 Task: Find connections with filter location Nahorkatiya with filter topic #managementwith filter profile language Potuguese with filter current company Flutter Devs with filter school National Institute of Technology Silchar with filter industry Accessible Hardware Manufacturing with filter service category Logo Design with filter keywords title Accounting Director
Action: Mouse moved to (656, 115)
Screenshot: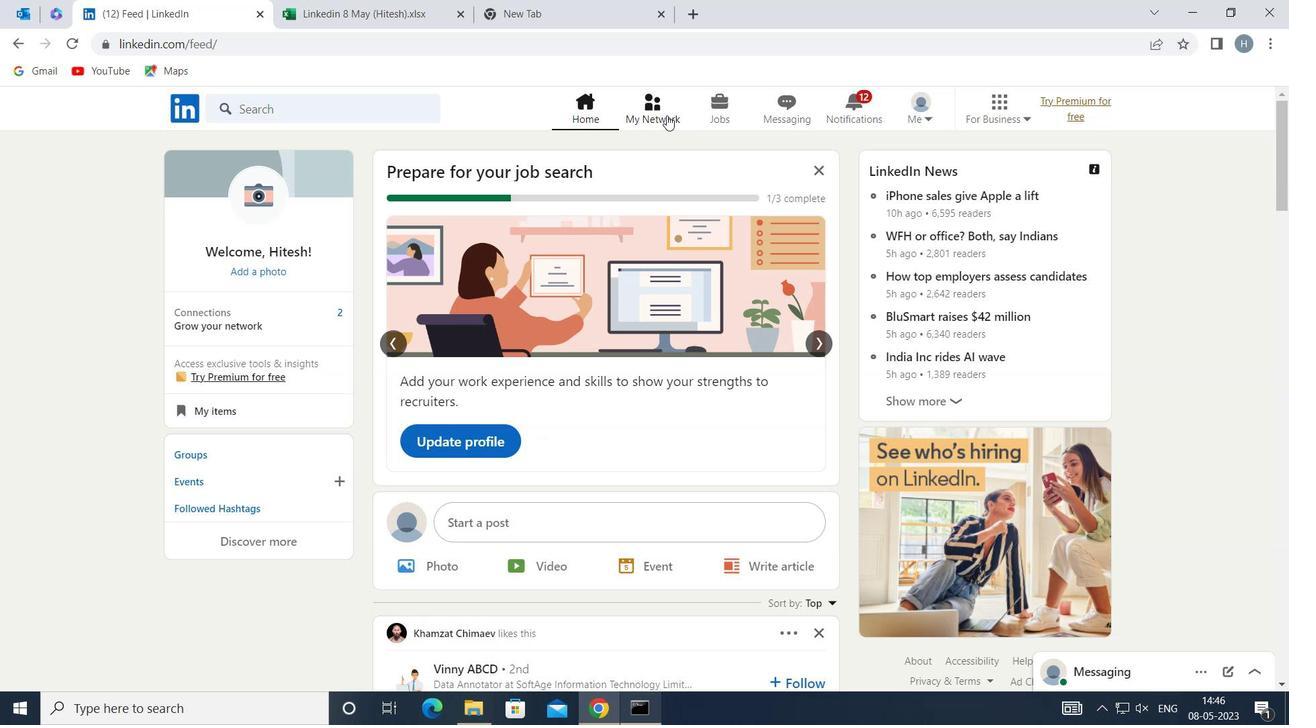 
Action: Mouse pressed left at (656, 115)
Screenshot: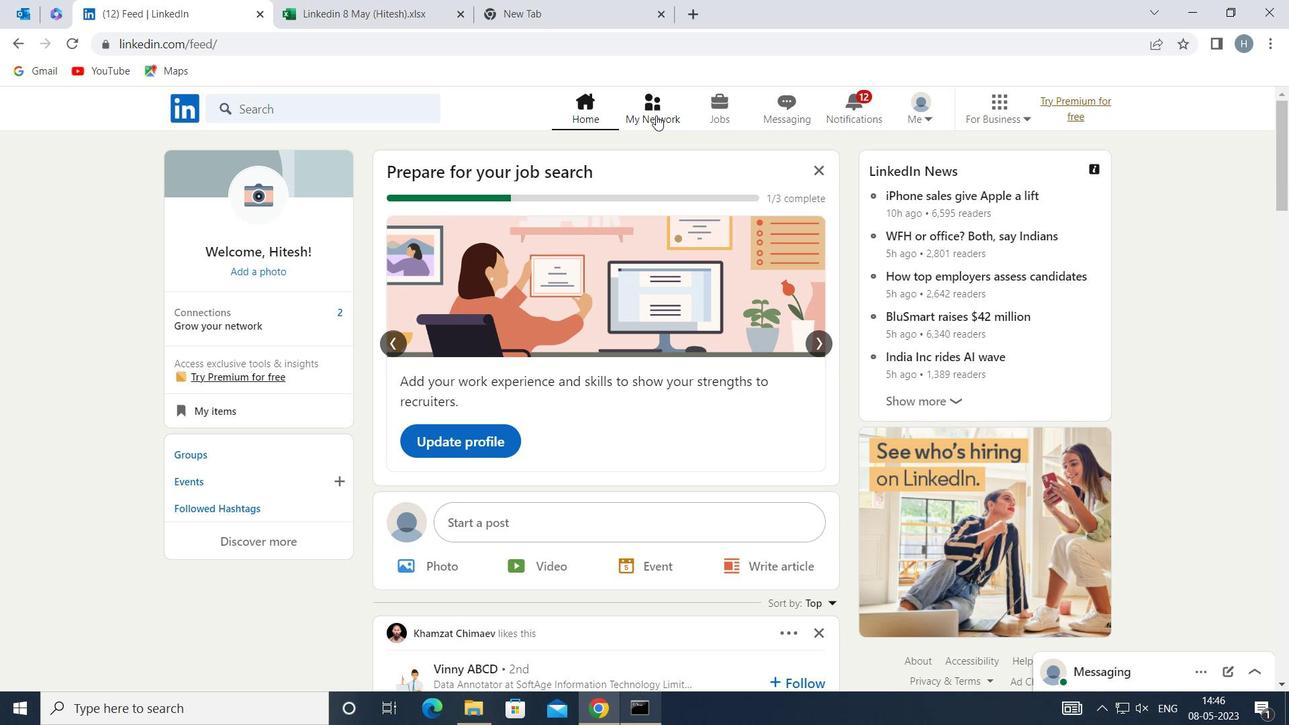 
Action: Mouse moved to (350, 196)
Screenshot: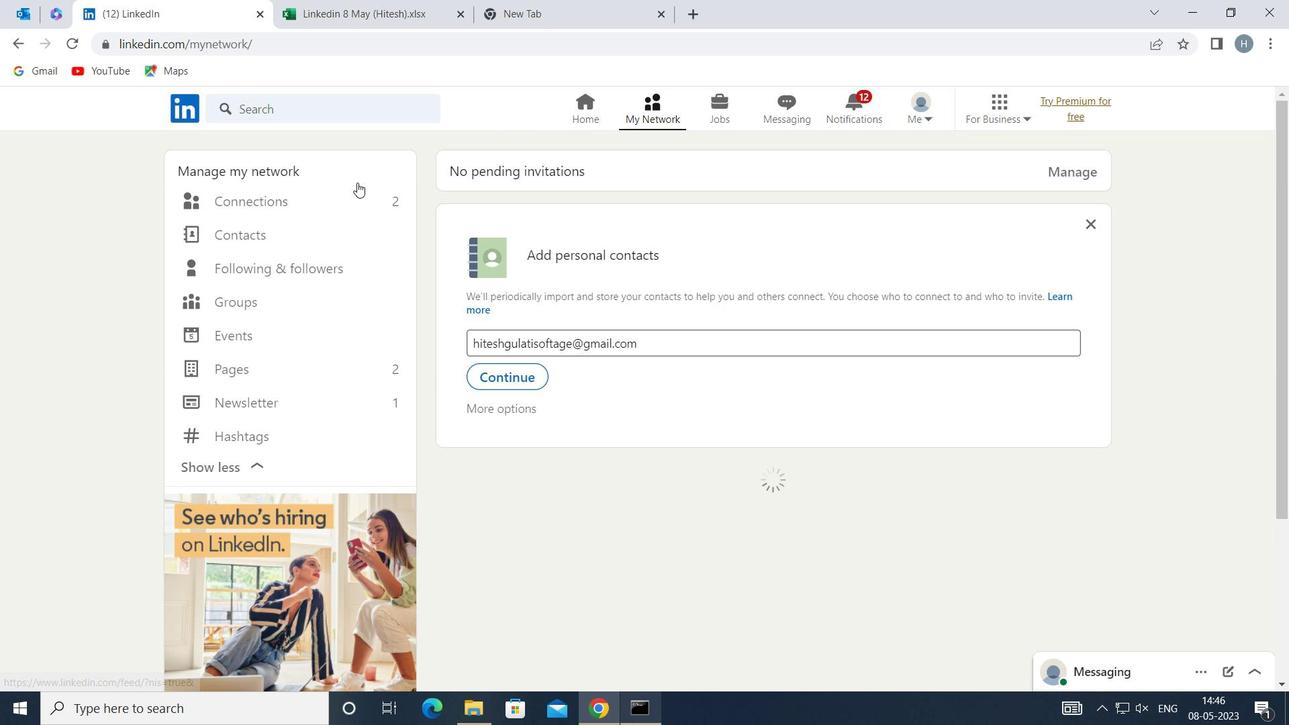 
Action: Mouse pressed left at (350, 196)
Screenshot: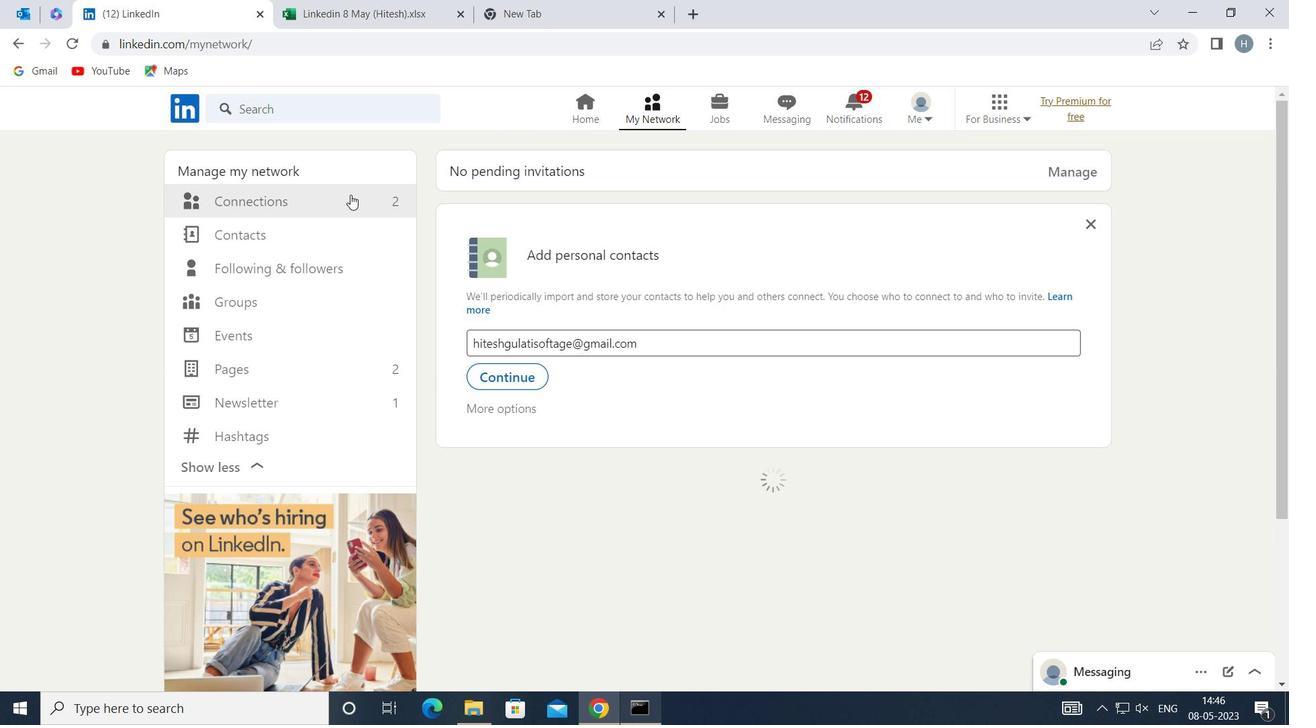 
Action: Mouse moved to (759, 198)
Screenshot: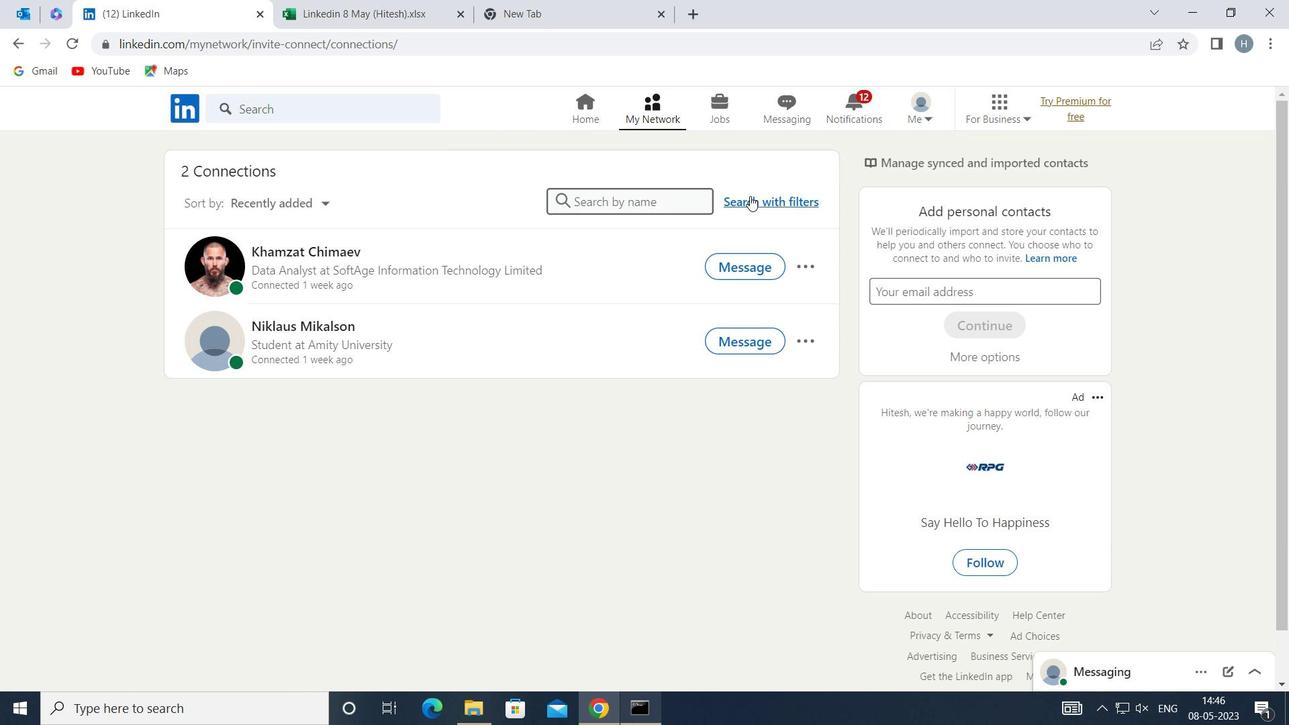 
Action: Mouse pressed left at (759, 198)
Screenshot: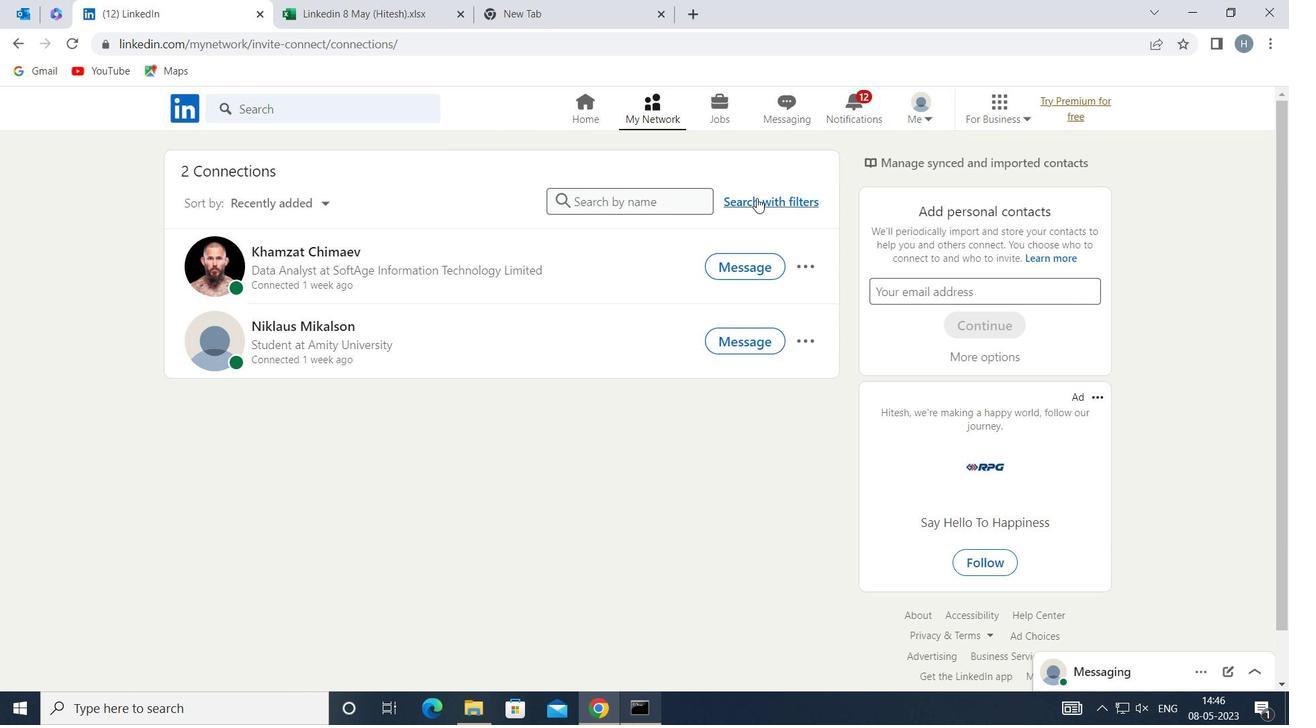 
Action: Mouse moved to (706, 157)
Screenshot: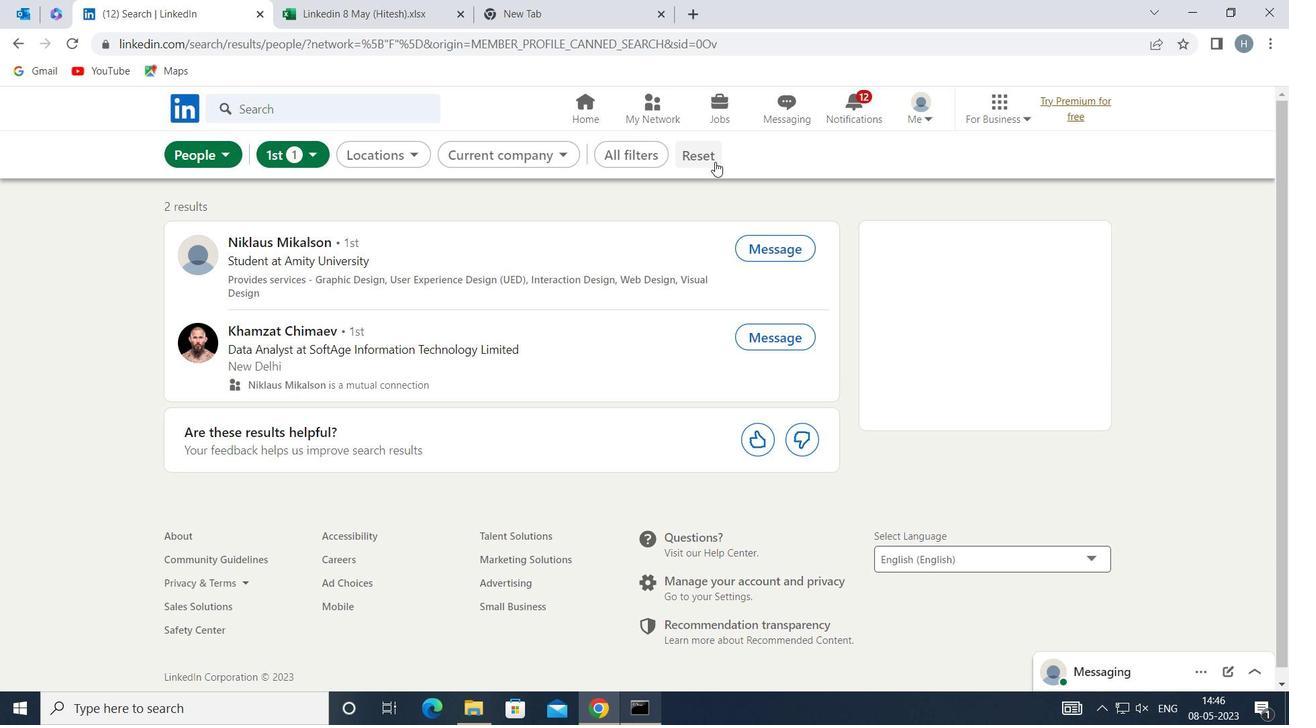 
Action: Mouse pressed left at (706, 157)
Screenshot: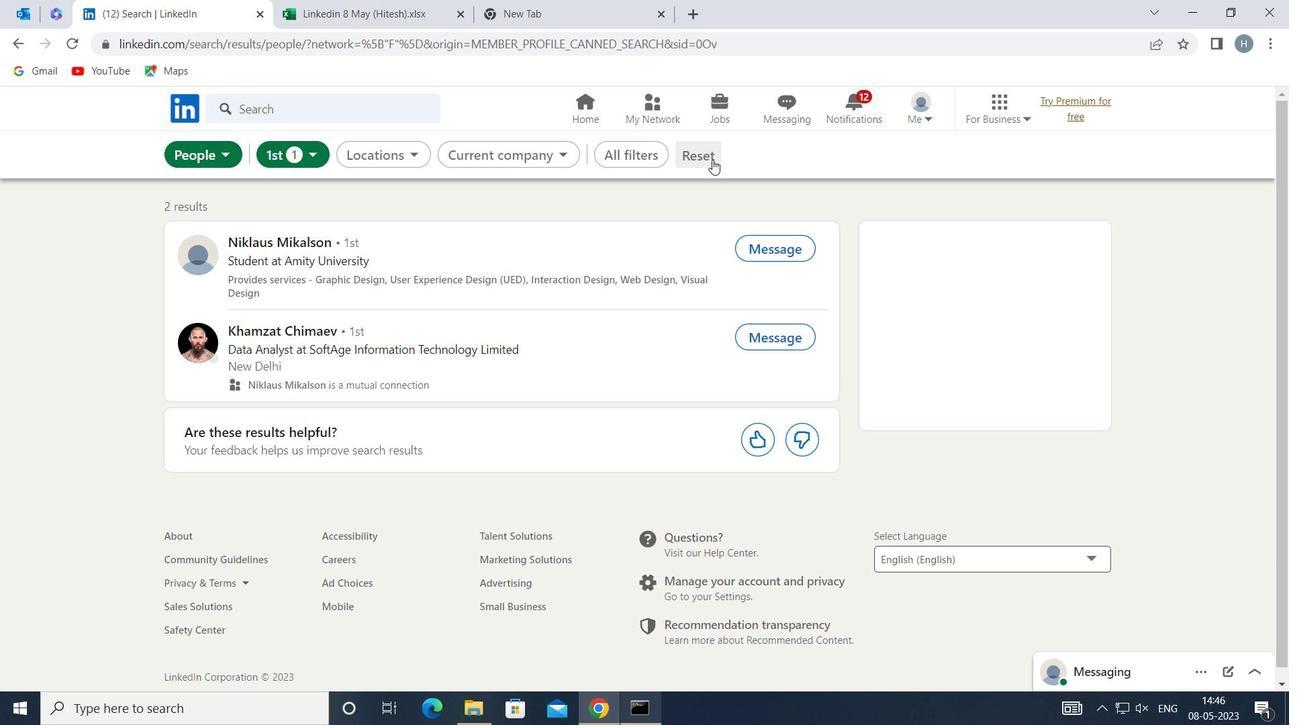 
Action: Mouse moved to (686, 152)
Screenshot: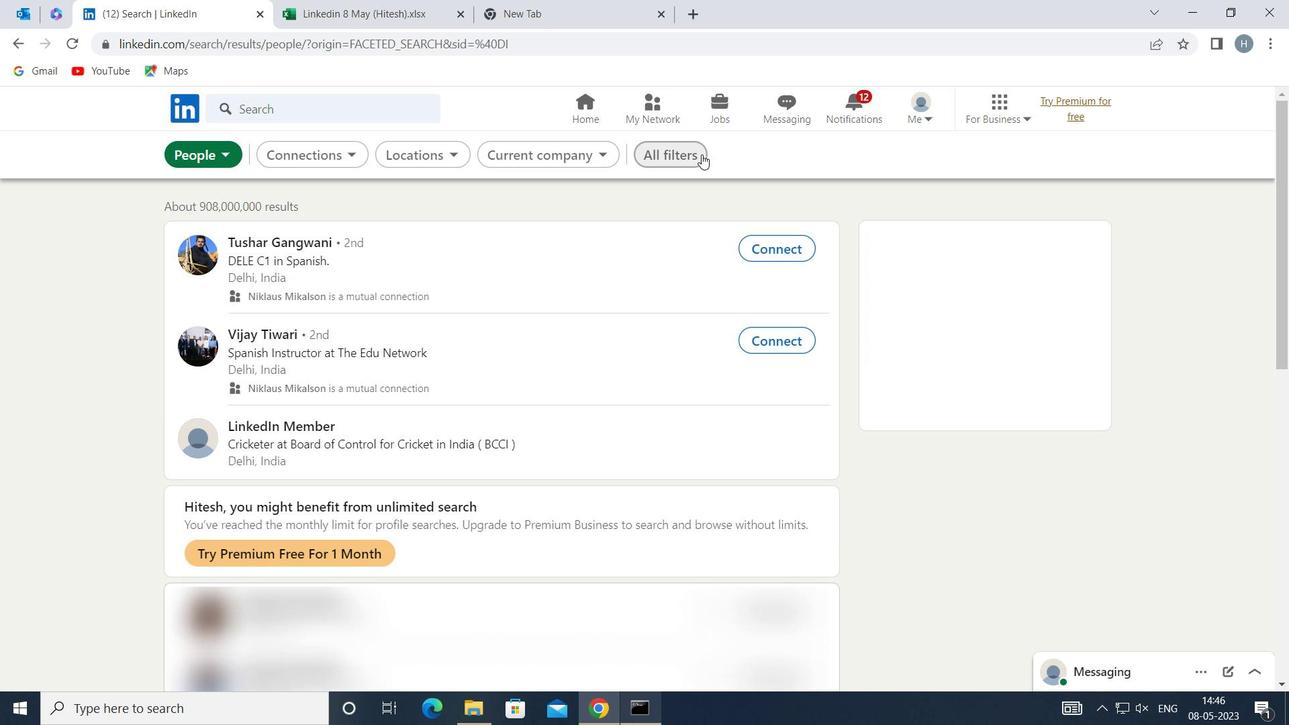 
Action: Mouse pressed left at (686, 152)
Screenshot: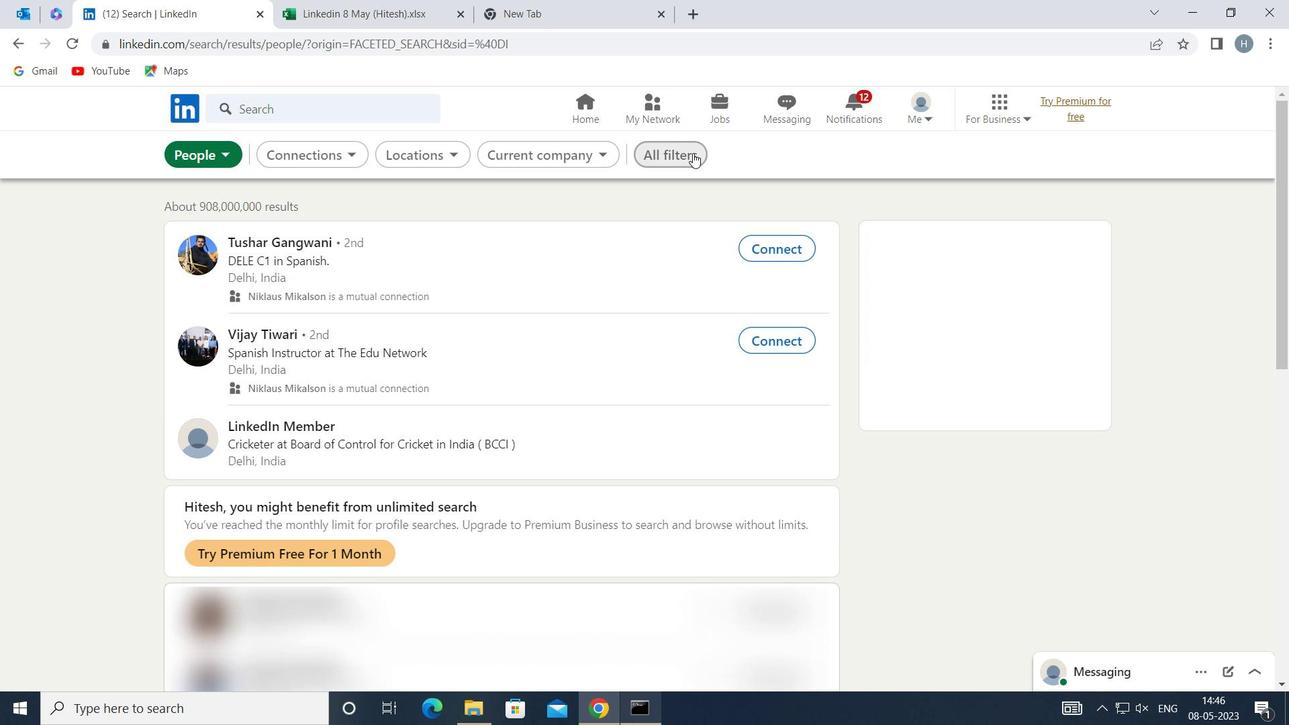 
Action: Mouse moved to (1117, 325)
Screenshot: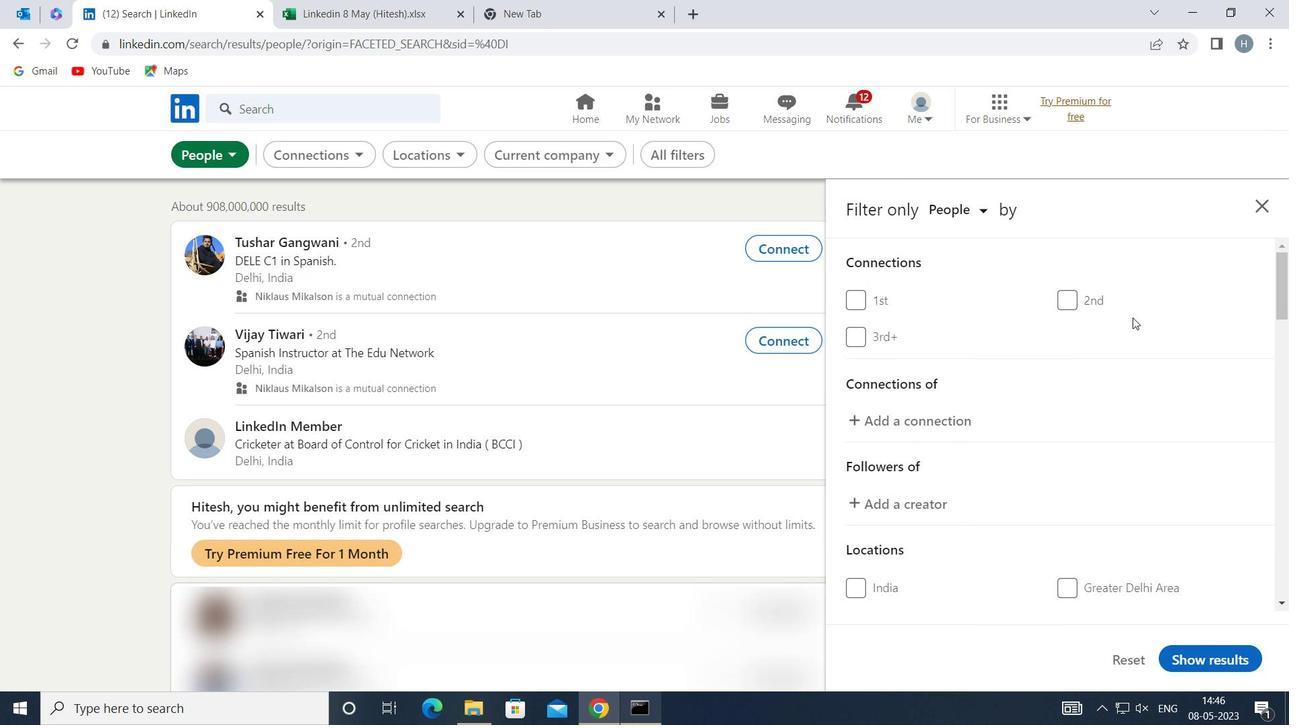 
Action: Mouse scrolled (1117, 324) with delta (0, 0)
Screenshot: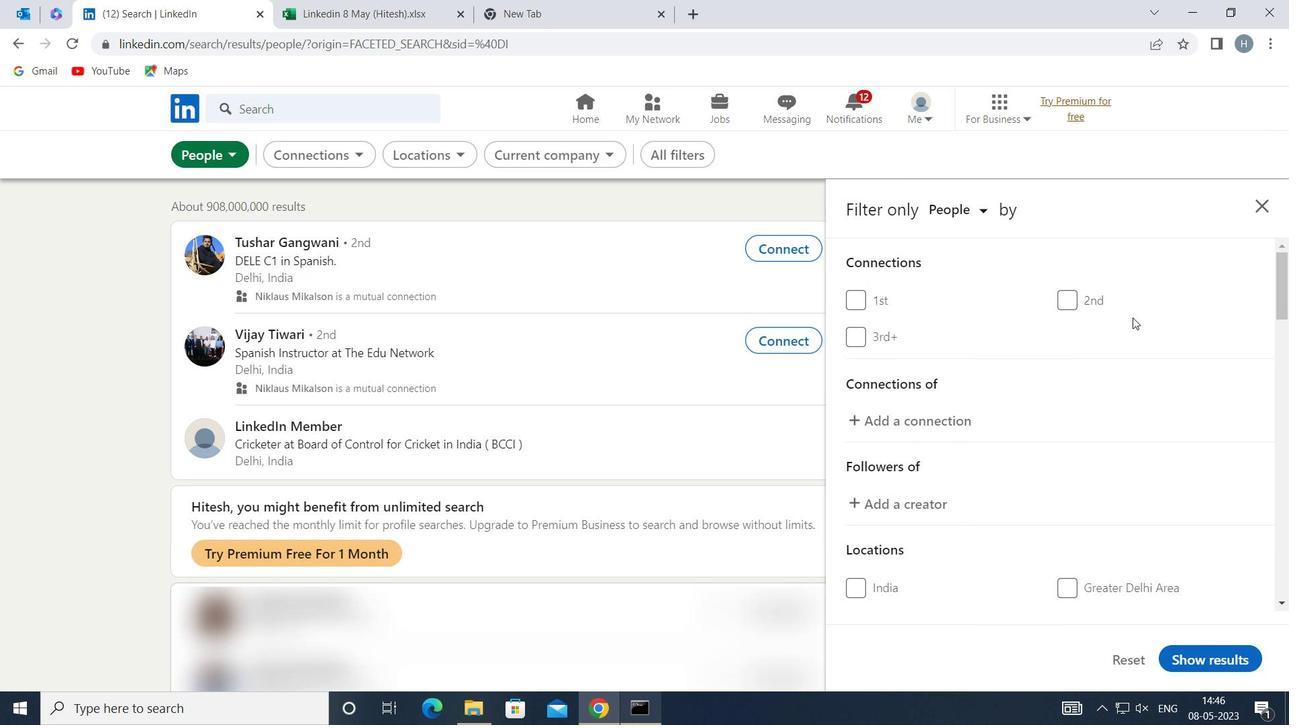 
Action: Mouse moved to (1116, 327)
Screenshot: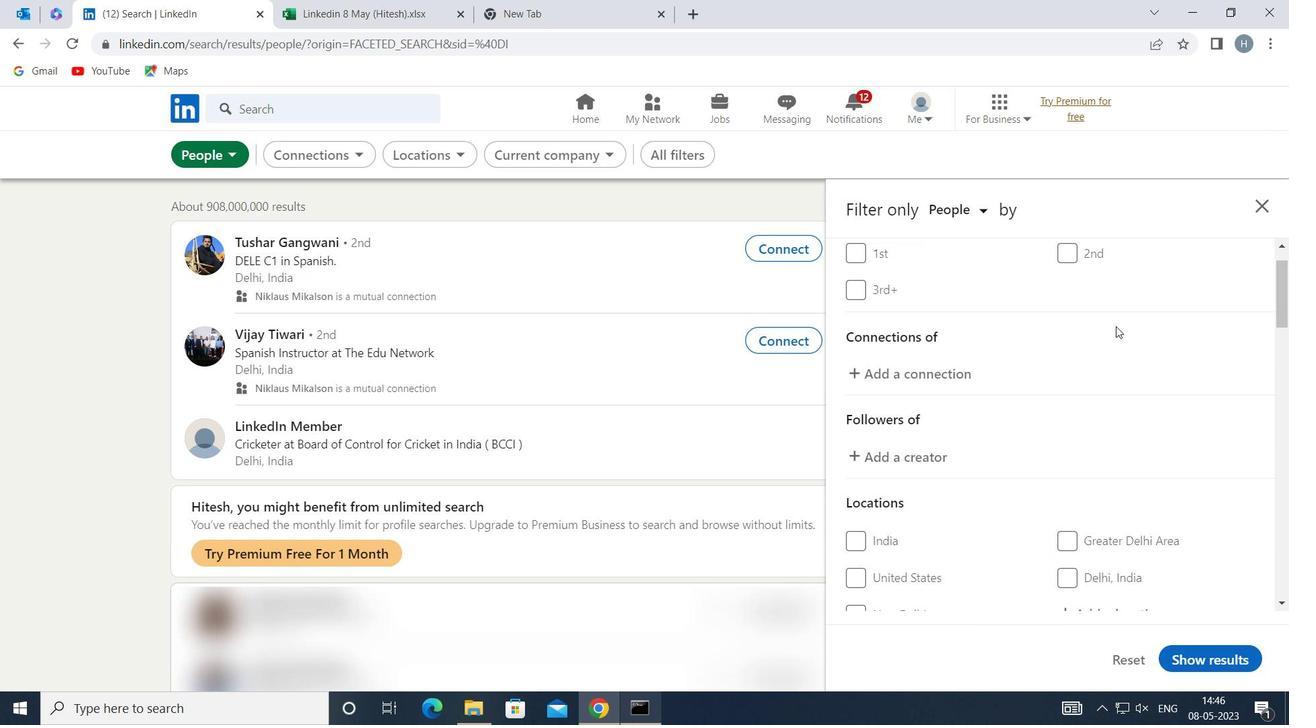 
Action: Mouse scrolled (1116, 327) with delta (0, 0)
Screenshot: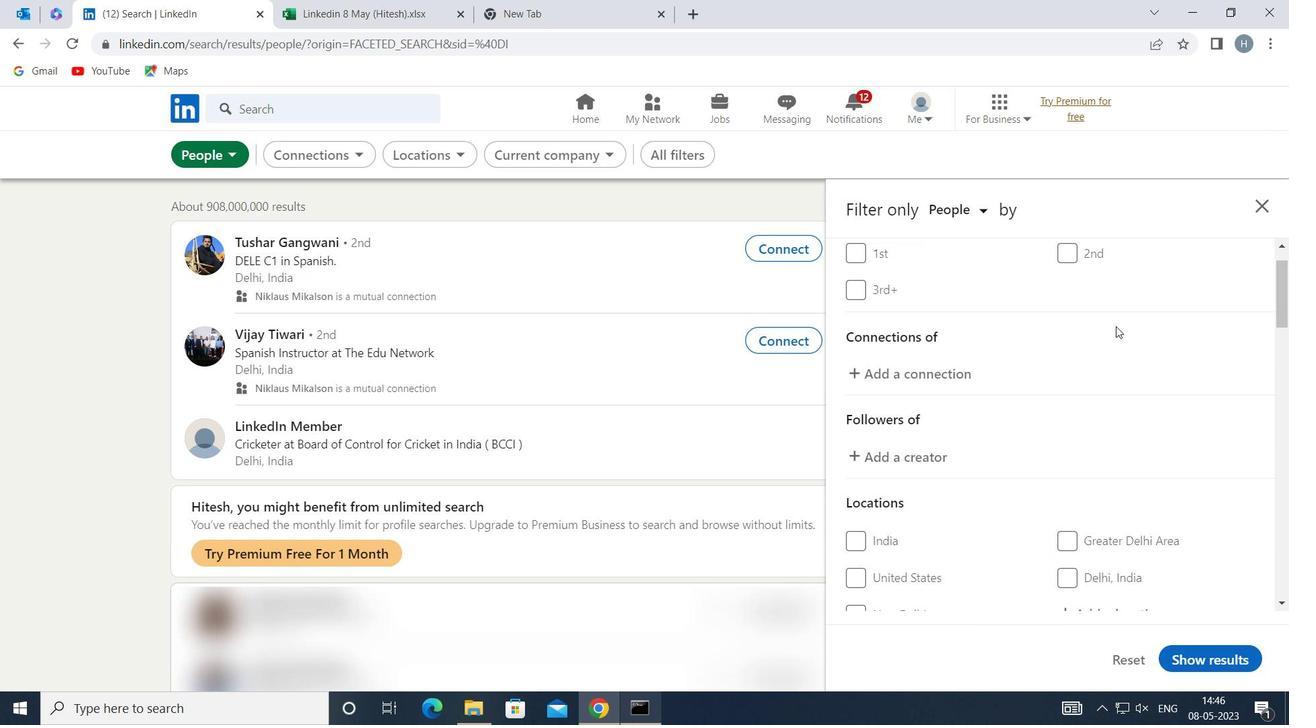 
Action: Mouse moved to (1116, 328)
Screenshot: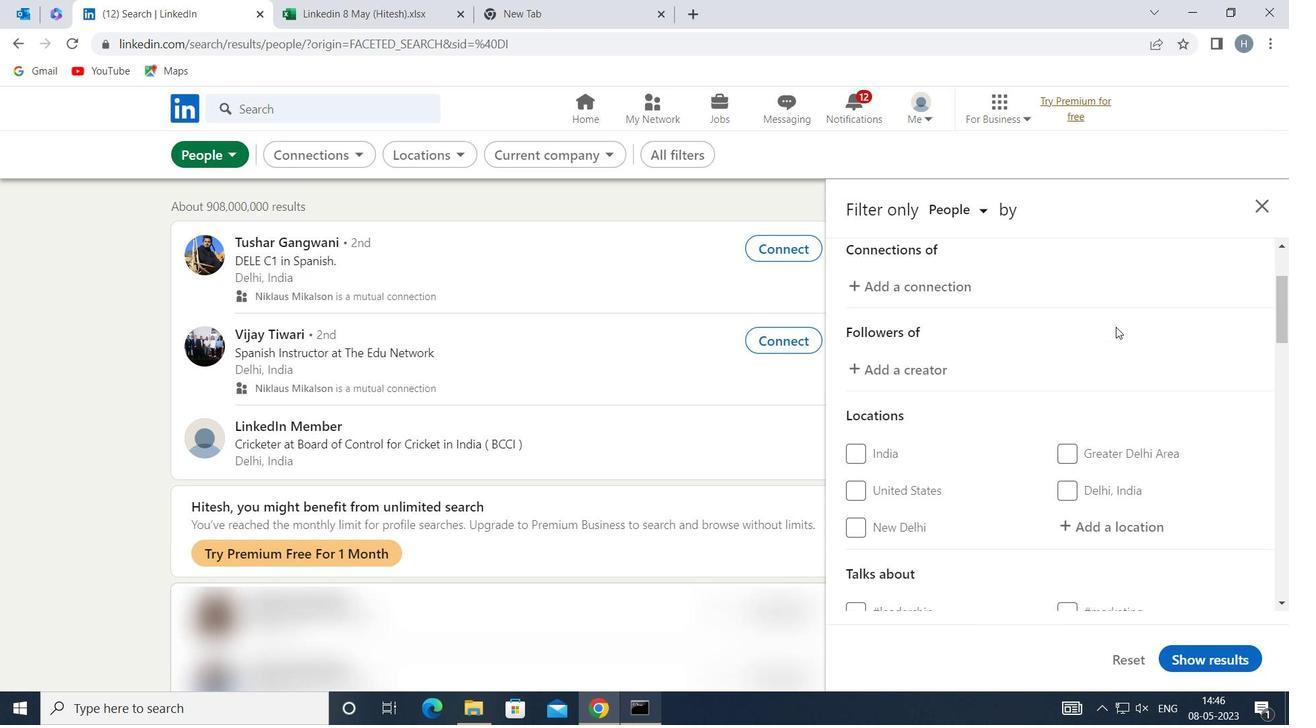 
Action: Mouse scrolled (1116, 327) with delta (0, 0)
Screenshot: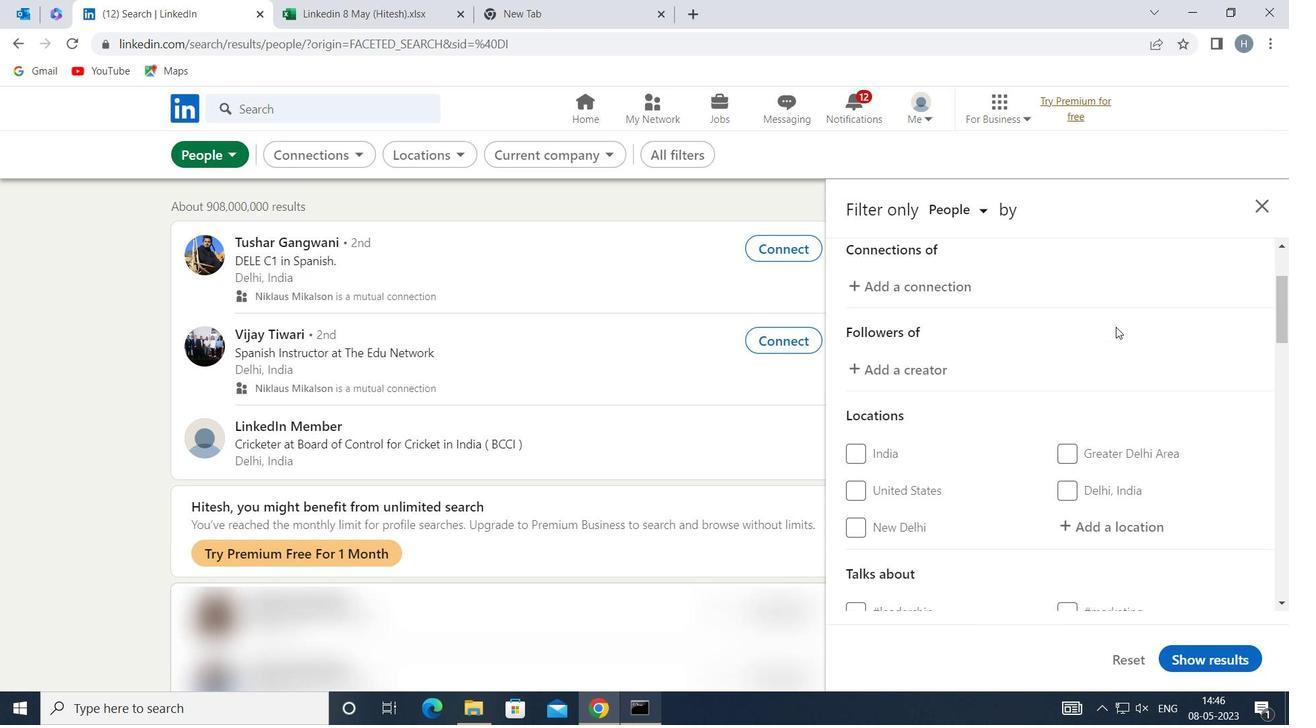 
Action: Mouse moved to (1142, 405)
Screenshot: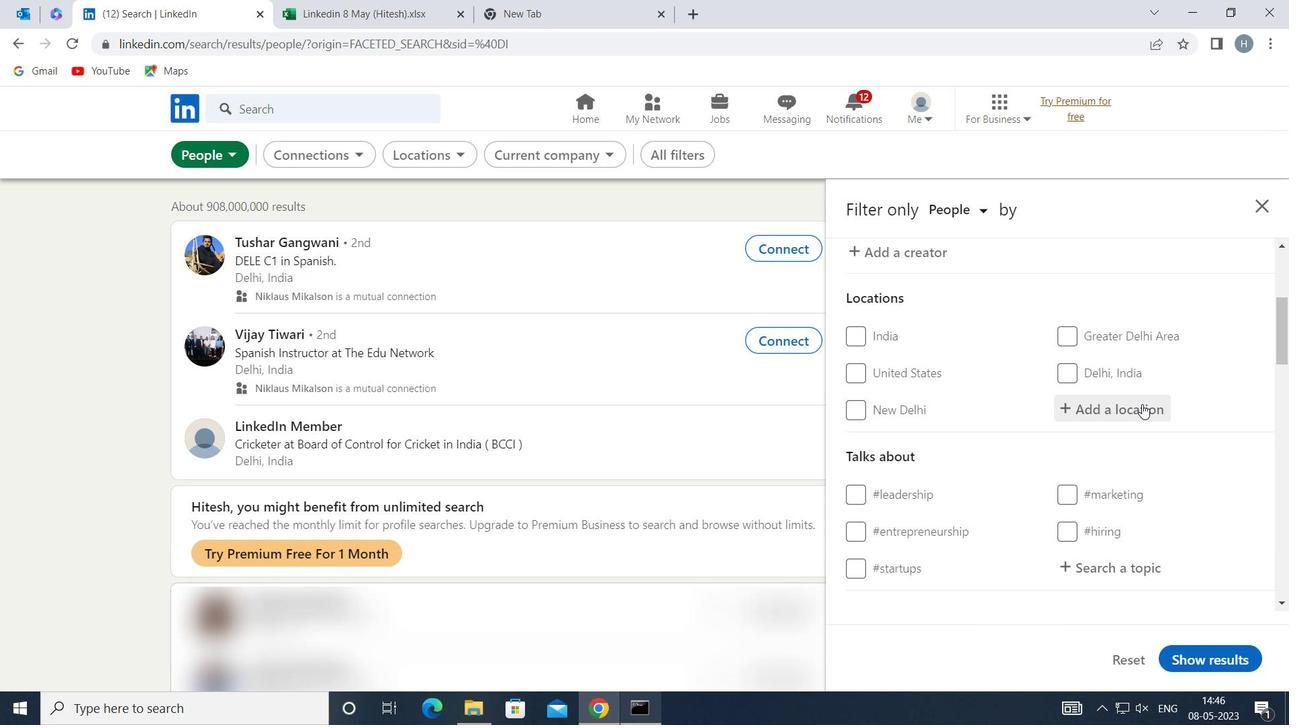 
Action: Mouse pressed left at (1142, 405)
Screenshot: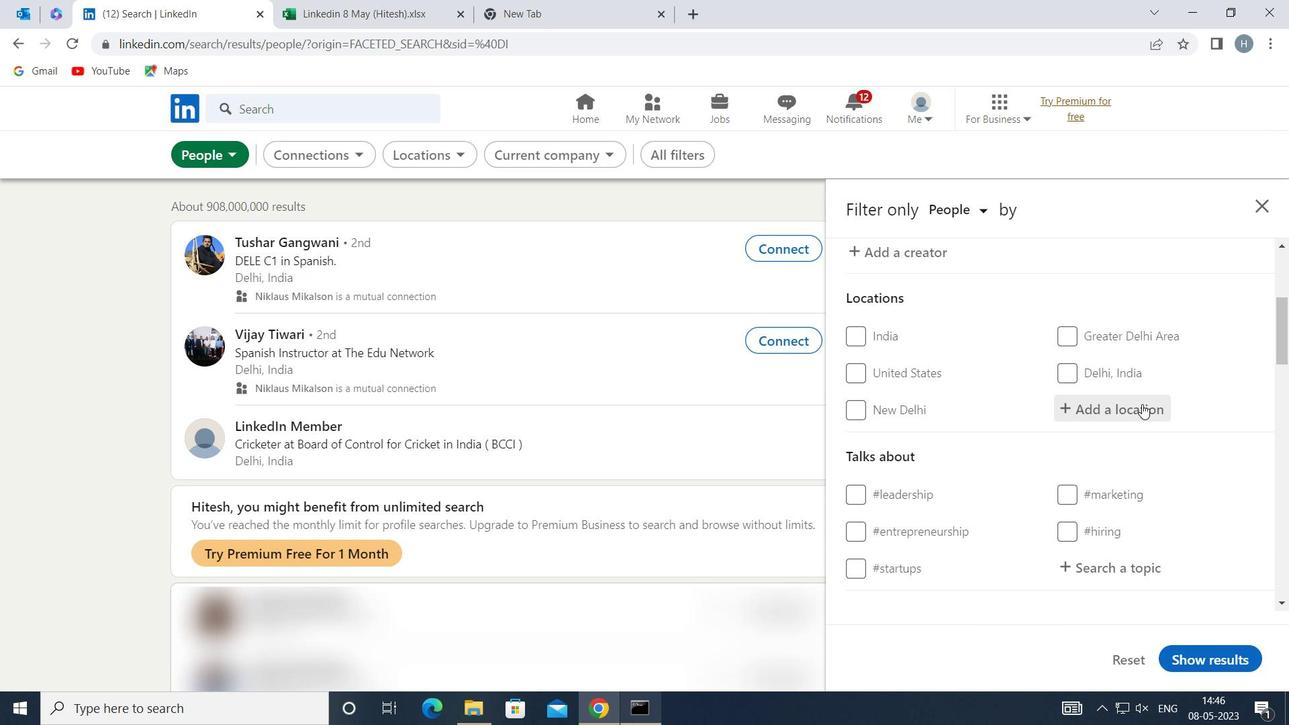 
Action: Key pressed <Key.shift>NAHORKATIYA
Screenshot: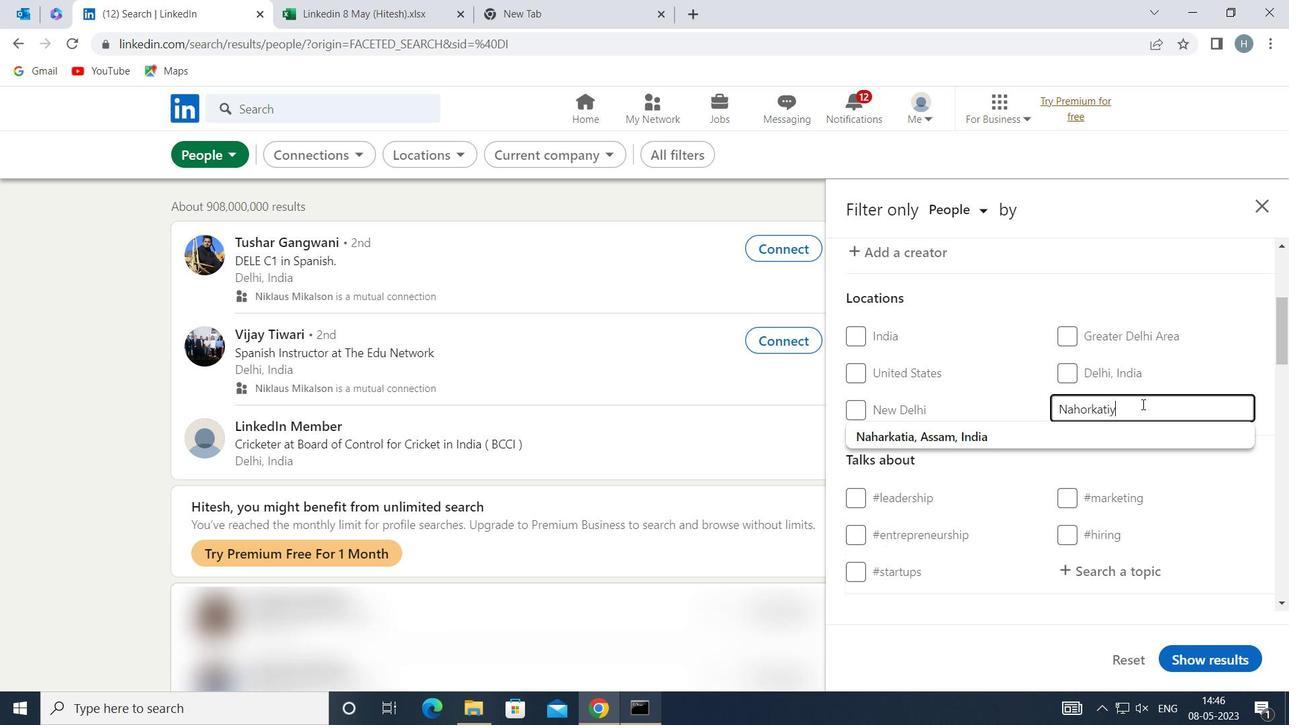 
Action: Mouse moved to (1129, 433)
Screenshot: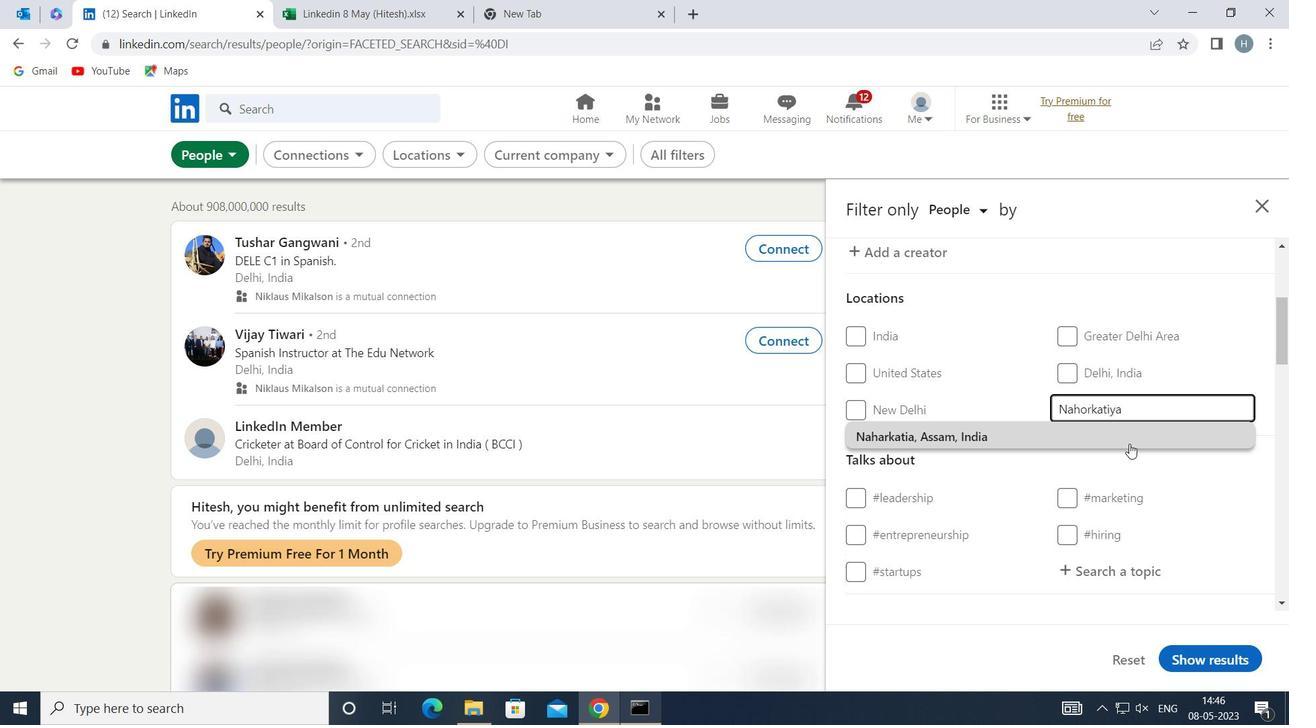 
Action: Mouse pressed left at (1129, 433)
Screenshot: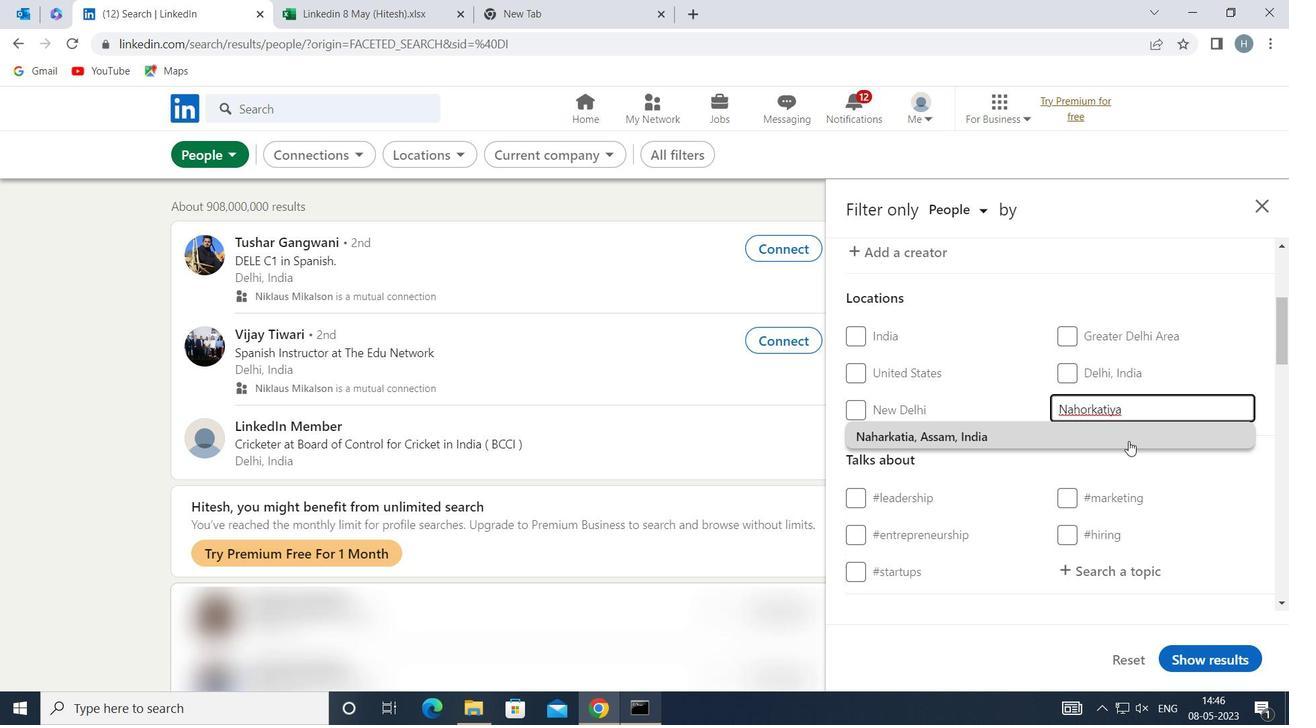 
Action: Mouse moved to (1127, 433)
Screenshot: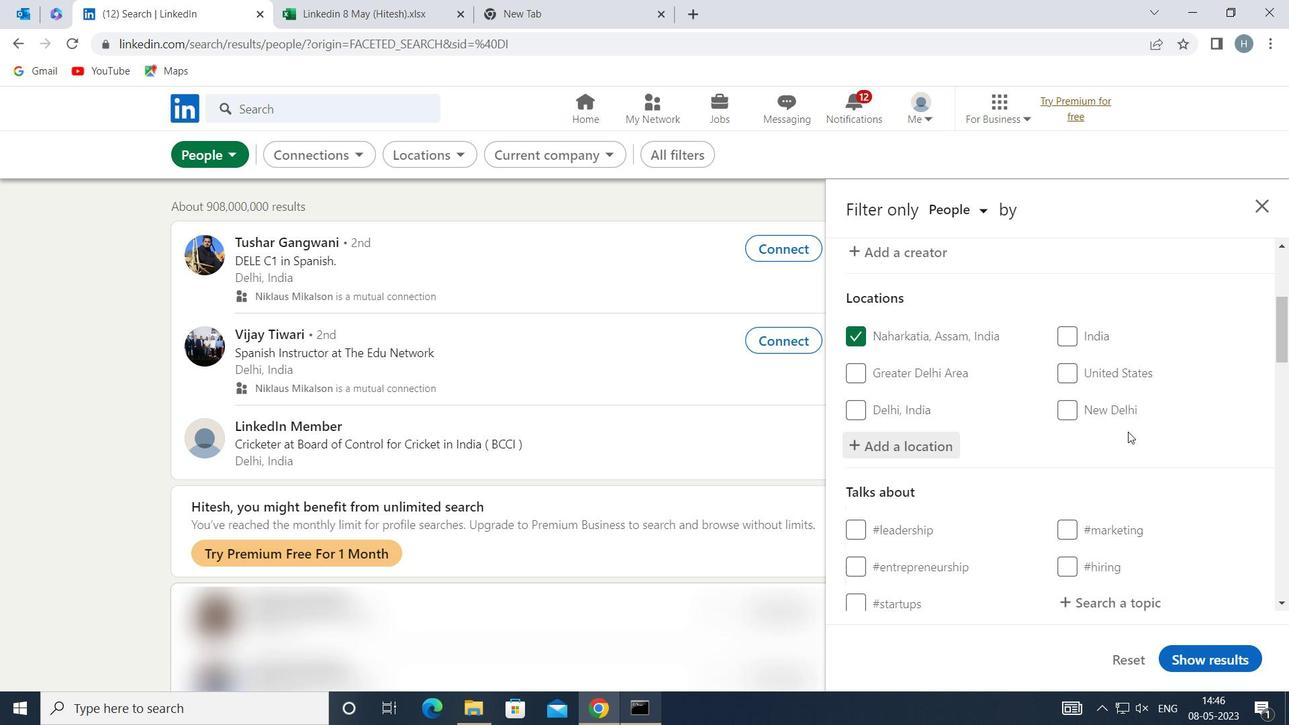 
Action: Mouse scrolled (1127, 432) with delta (0, 0)
Screenshot: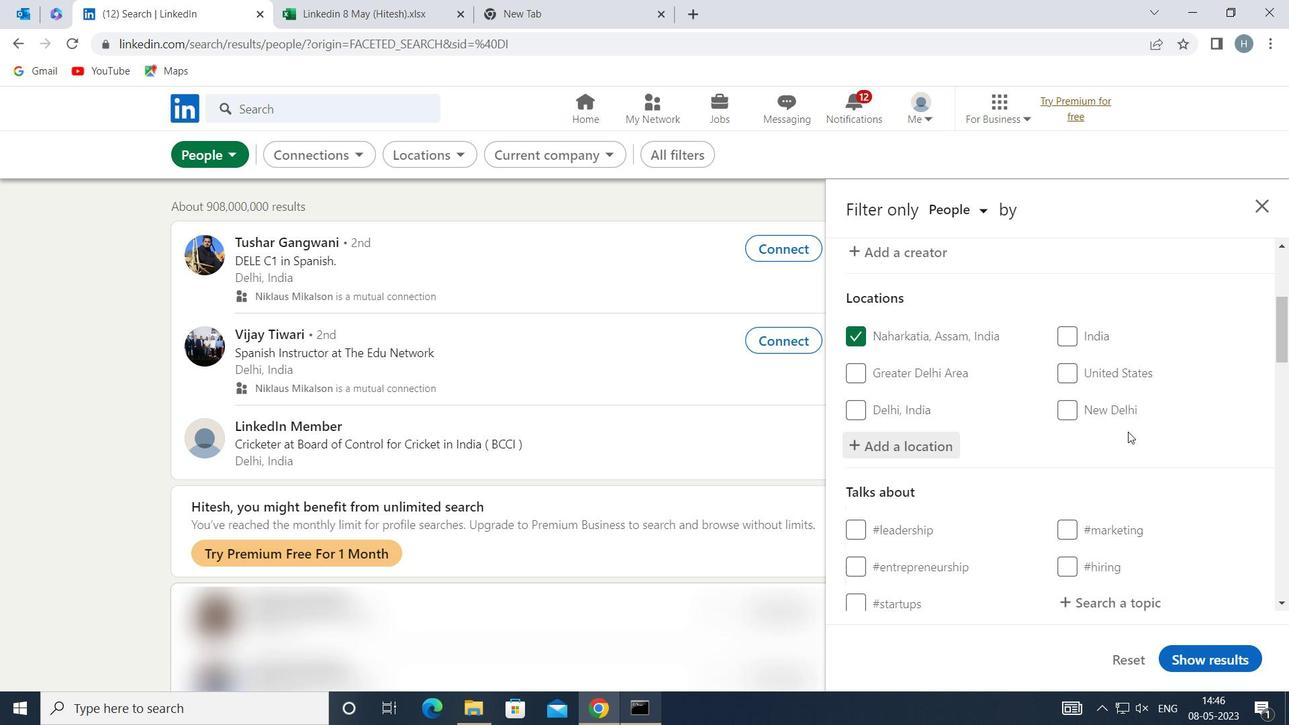 
Action: Mouse moved to (1127, 436)
Screenshot: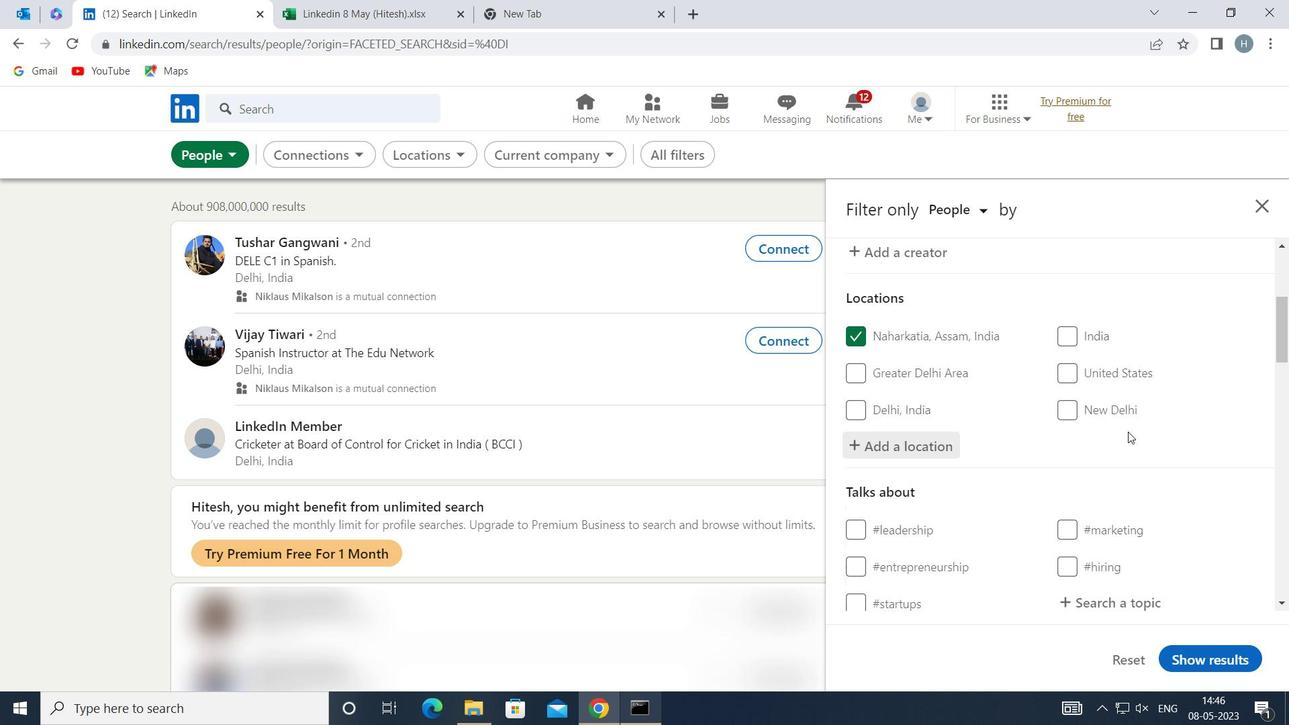 
Action: Mouse scrolled (1127, 436) with delta (0, 0)
Screenshot: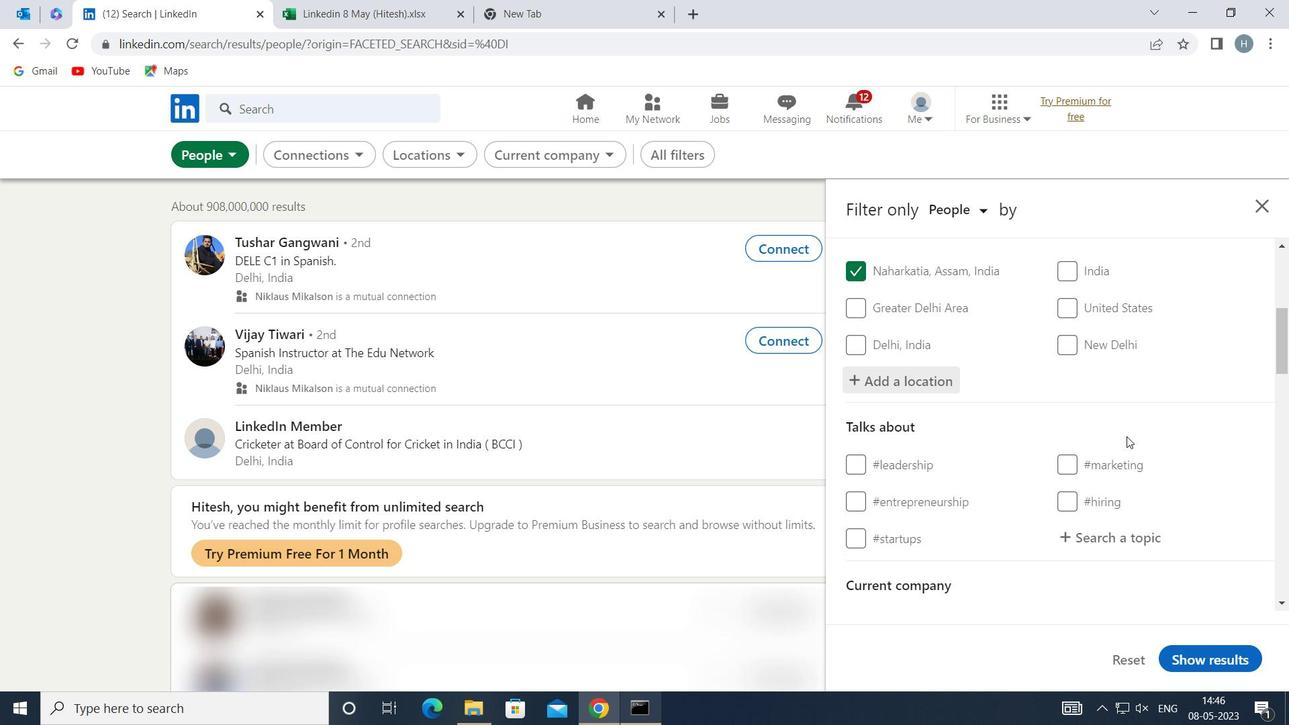 
Action: Mouse moved to (1140, 436)
Screenshot: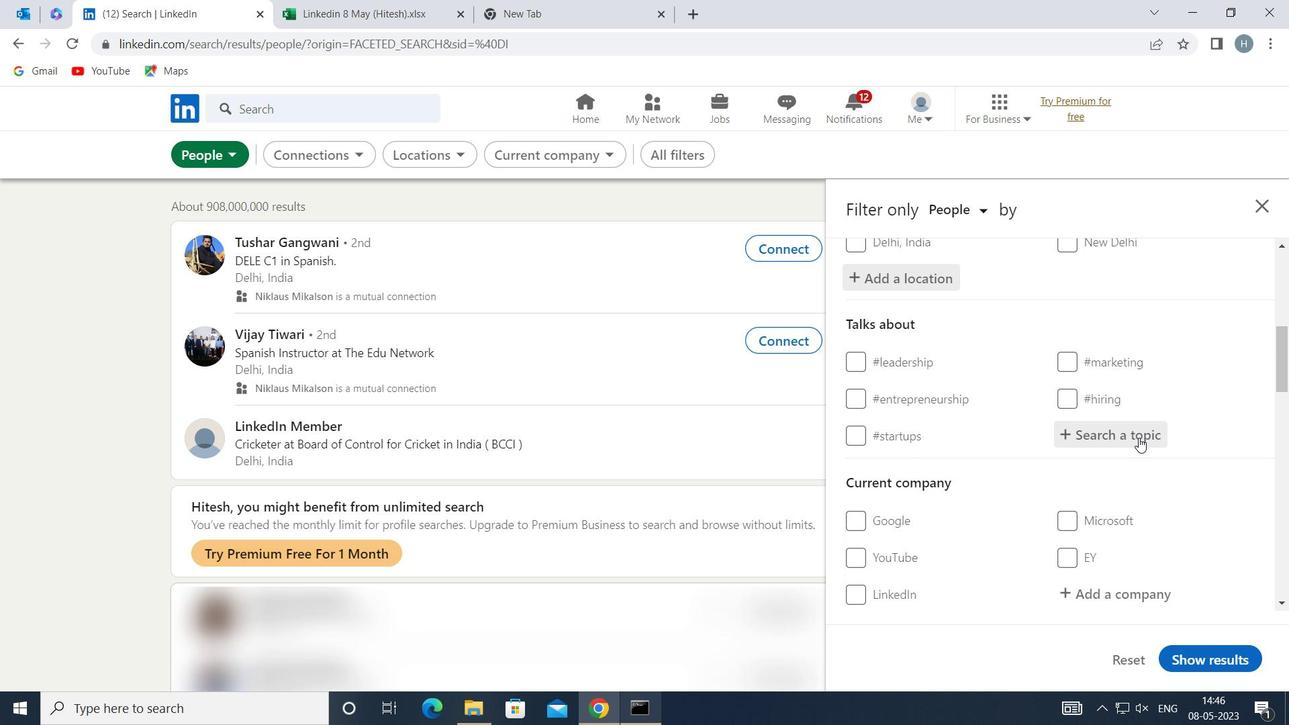 
Action: Mouse pressed left at (1140, 436)
Screenshot: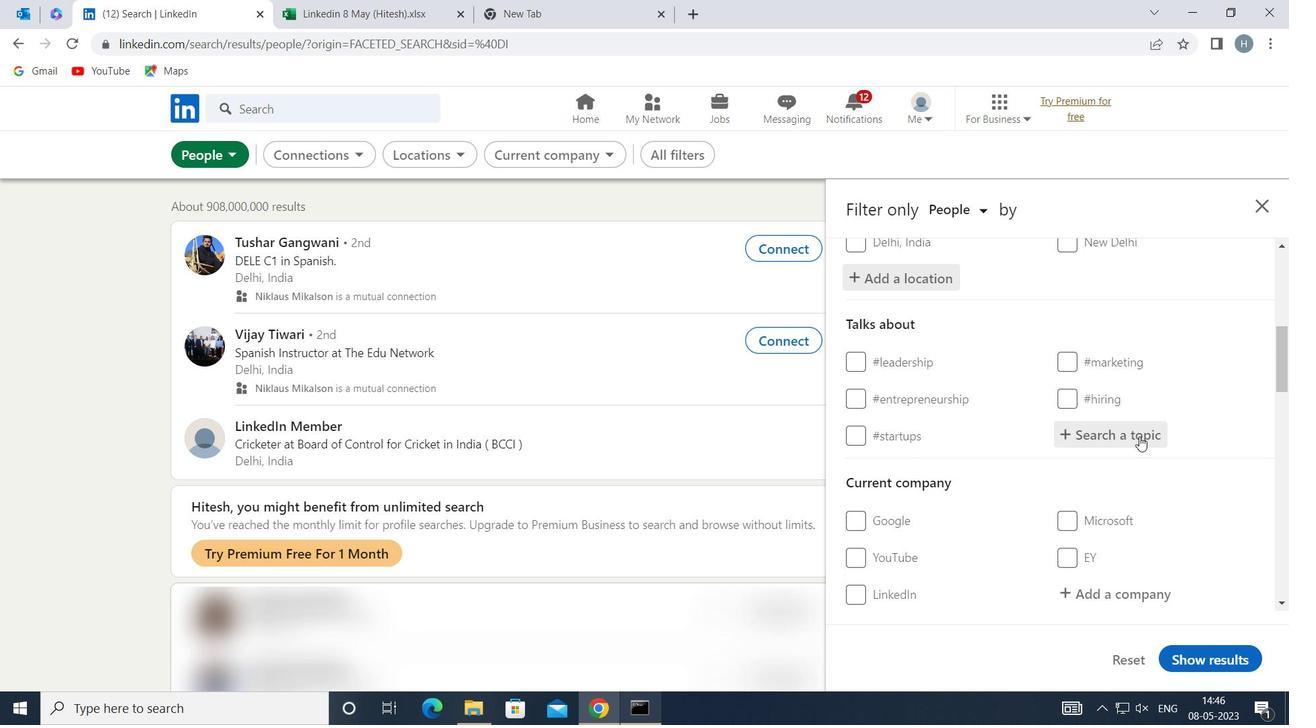 
Action: Mouse moved to (1137, 436)
Screenshot: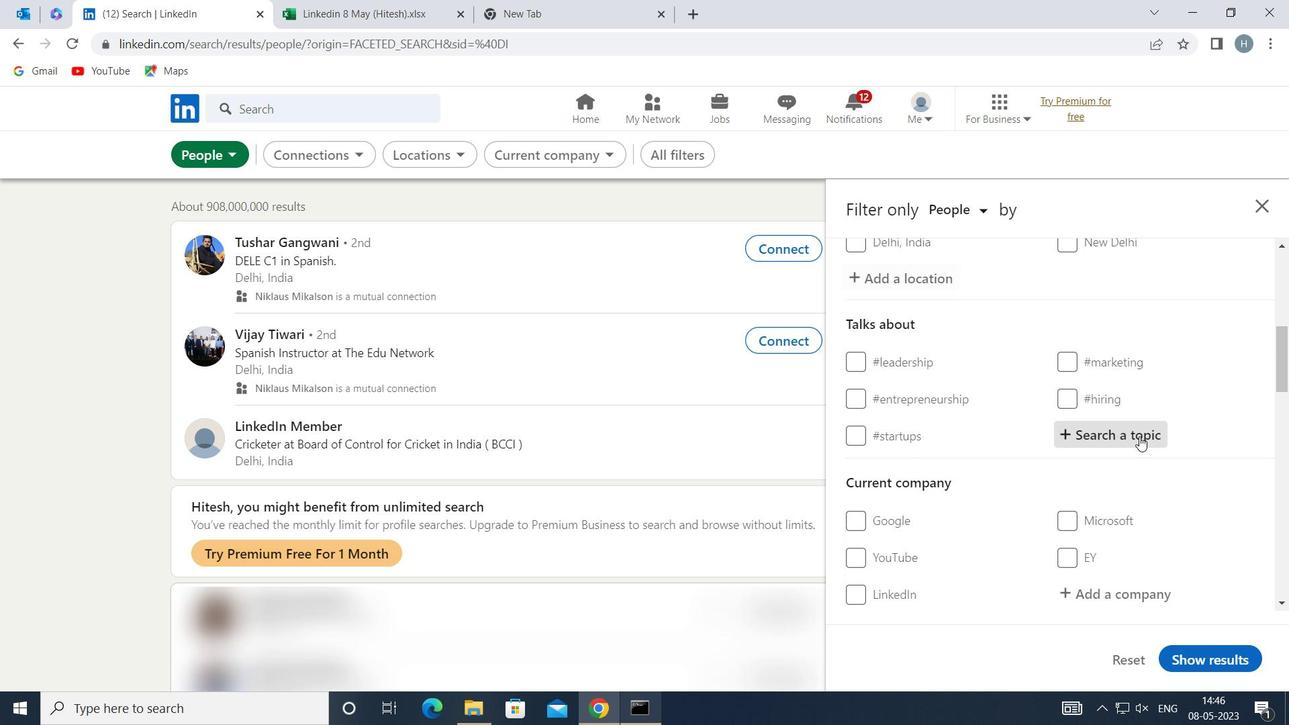 
Action: Key pressed MANAGEMENT
Screenshot: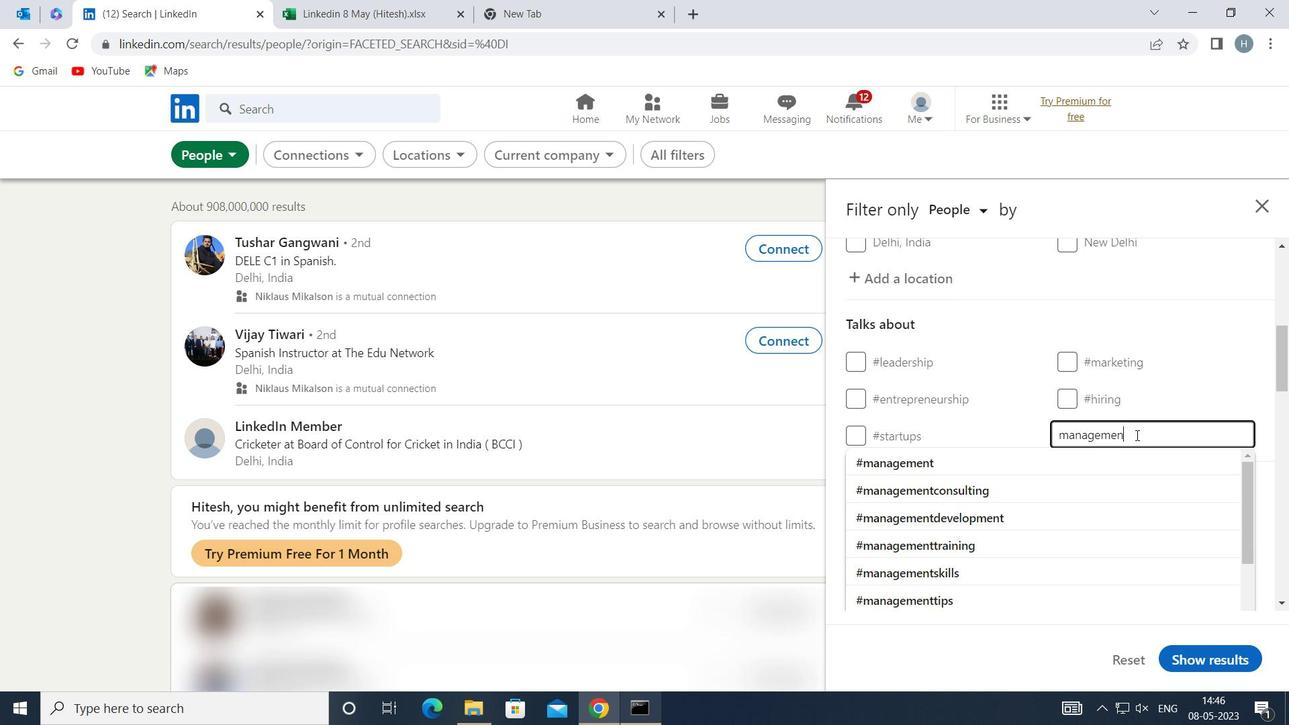 
Action: Mouse moved to (1114, 460)
Screenshot: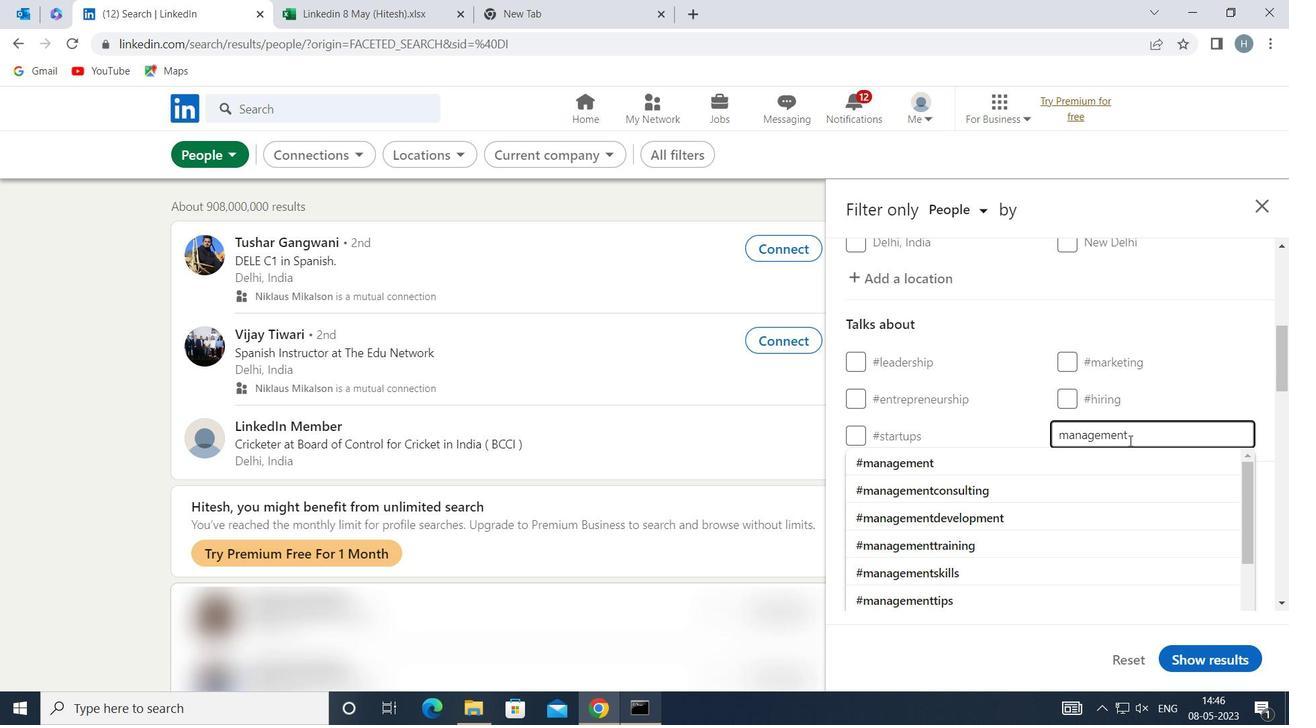 
Action: Mouse pressed left at (1114, 460)
Screenshot: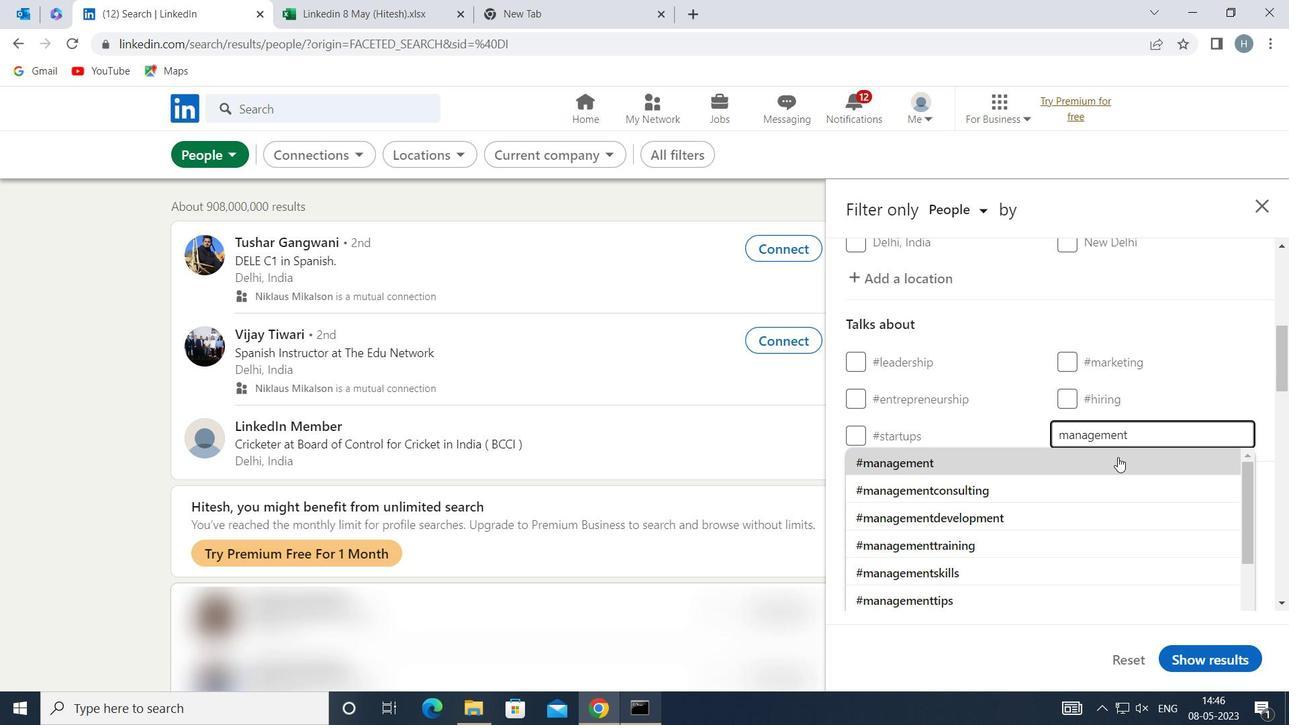 
Action: Mouse moved to (1099, 473)
Screenshot: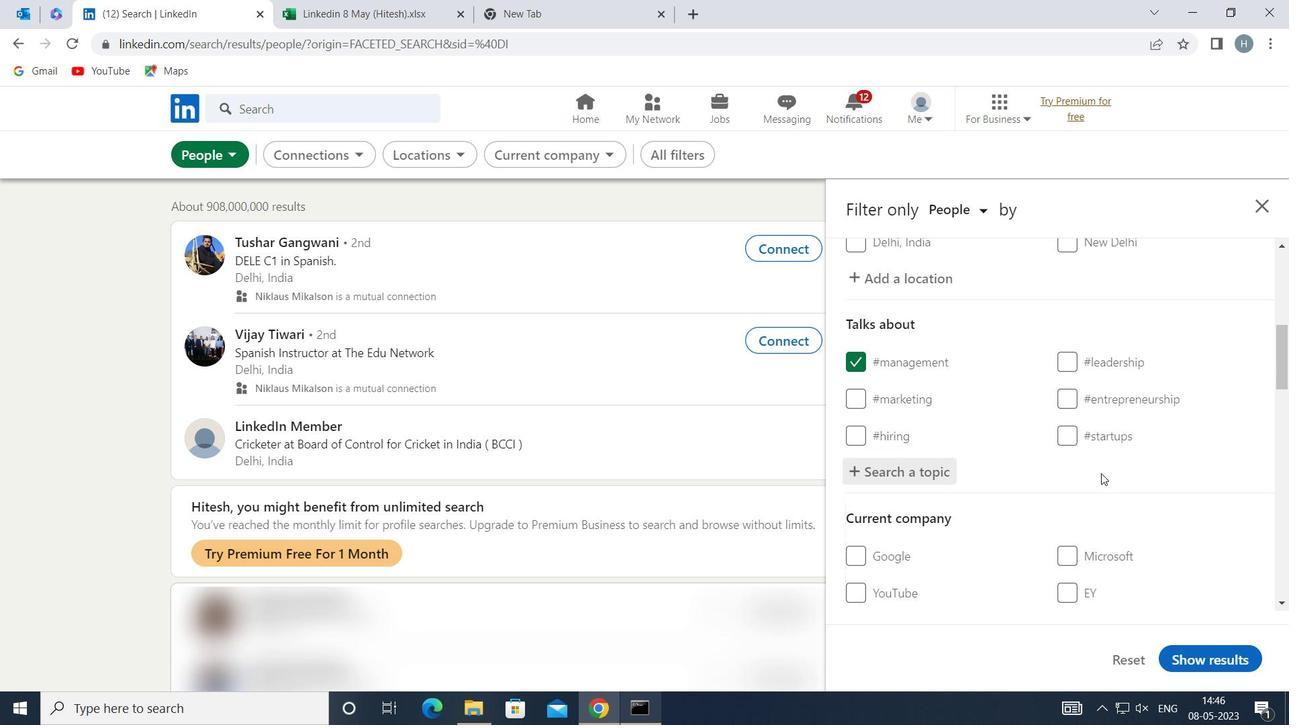 
Action: Mouse scrolled (1099, 472) with delta (0, 0)
Screenshot: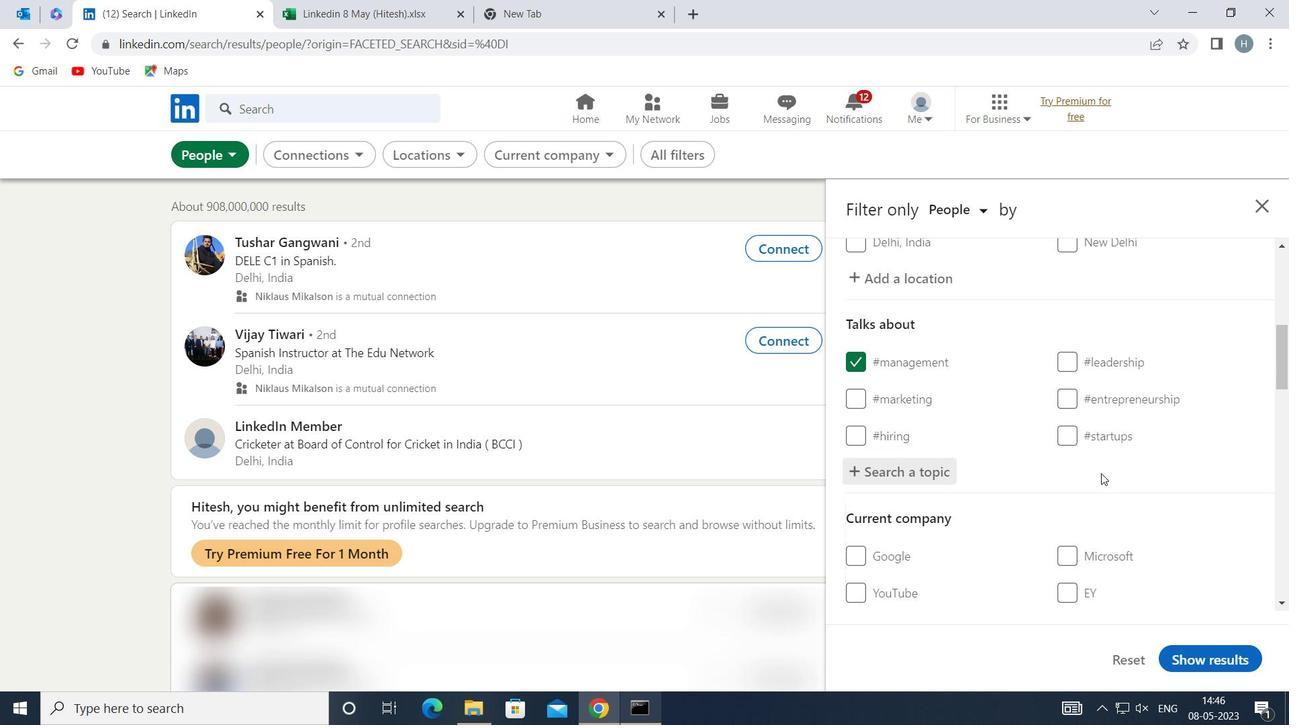 
Action: Mouse moved to (1095, 466)
Screenshot: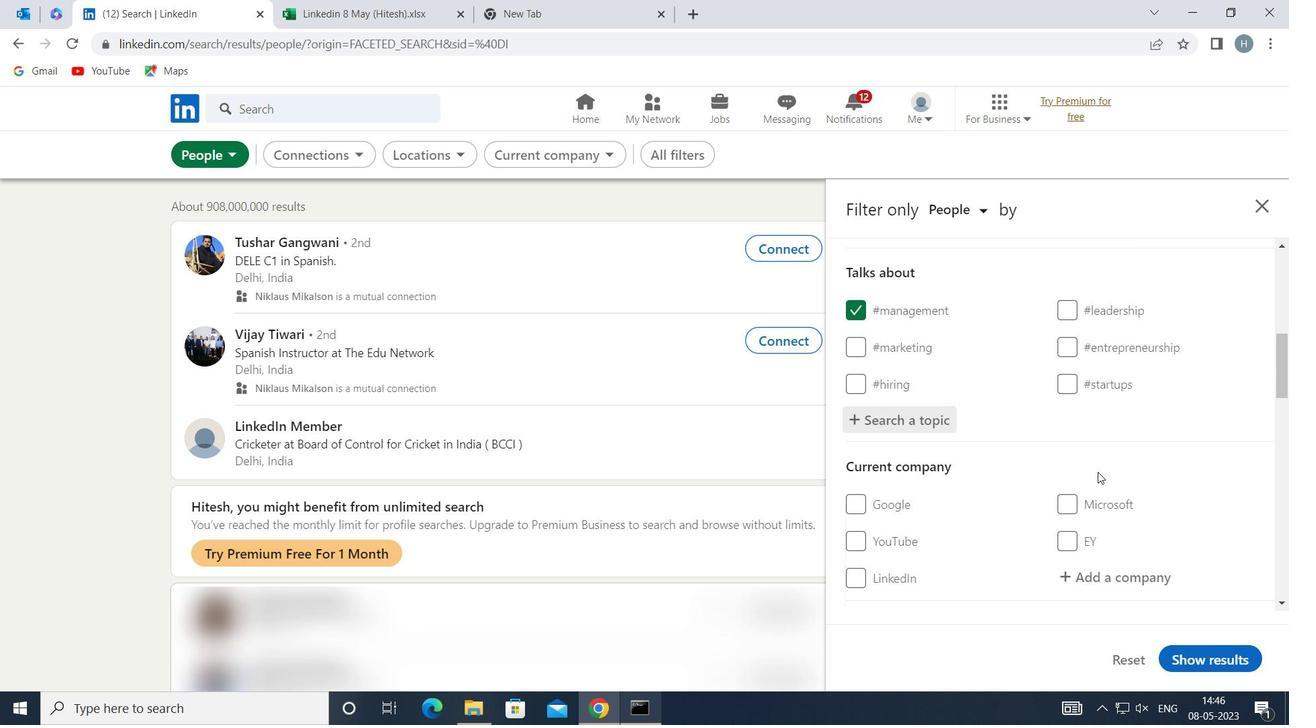 
Action: Mouse scrolled (1095, 466) with delta (0, 0)
Screenshot: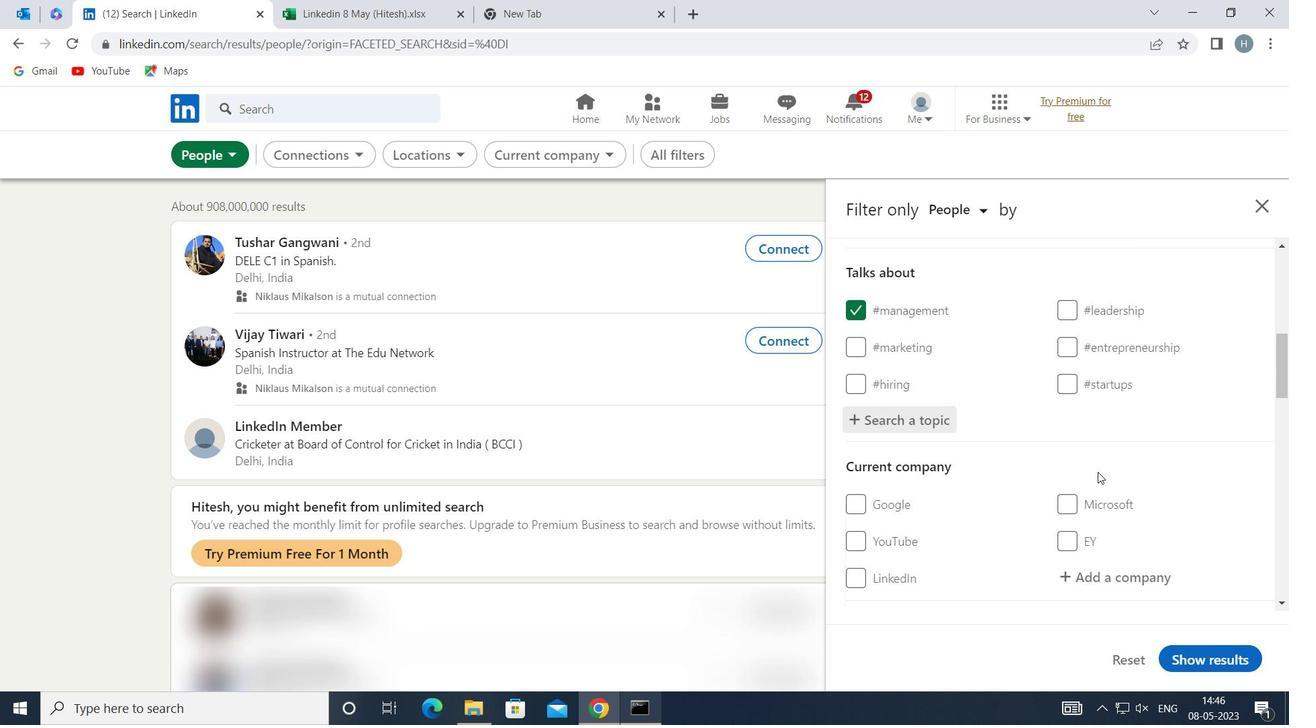 
Action: Mouse scrolled (1095, 466) with delta (0, 0)
Screenshot: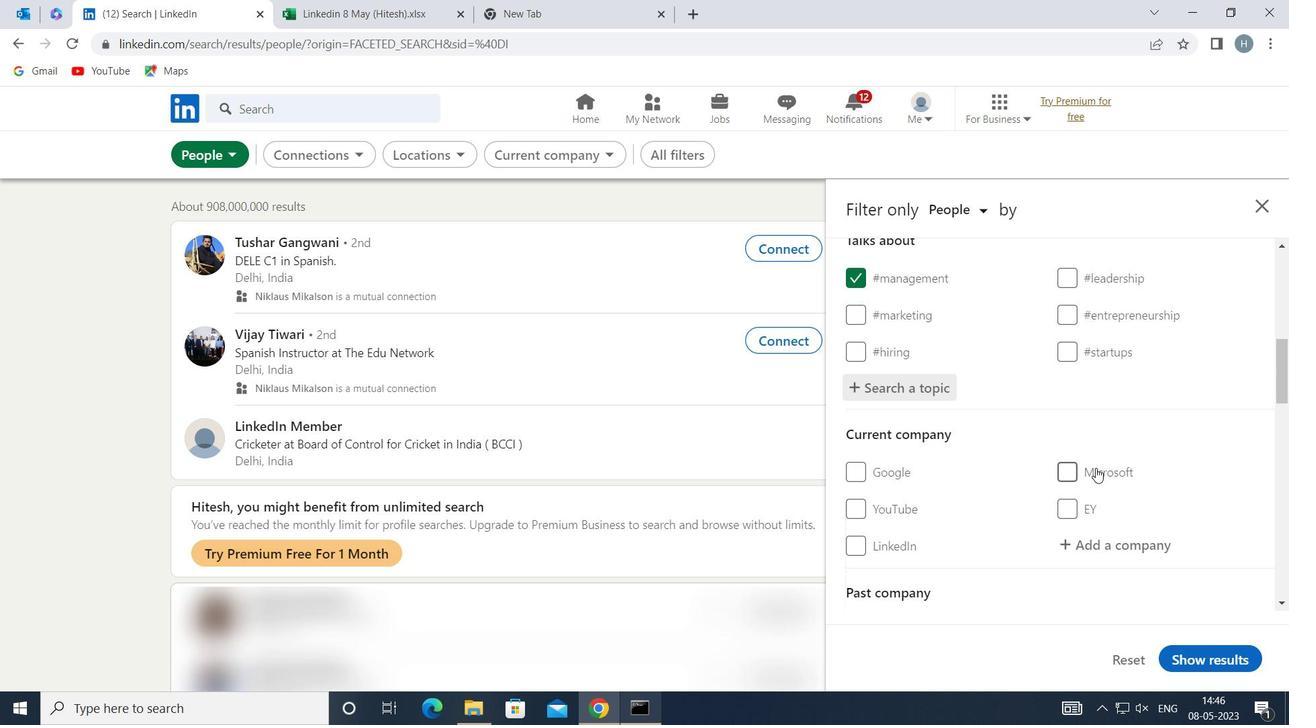 
Action: Mouse moved to (1090, 456)
Screenshot: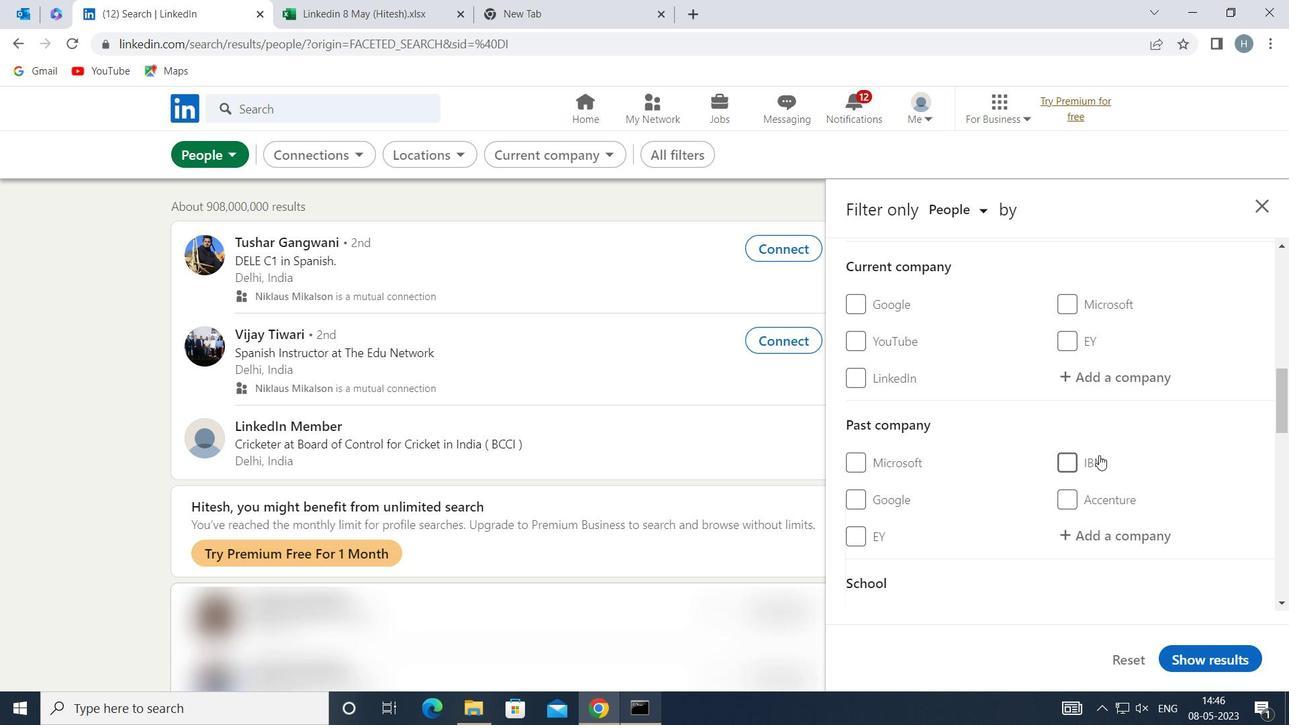 
Action: Mouse scrolled (1090, 455) with delta (0, 0)
Screenshot: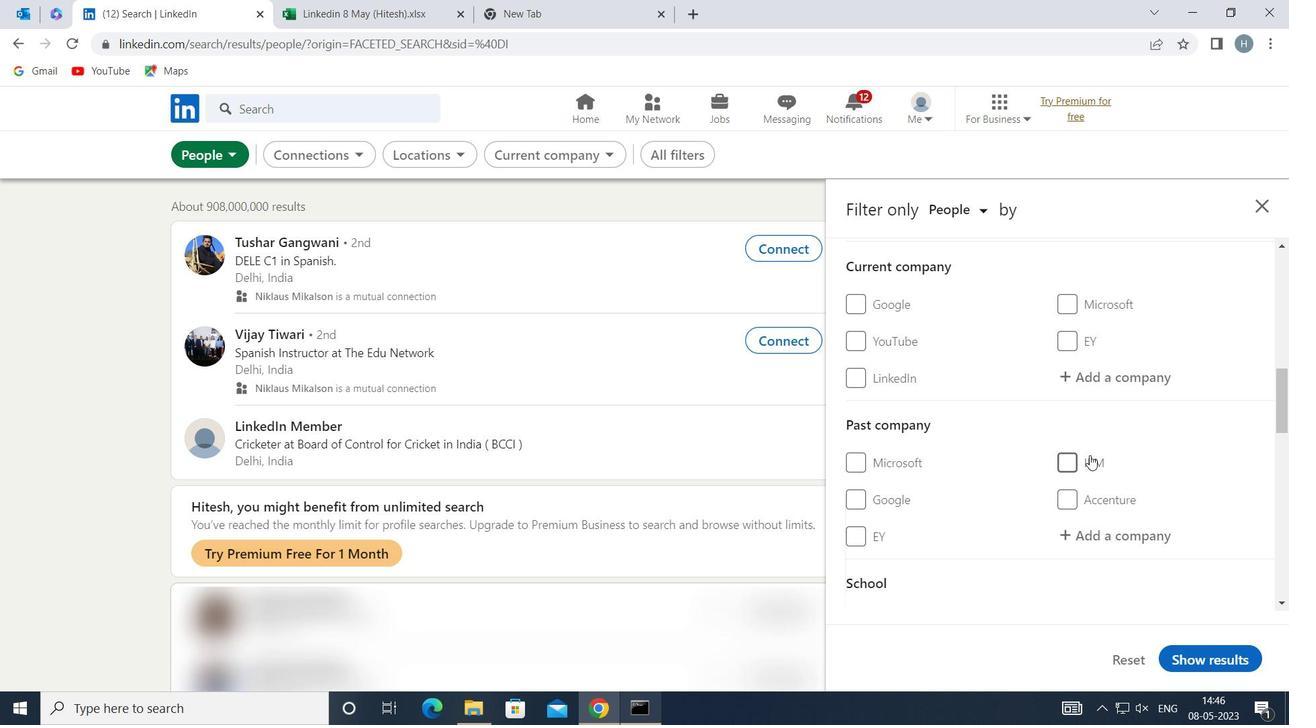 
Action: Mouse moved to (1089, 456)
Screenshot: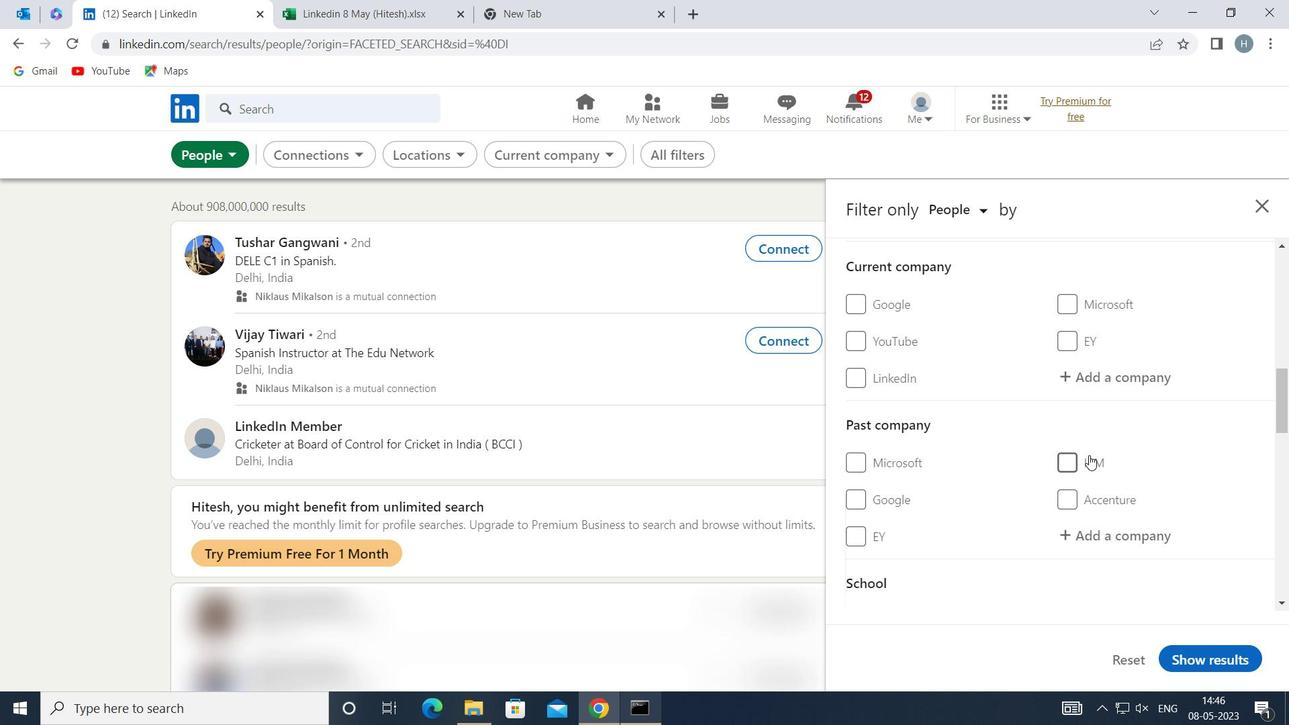 
Action: Mouse scrolled (1089, 455) with delta (0, 0)
Screenshot: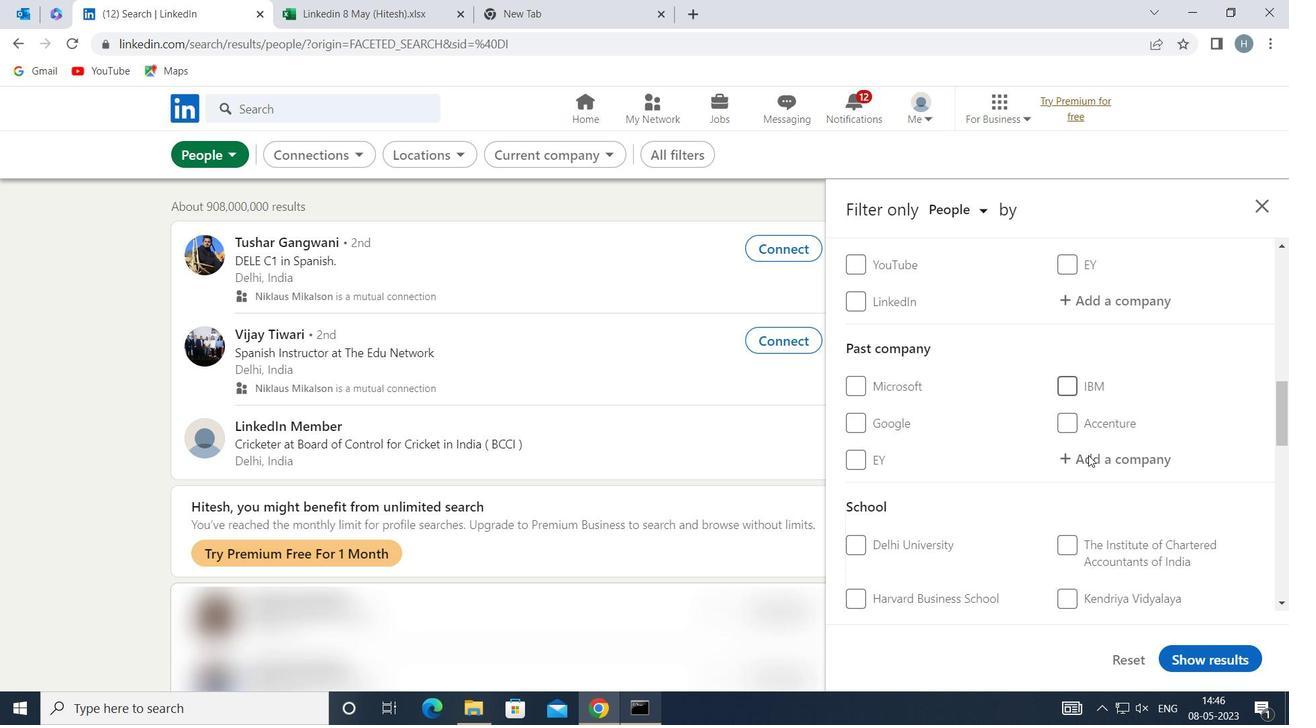 
Action: Mouse scrolled (1089, 455) with delta (0, 0)
Screenshot: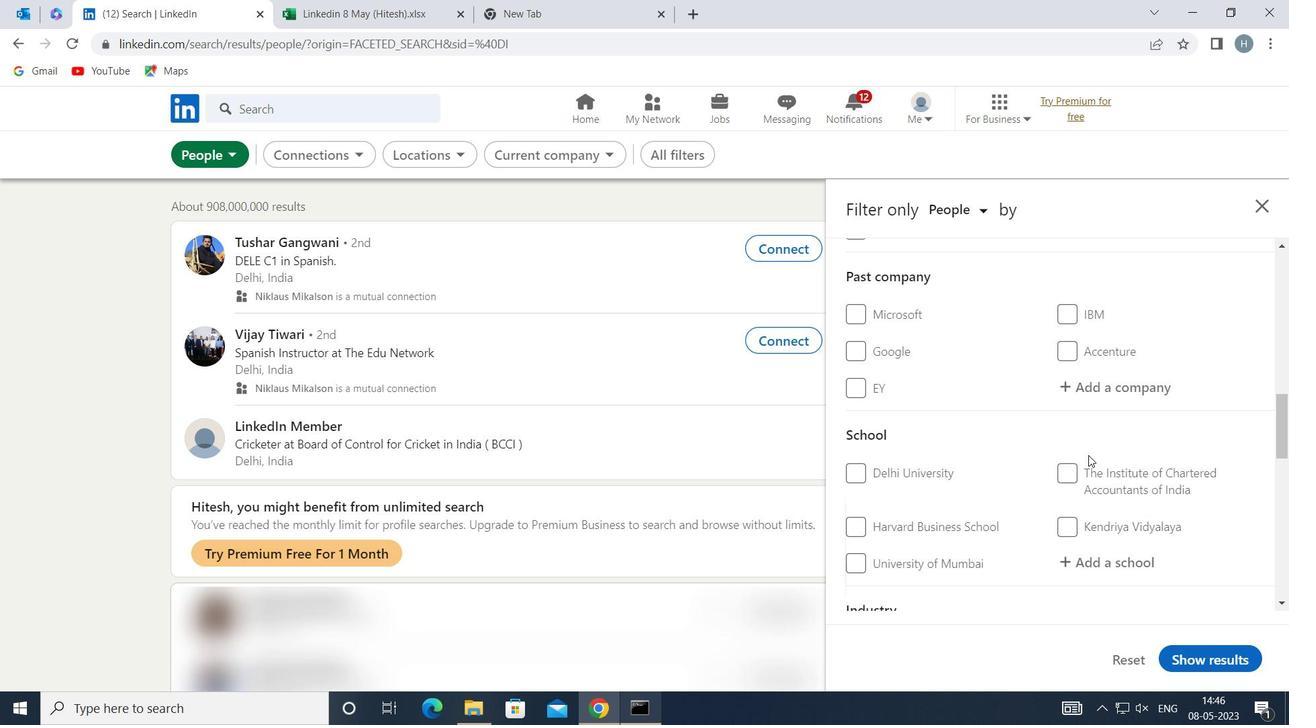 
Action: Mouse scrolled (1089, 455) with delta (0, 0)
Screenshot: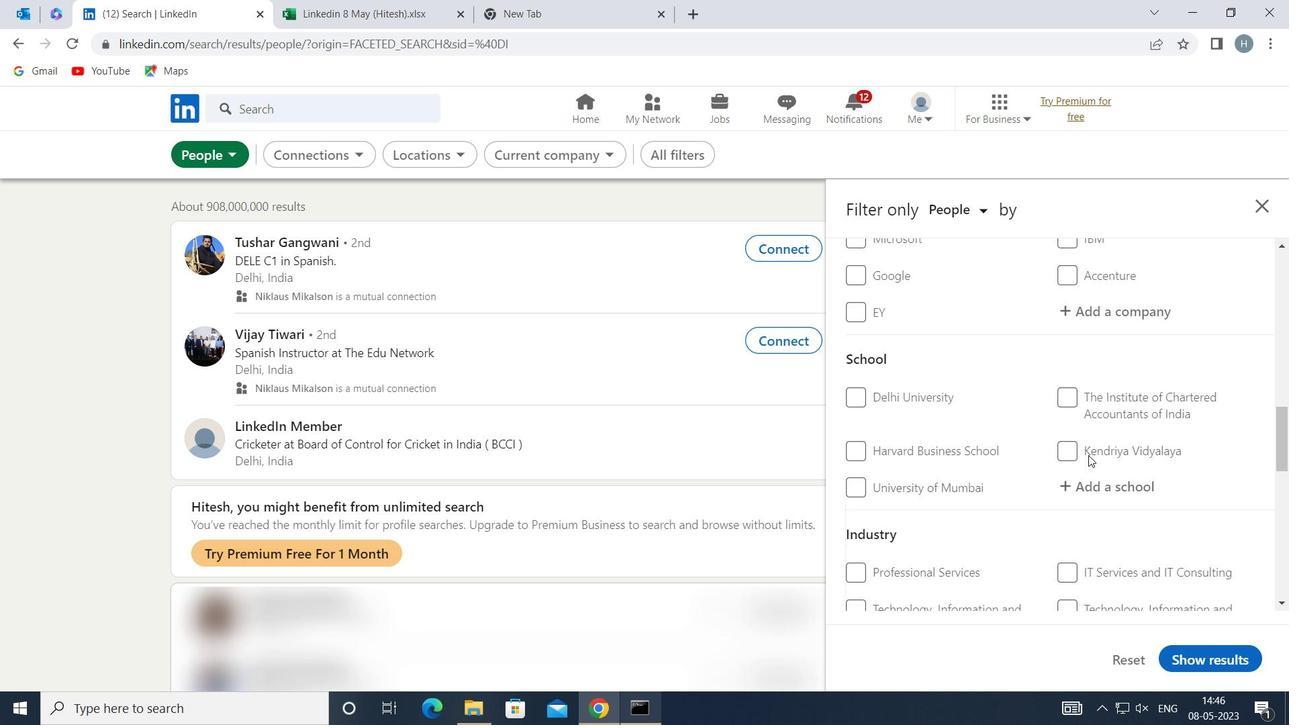 
Action: Mouse scrolled (1089, 455) with delta (0, 0)
Screenshot: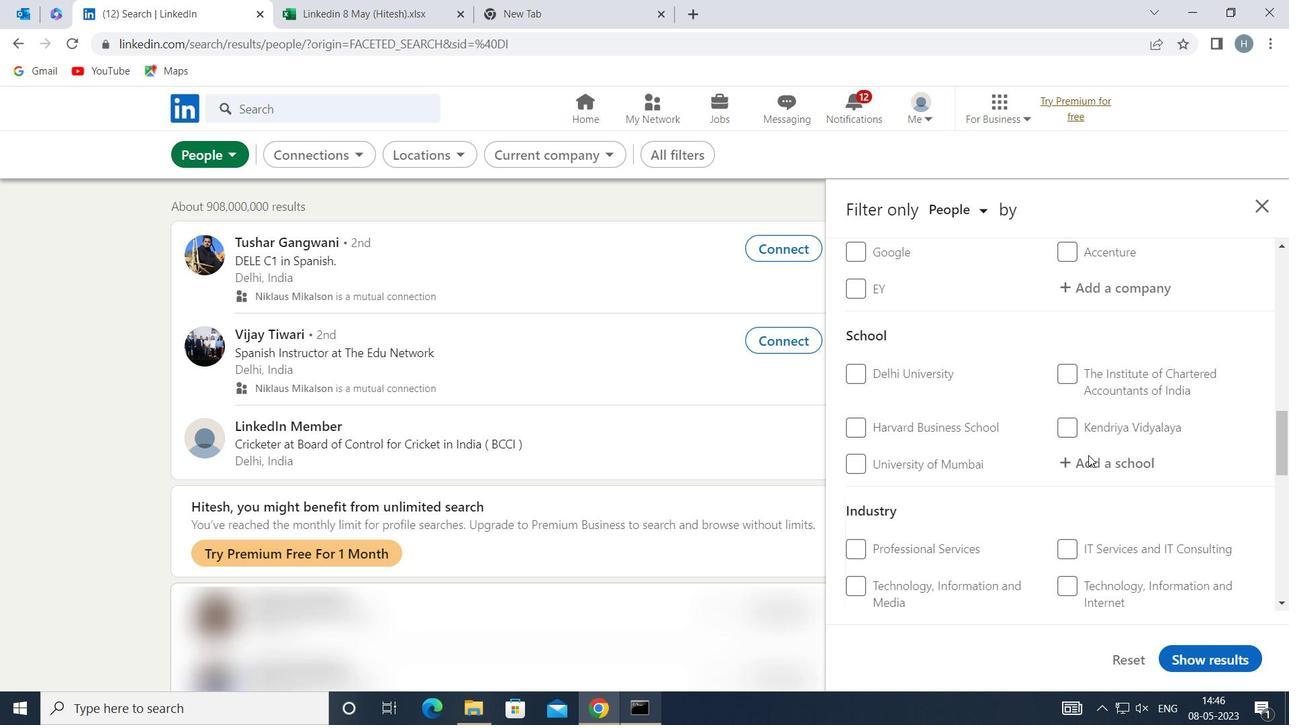 
Action: Mouse scrolled (1089, 455) with delta (0, 0)
Screenshot: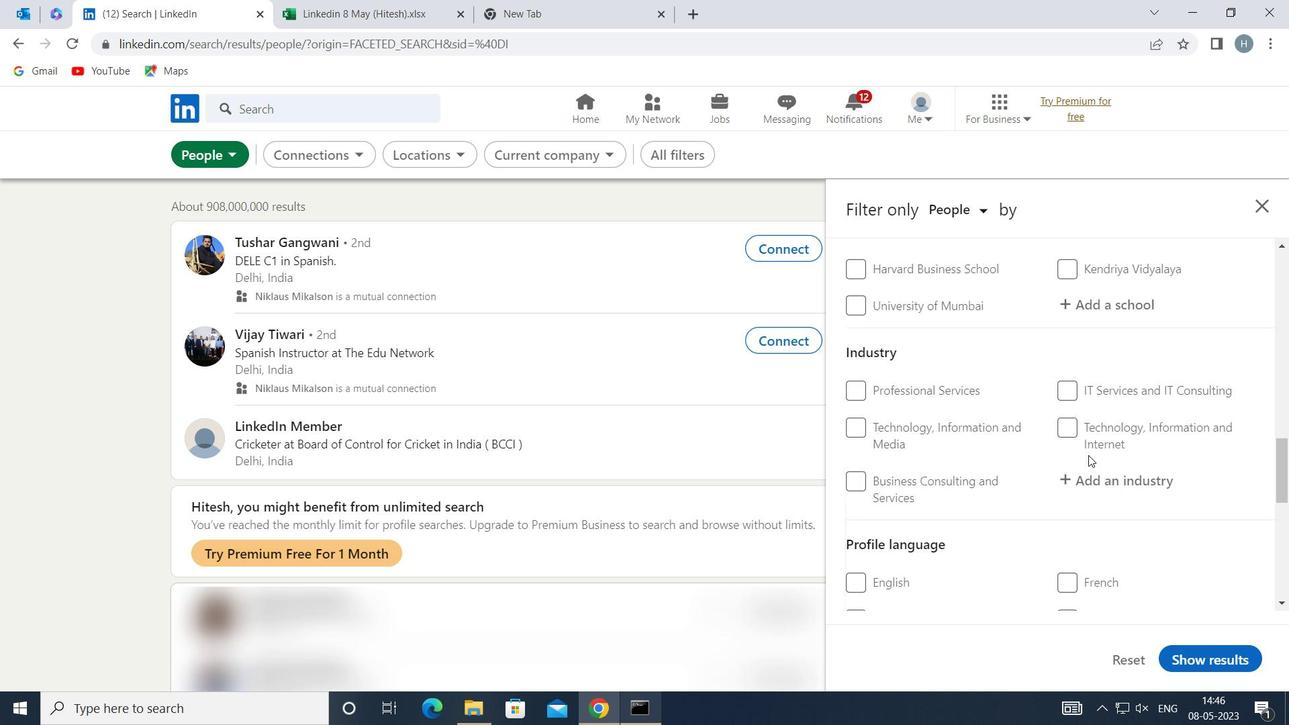 
Action: Mouse moved to (1066, 518)
Screenshot: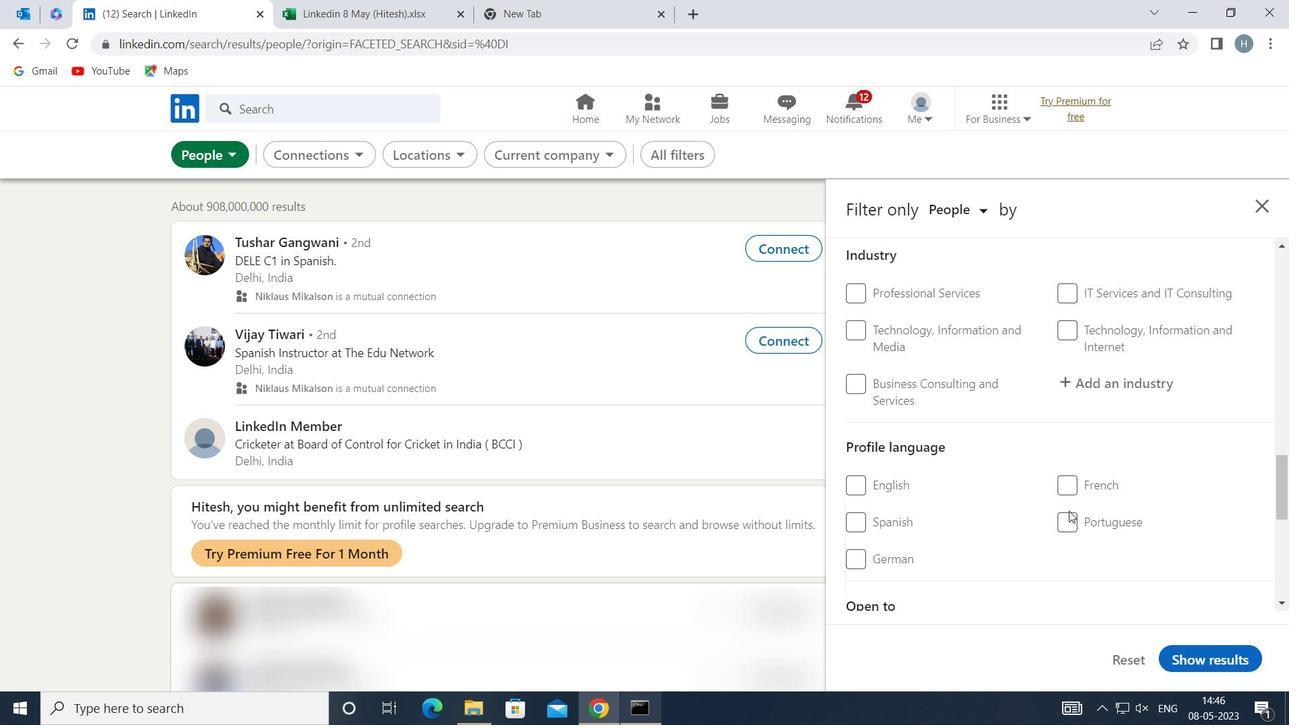 
Action: Mouse pressed left at (1066, 518)
Screenshot: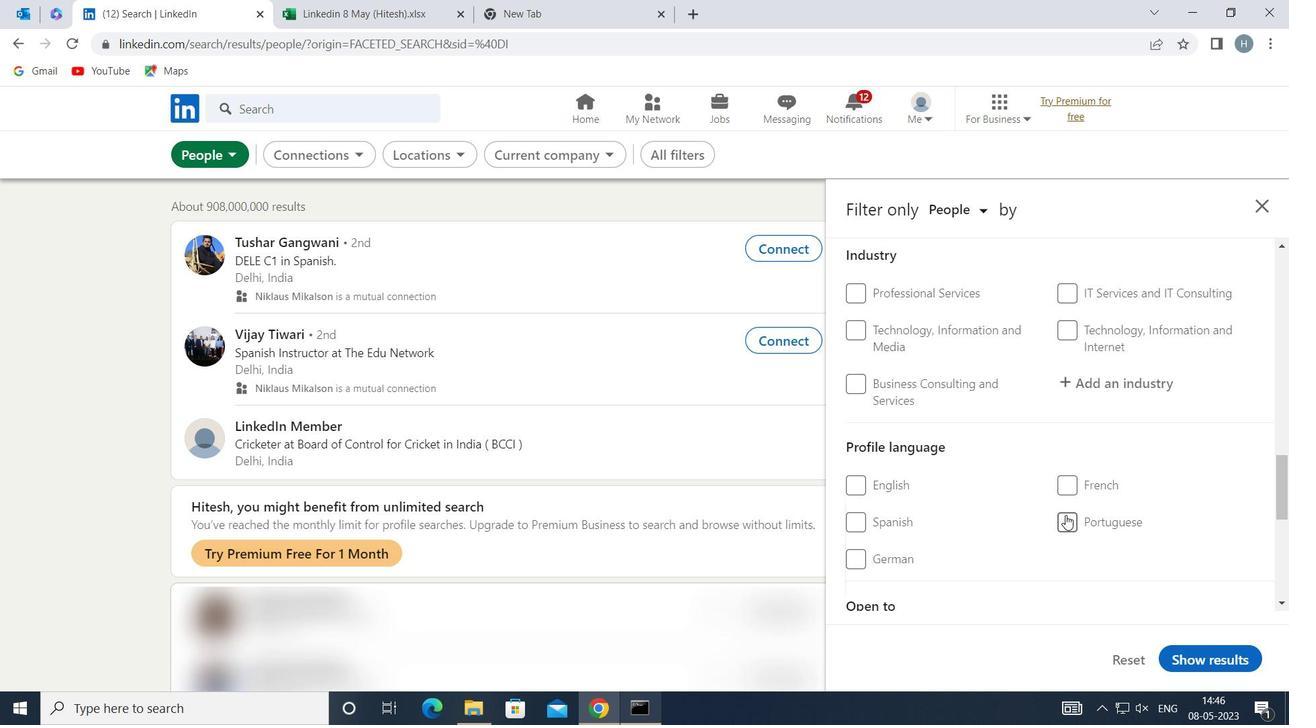 
Action: Mouse moved to (1041, 500)
Screenshot: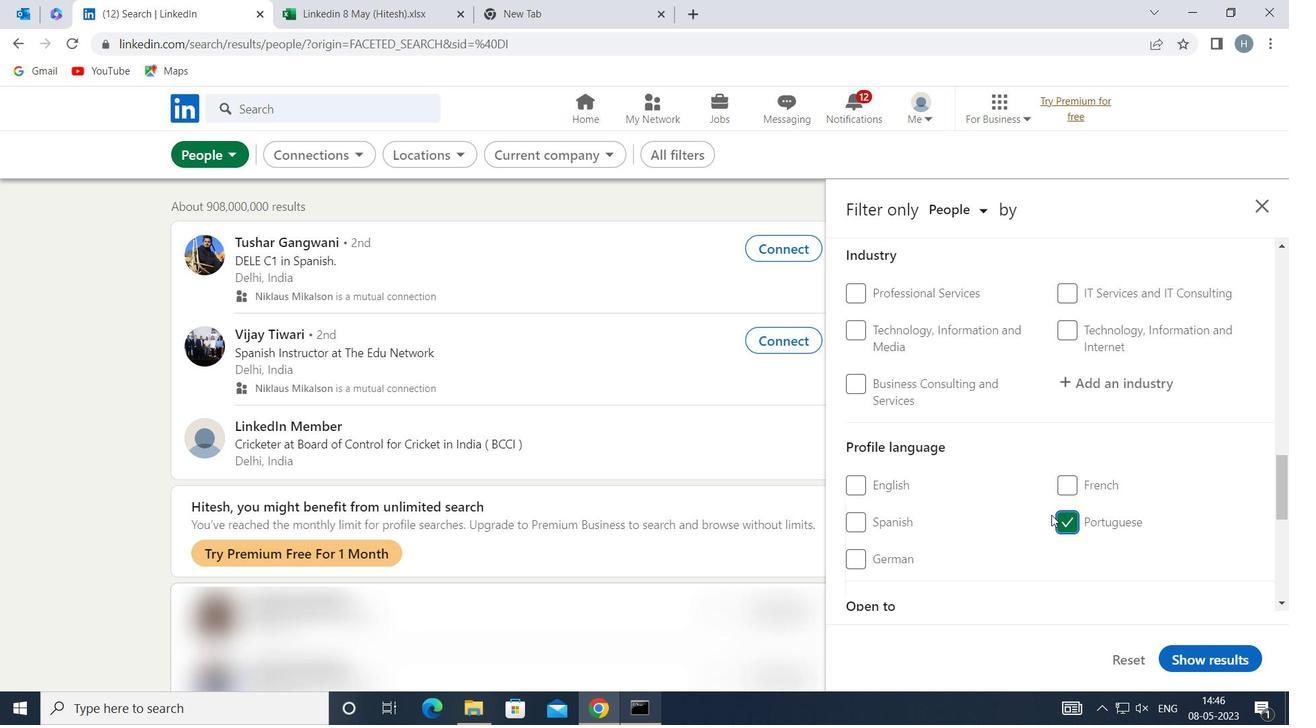 
Action: Mouse scrolled (1041, 501) with delta (0, 0)
Screenshot: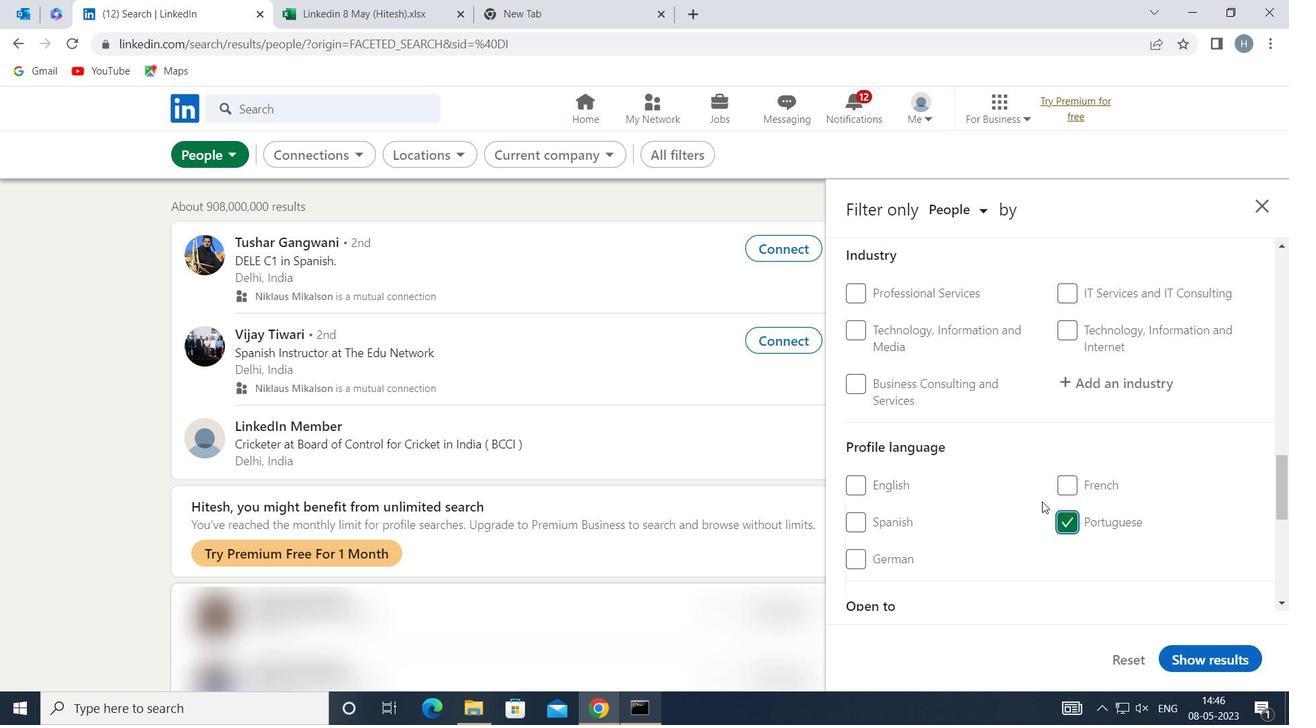 
Action: Mouse scrolled (1041, 501) with delta (0, 0)
Screenshot: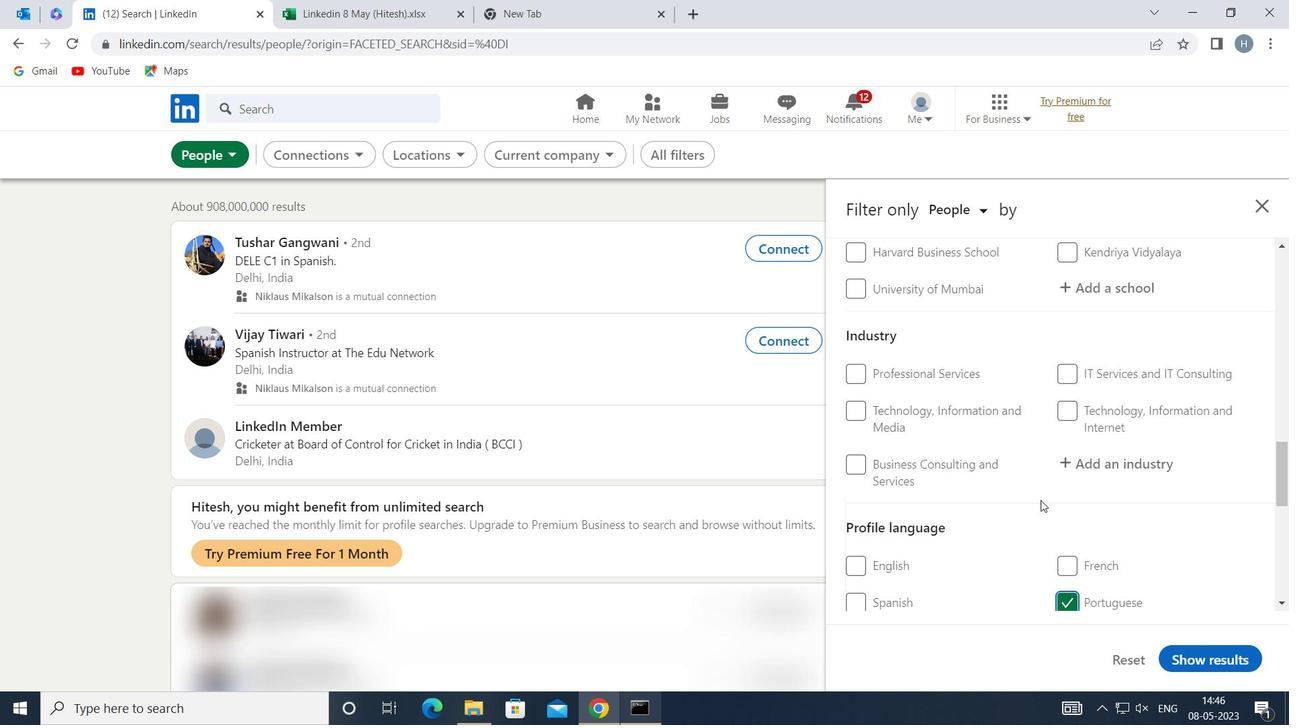 
Action: Mouse scrolled (1041, 501) with delta (0, 0)
Screenshot: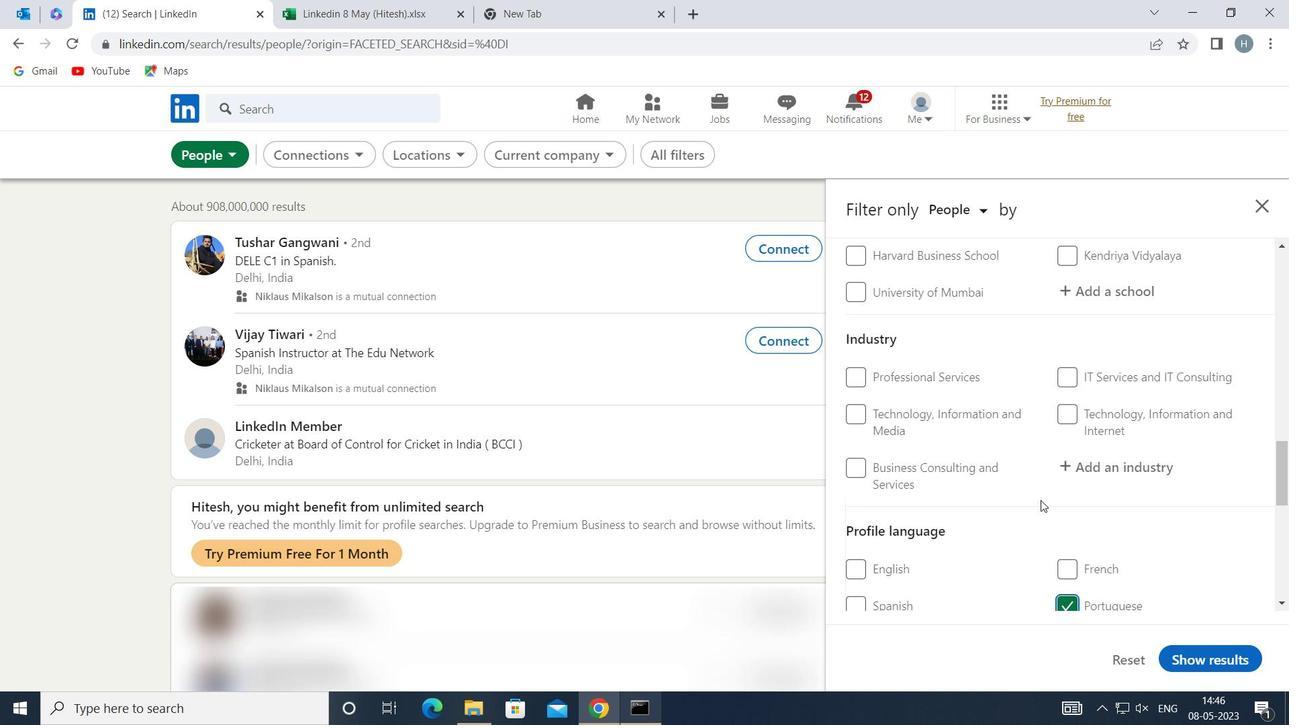 
Action: Mouse scrolled (1041, 501) with delta (0, 0)
Screenshot: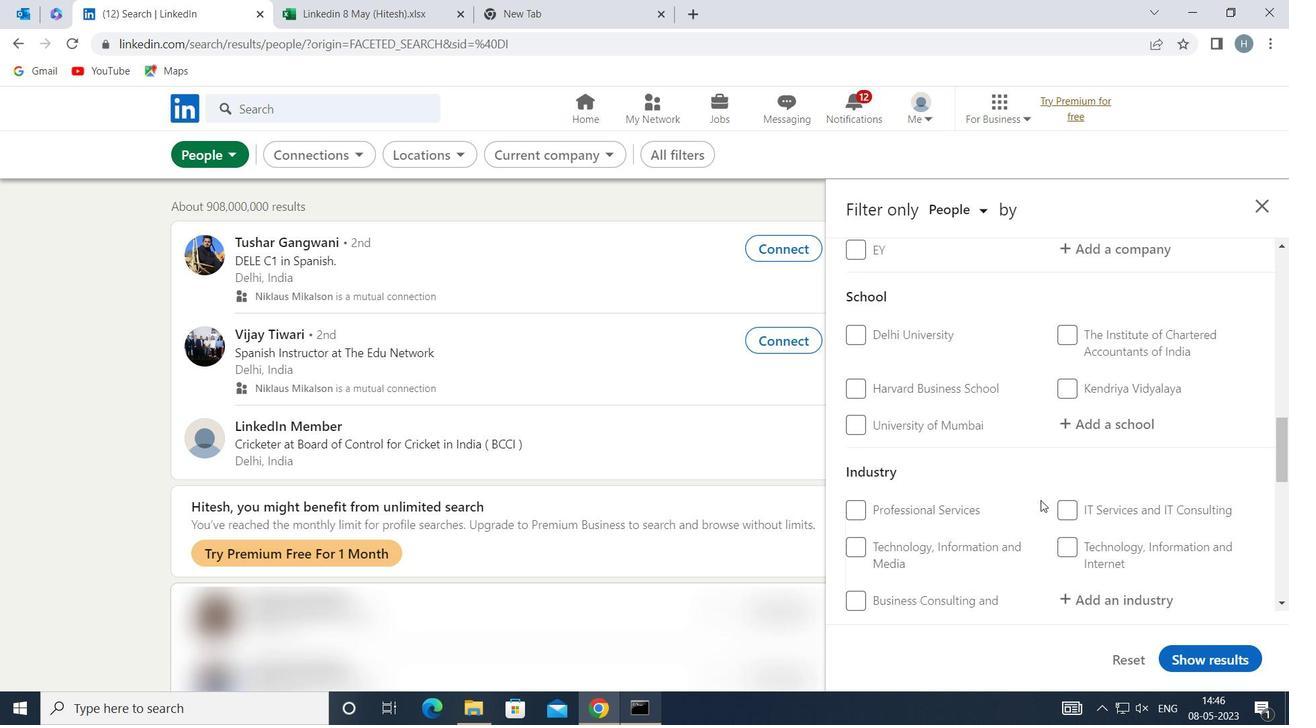 
Action: Mouse scrolled (1041, 501) with delta (0, 0)
Screenshot: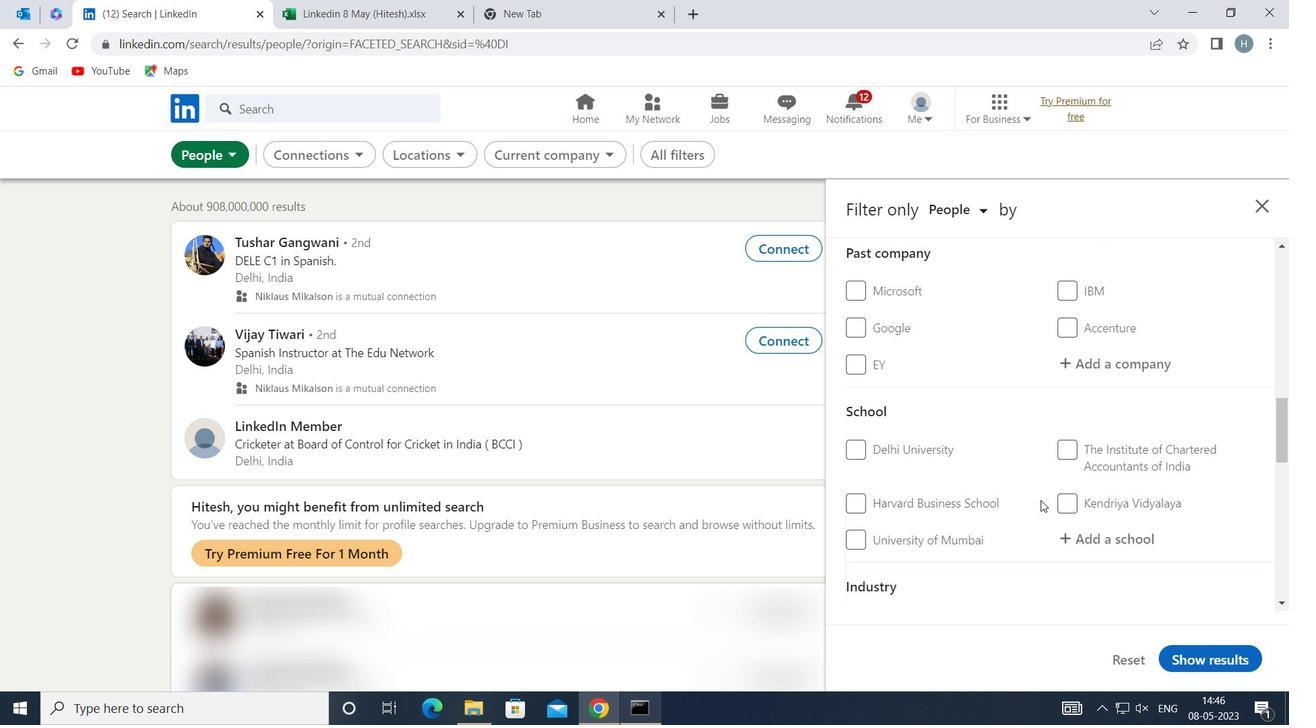 
Action: Mouse scrolled (1041, 501) with delta (0, 0)
Screenshot: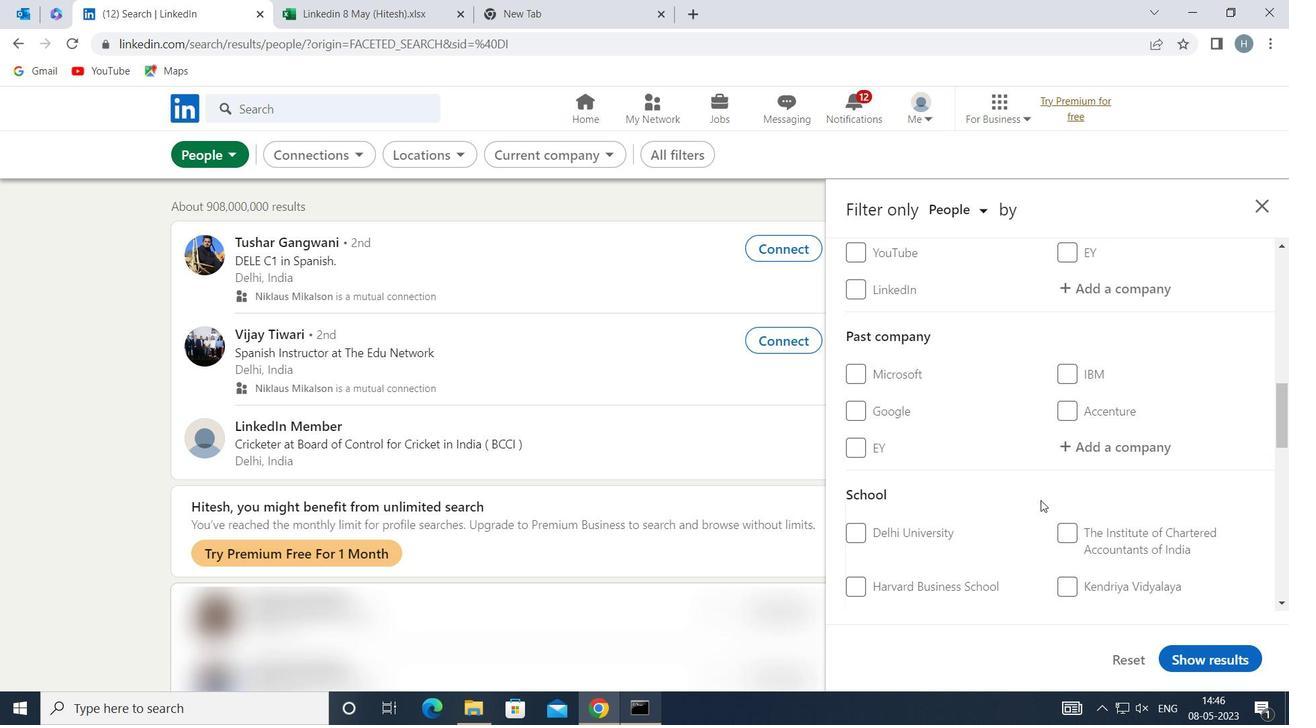 
Action: Mouse scrolled (1041, 501) with delta (0, 0)
Screenshot: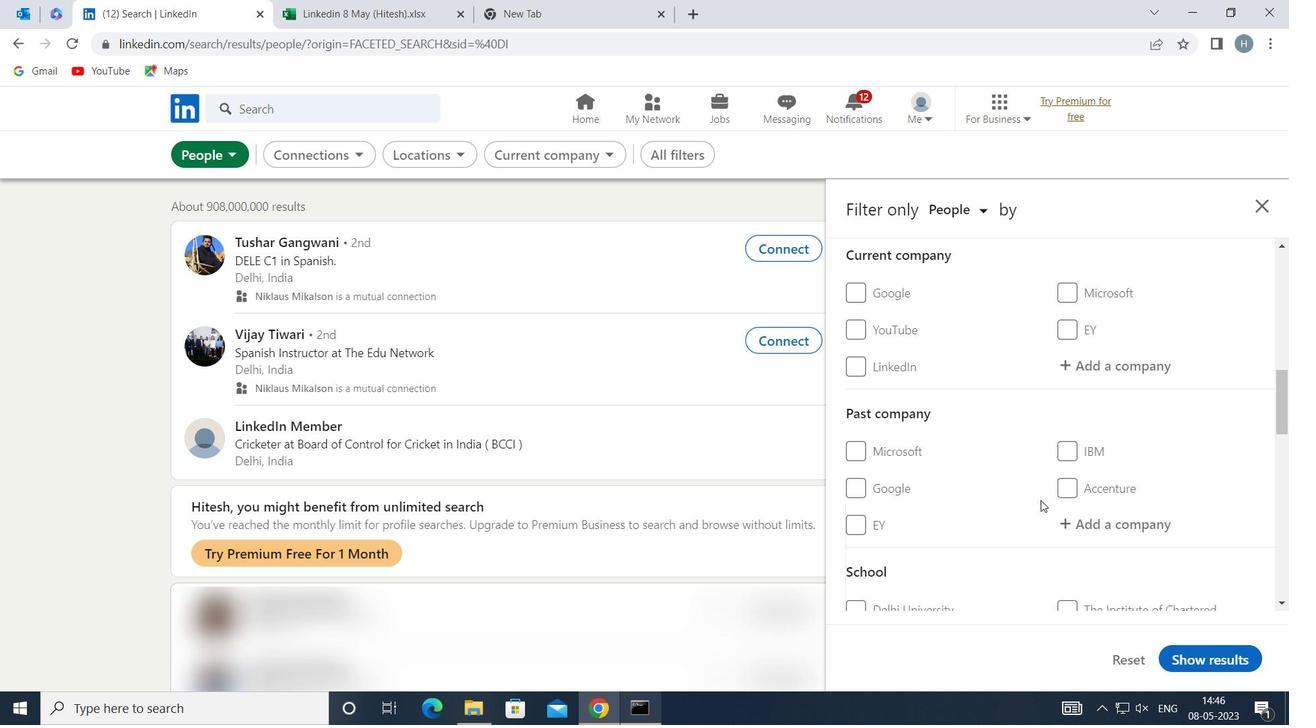 
Action: Mouse moved to (1097, 462)
Screenshot: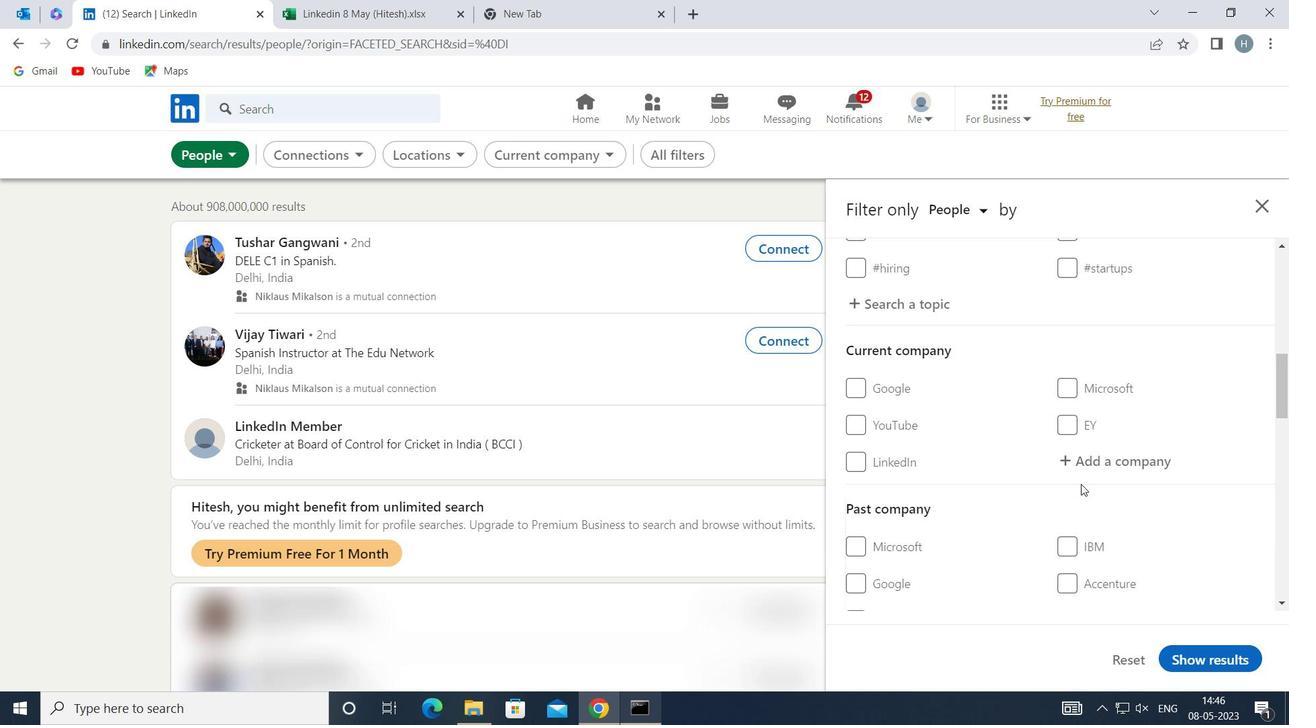 
Action: Mouse pressed left at (1097, 462)
Screenshot: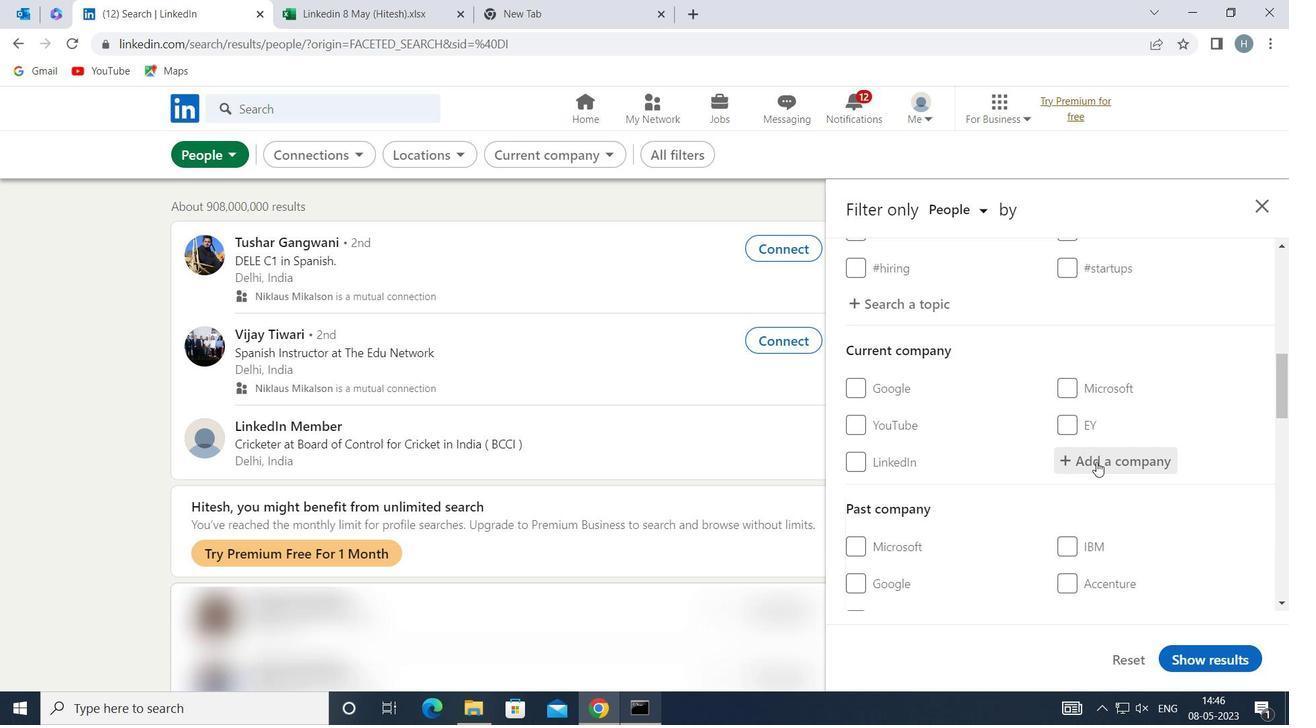 
Action: Key pressed <Key.shift><Key.shift><Key.shift><Key.shift>FLUTTER<Key.space><Key.shift>DEVS
Screenshot: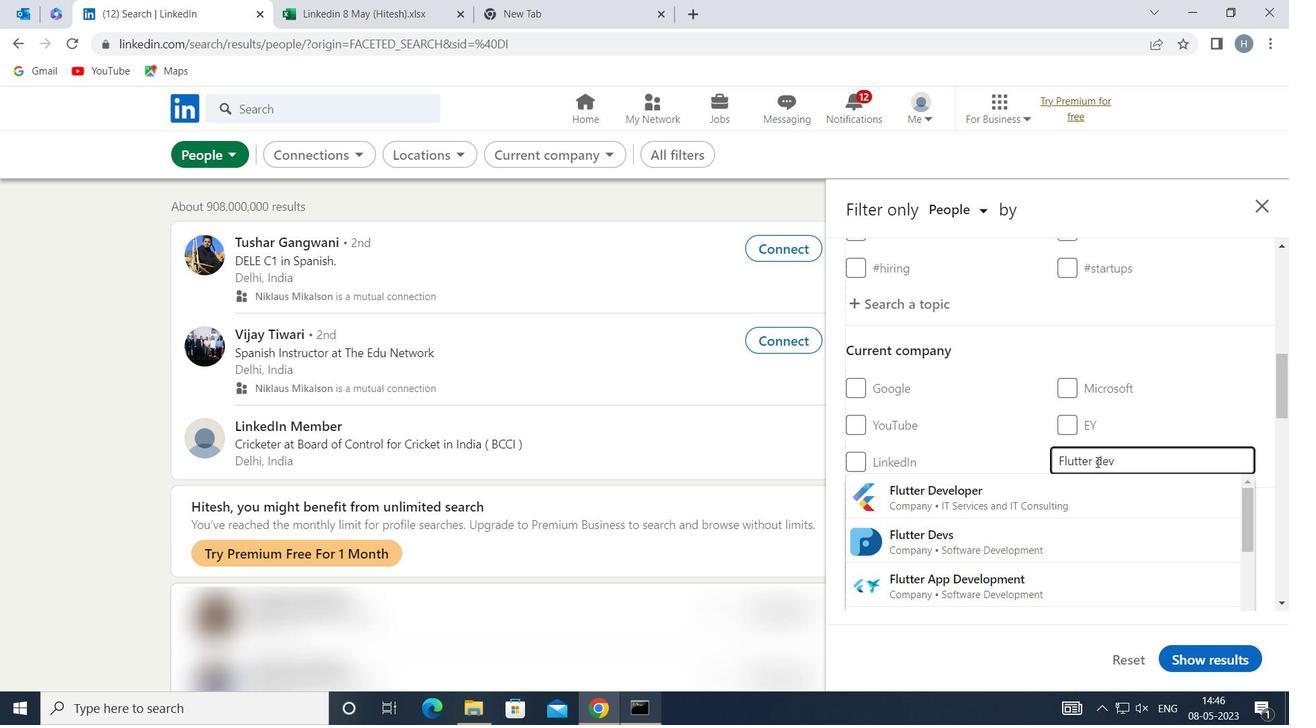 
Action: Mouse moved to (1101, 497)
Screenshot: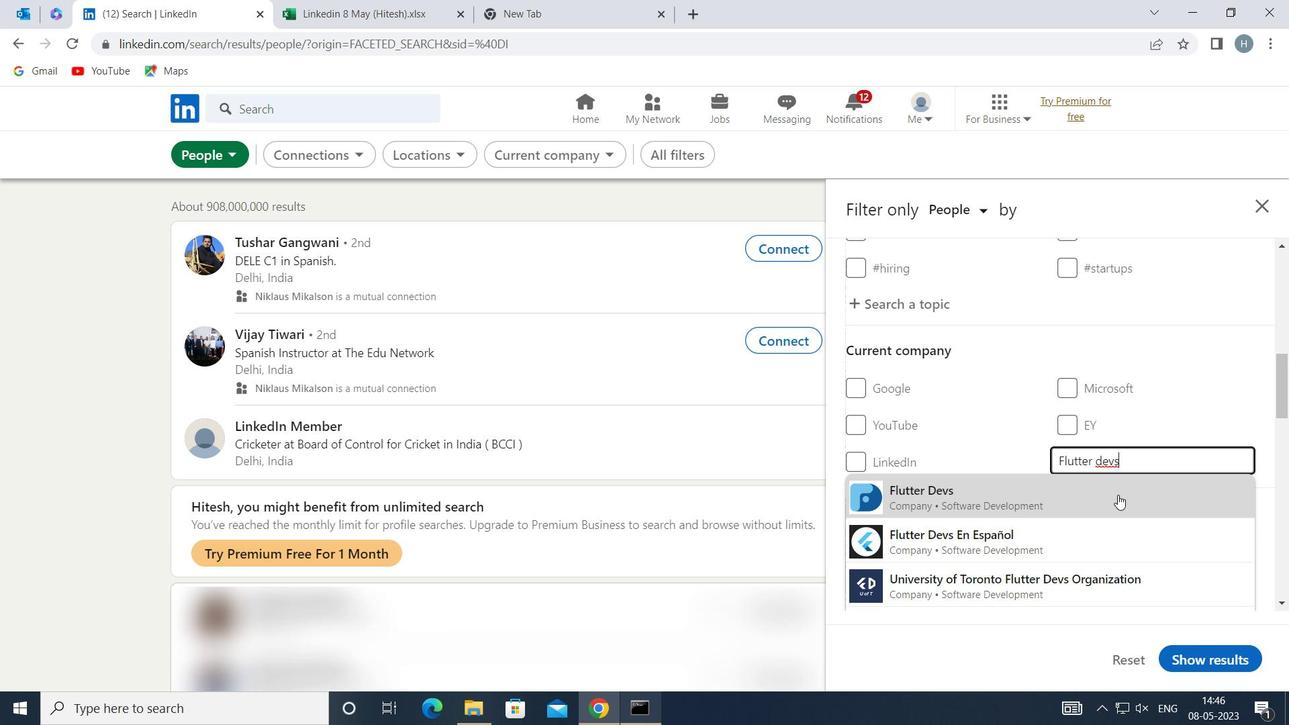 
Action: Mouse pressed left at (1101, 497)
Screenshot: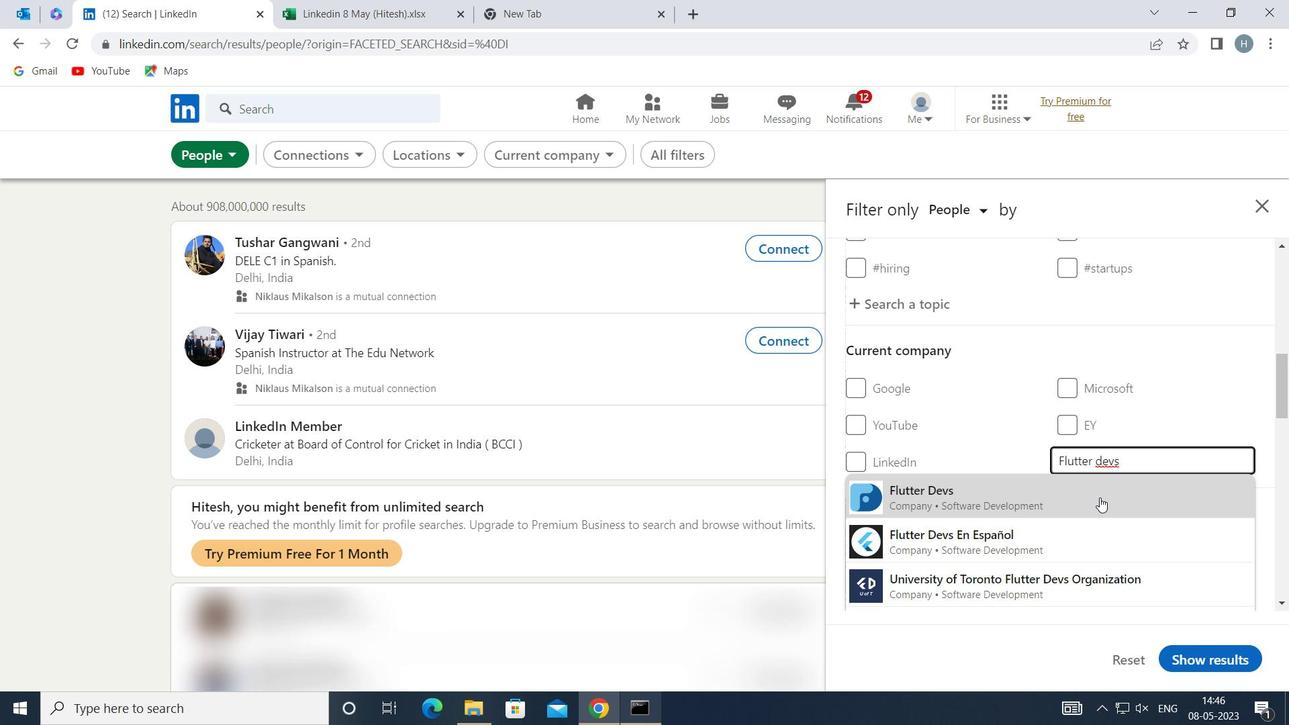 
Action: Mouse moved to (1085, 491)
Screenshot: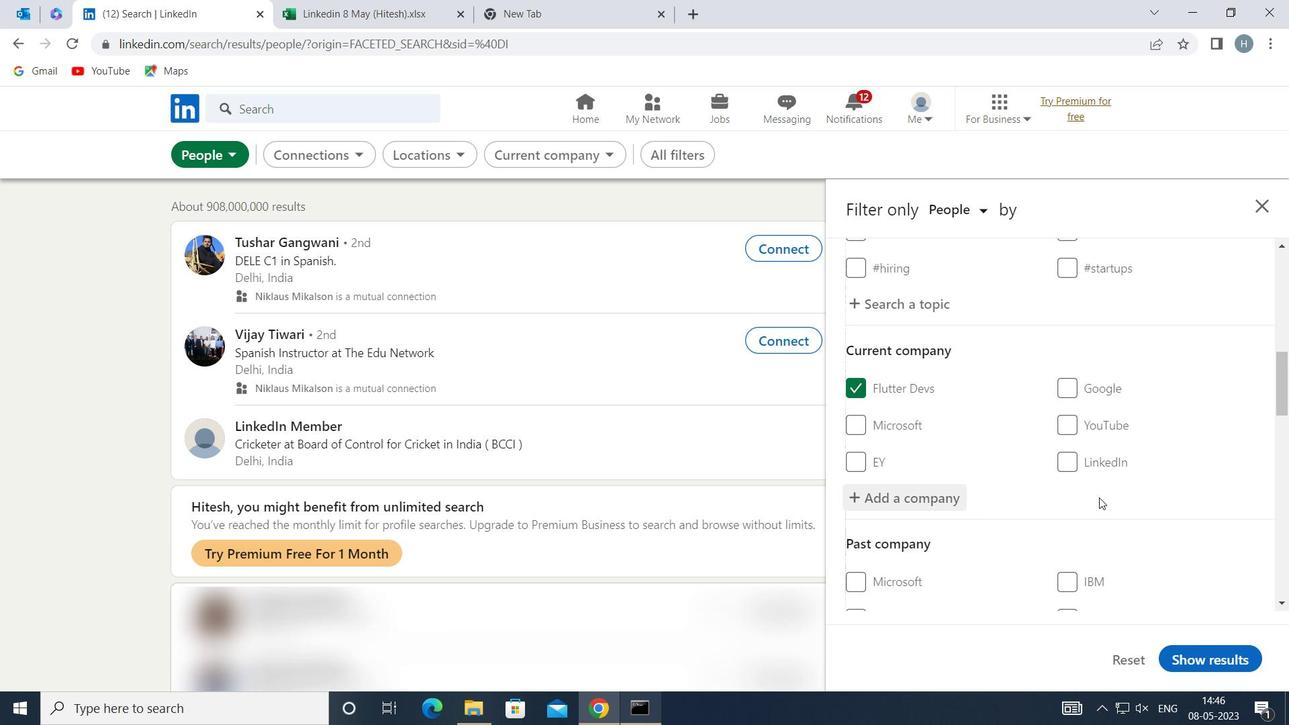 
Action: Mouse scrolled (1085, 490) with delta (0, 0)
Screenshot: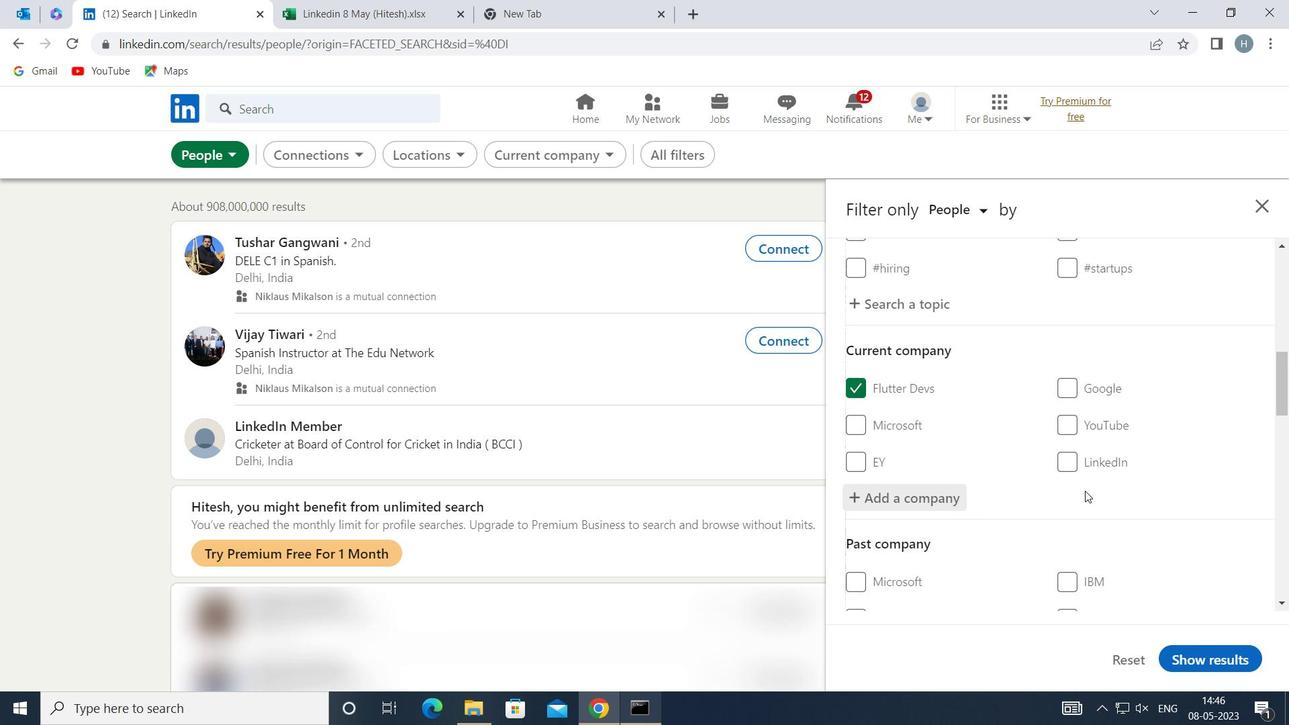 
Action: Mouse scrolled (1085, 490) with delta (0, 0)
Screenshot: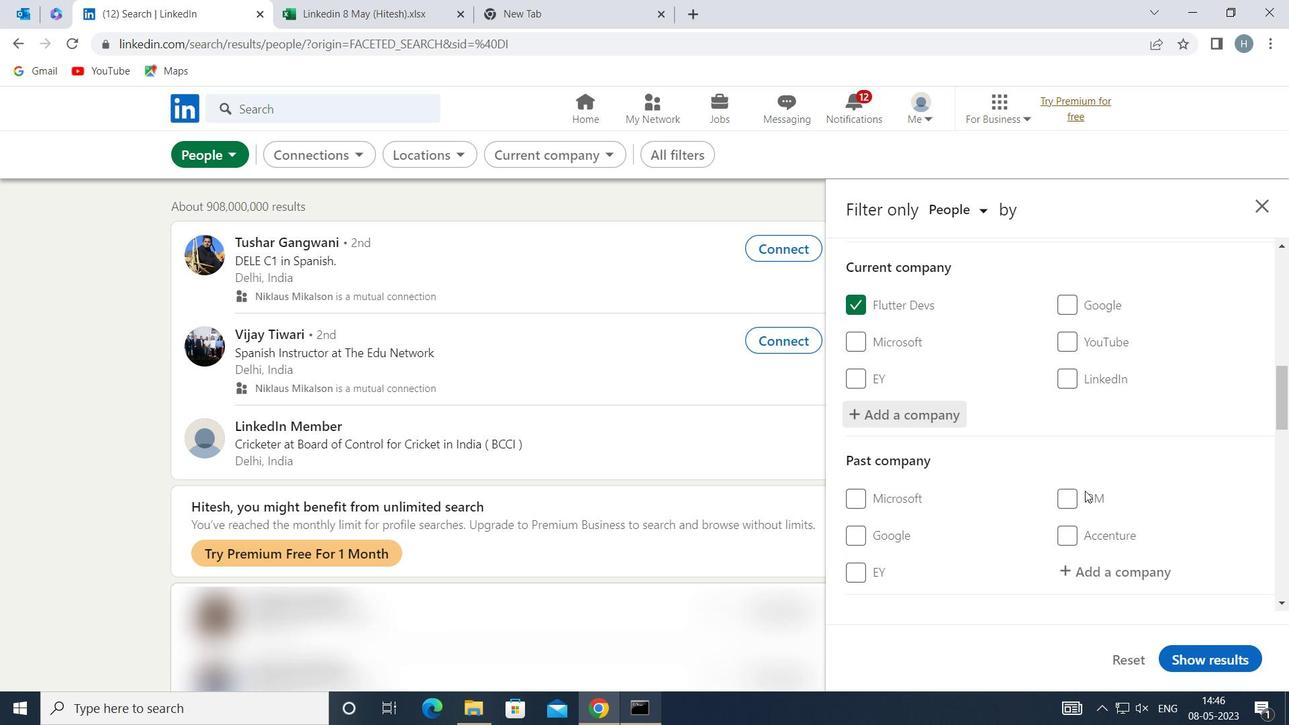 
Action: Mouse scrolled (1085, 490) with delta (0, 0)
Screenshot: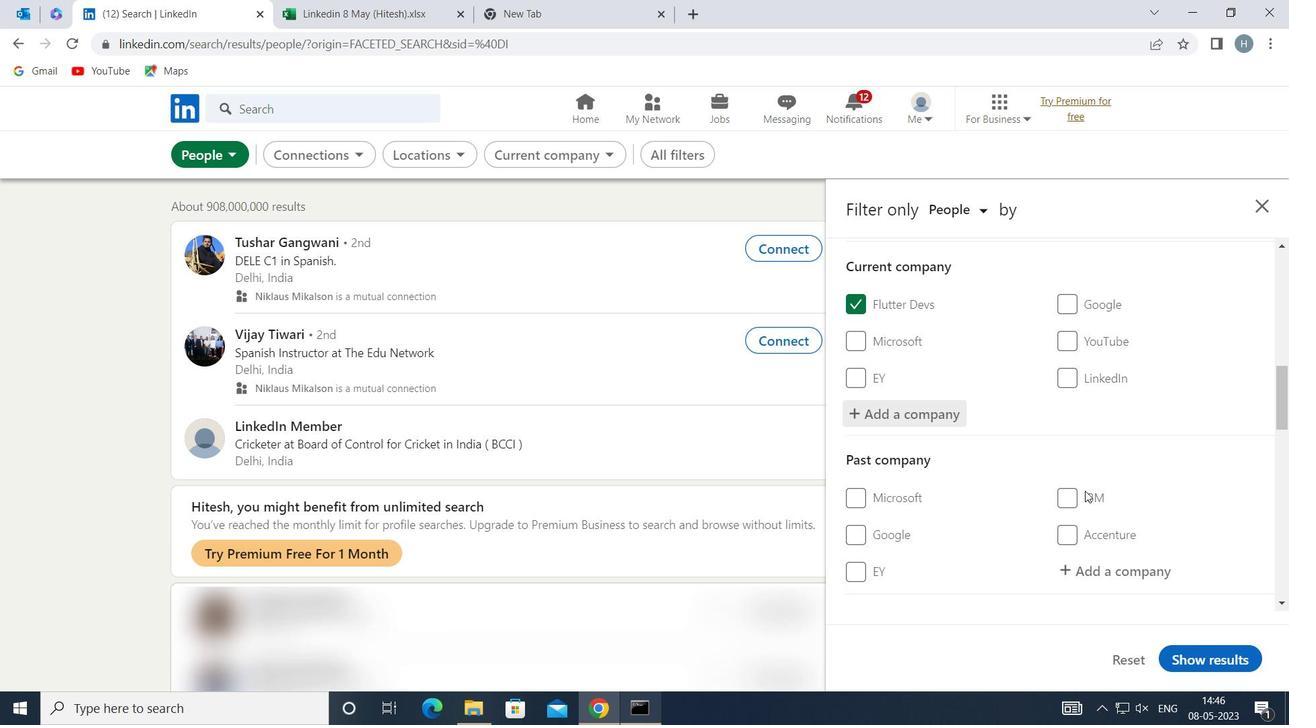 
Action: Mouse moved to (1085, 489)
Screenshot: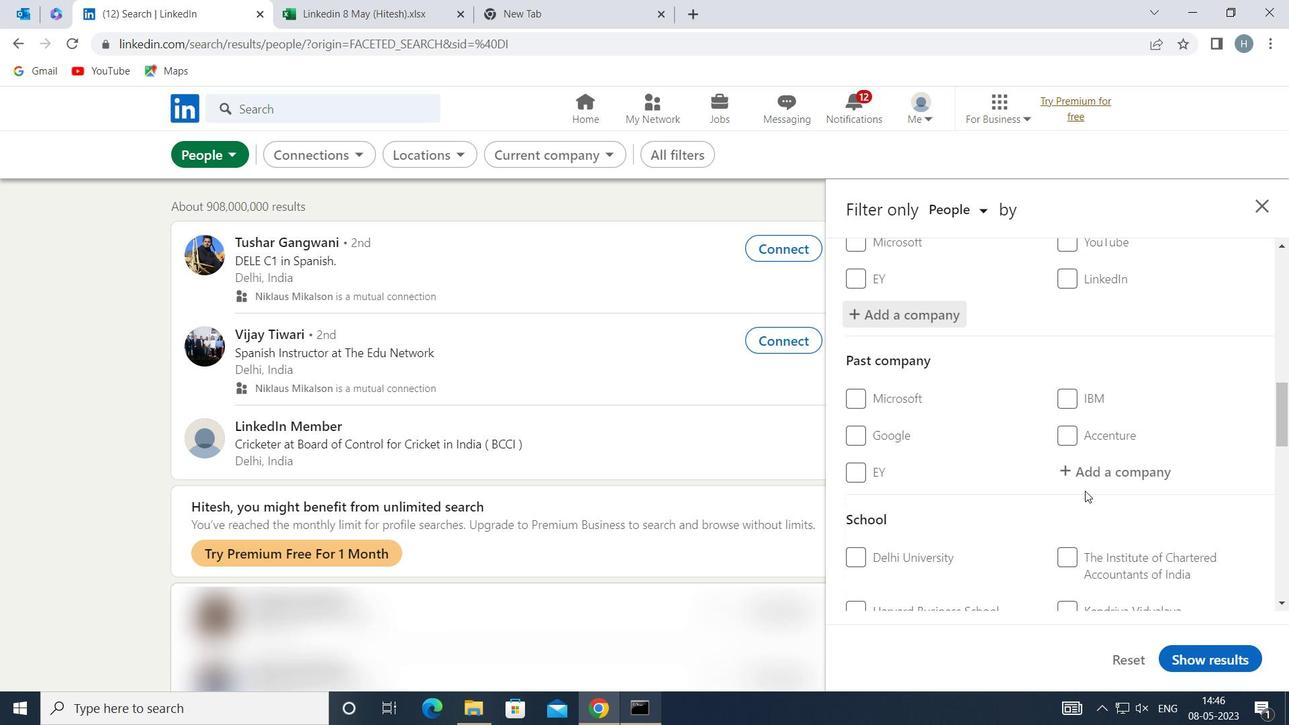 
Action: Mouse scrolled (1085, 489) with delta (0, 0)
Screenshot: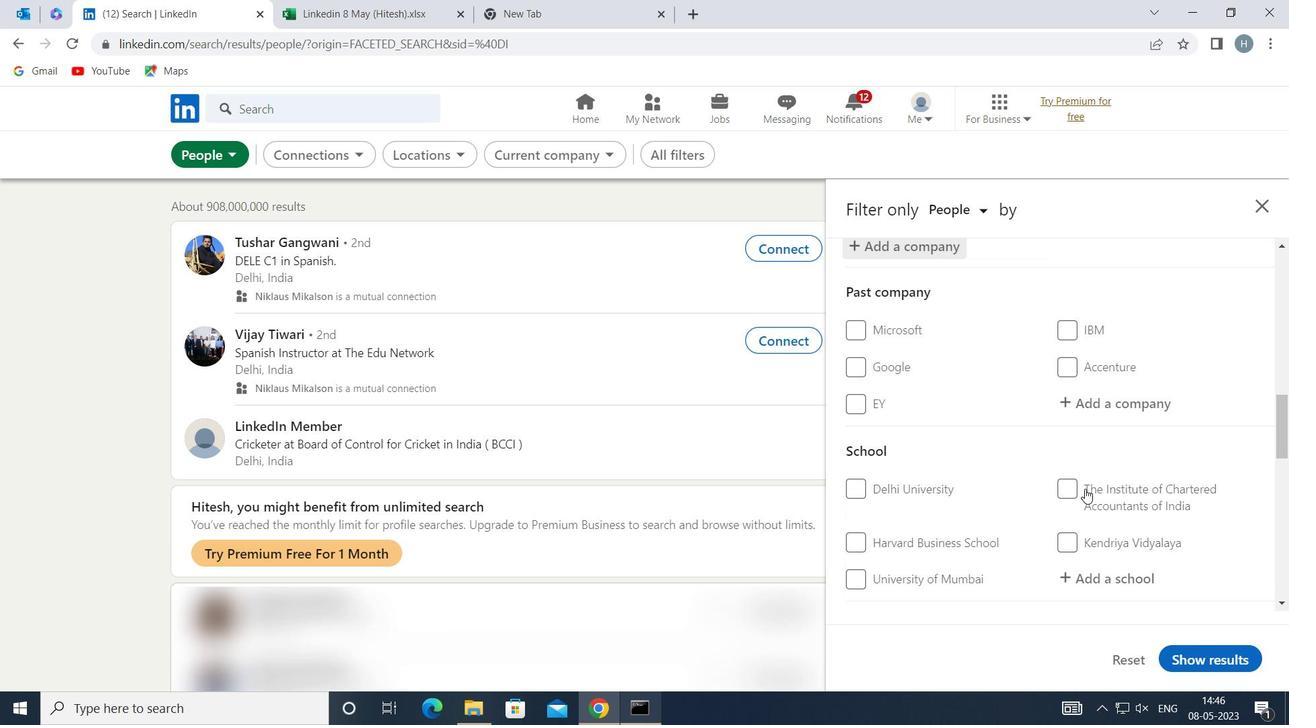 
Action: Mouse moved to (1138, 488)
Screenshot: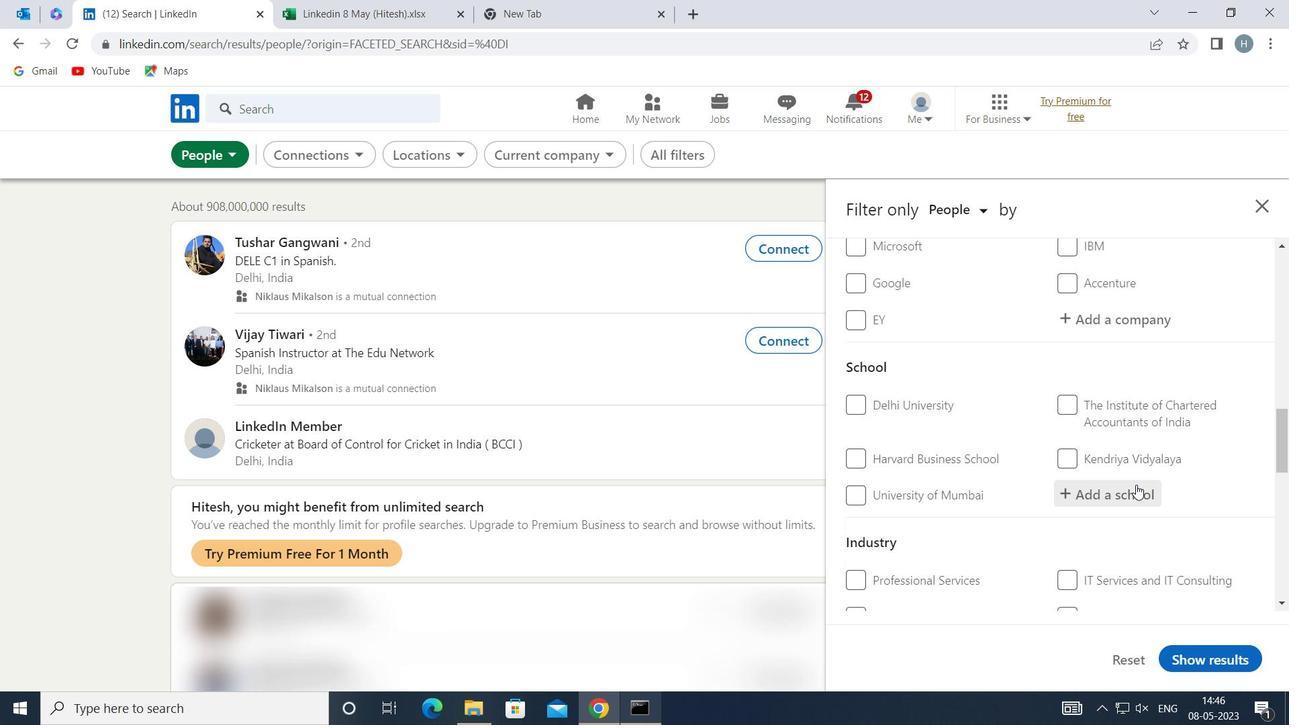 
Action: Mouse pressed left at (1138, 488)
Screenshot: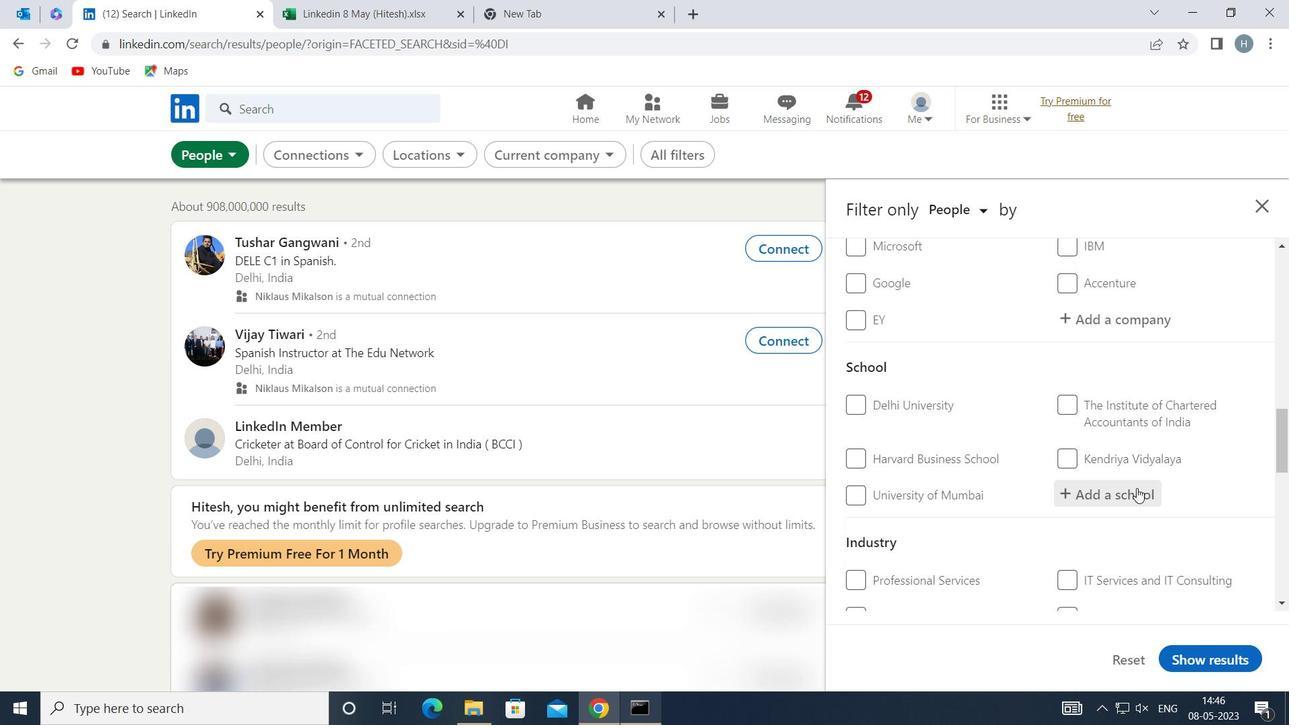 
Action: Key pressed <Key.shift>NATIONAL<Key.space><Key.shift>INSTITUTE<Key.space>OF<Key.space>TECH
Screenshot: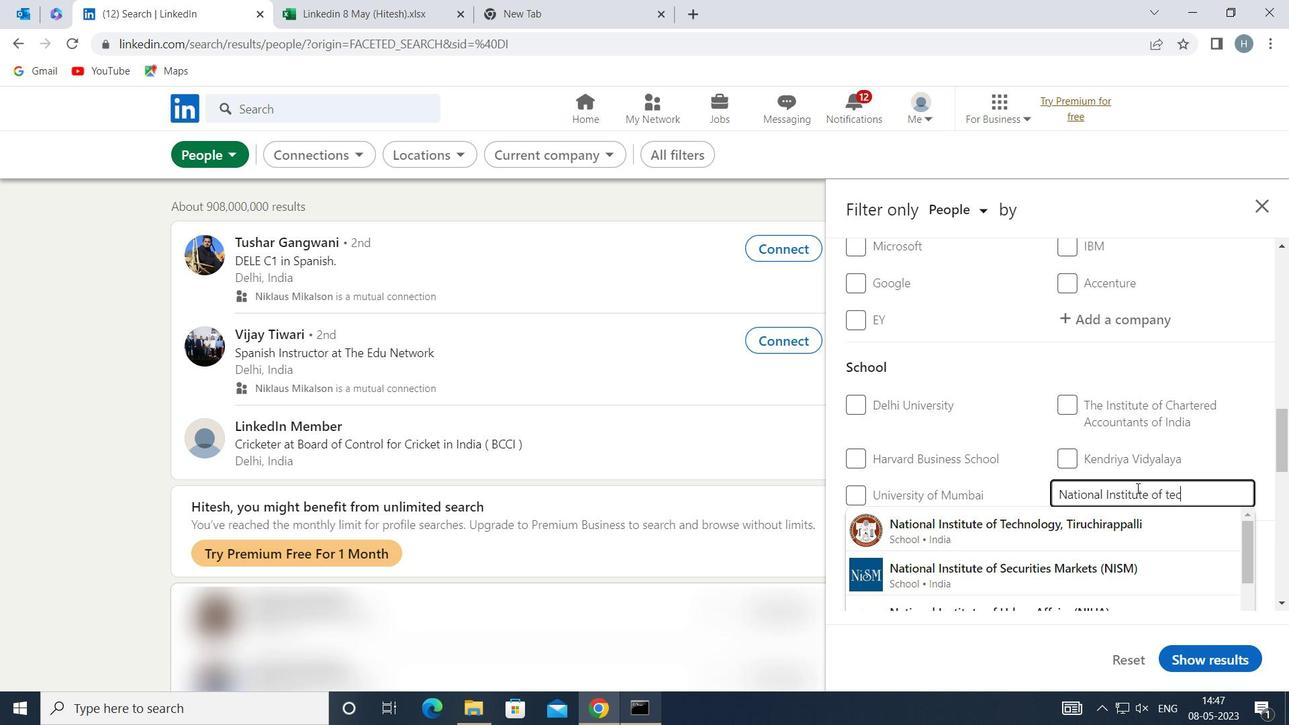 
Action: Mouse moved to (942, 522)
Screenshot: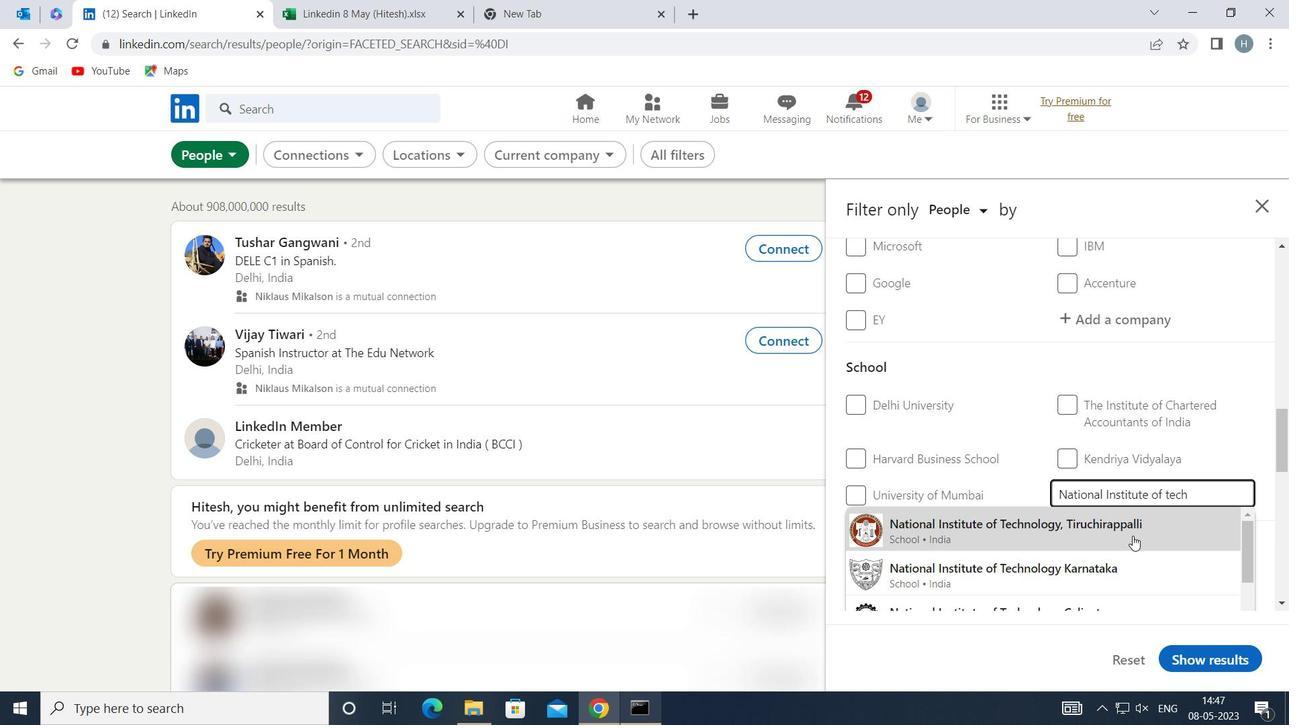 
Action: Key pressed NOLOGY<Key.space>S
Screenshot: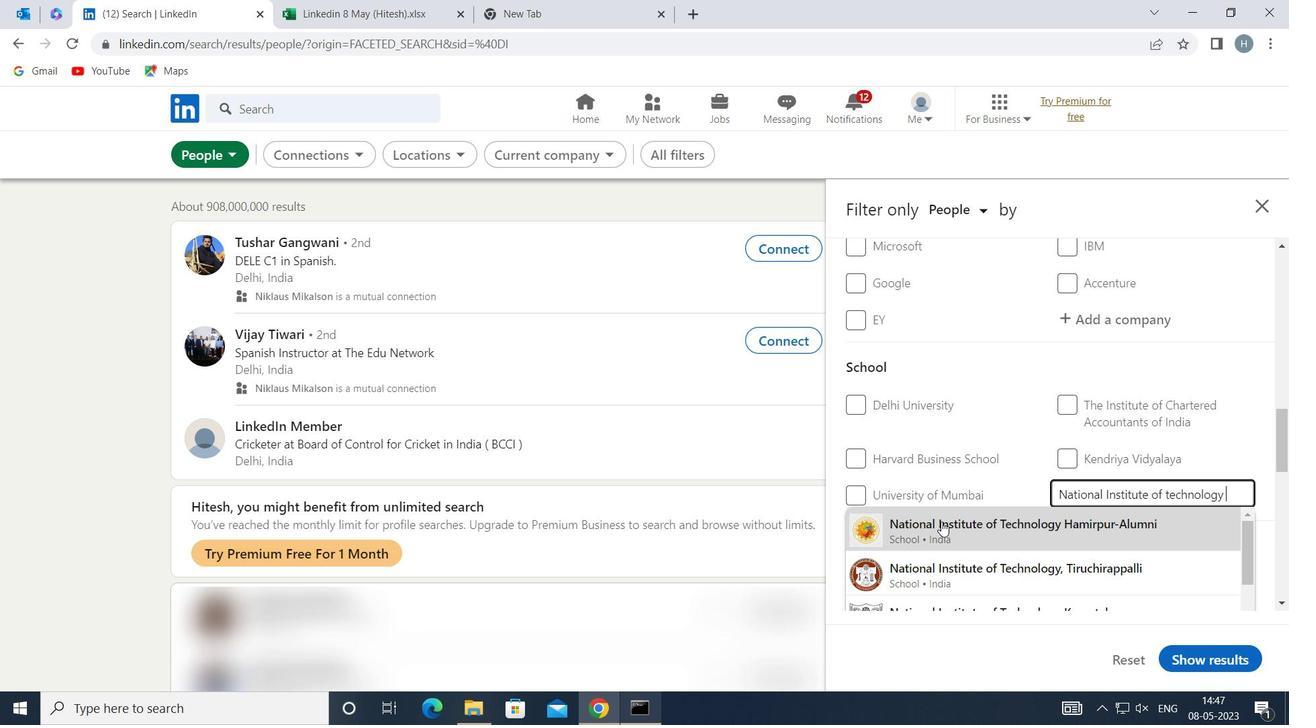 
Action: Mouse moved to (1038, 547)
Screenshot: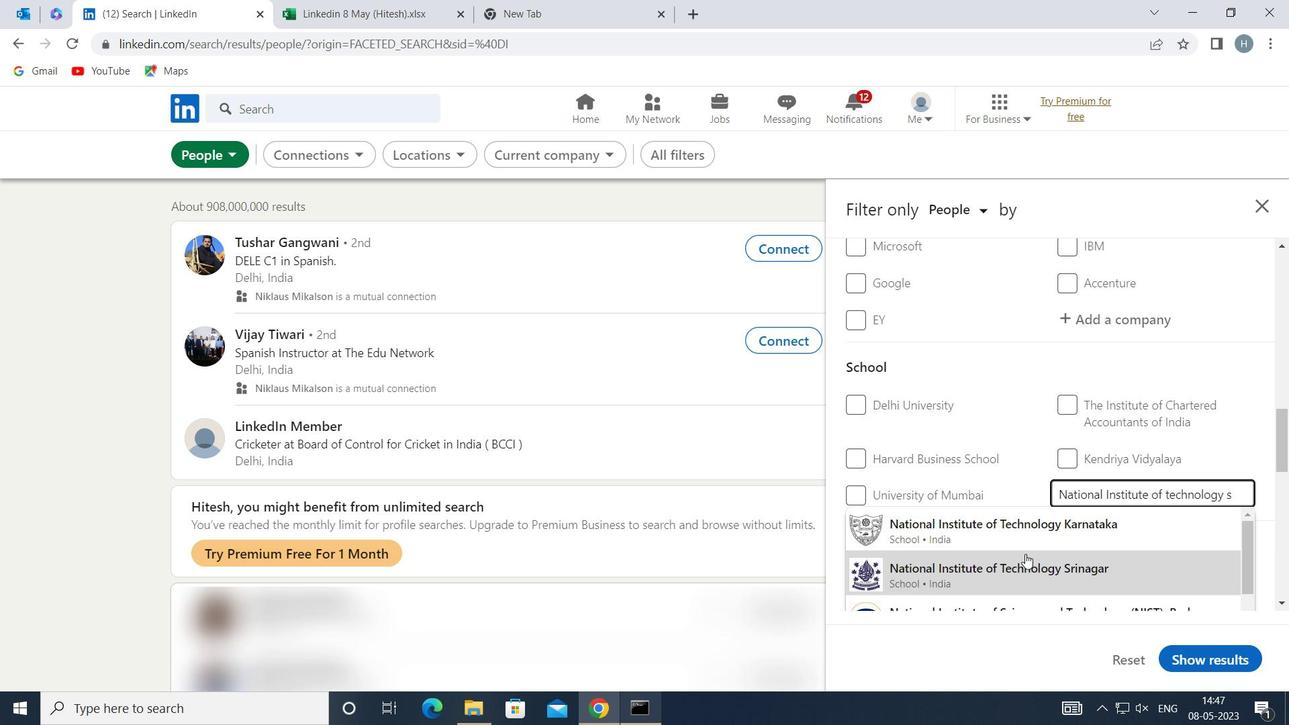 
Action: Mouse scrolled (1038, 546) with delta (0, 0)
Screenshot: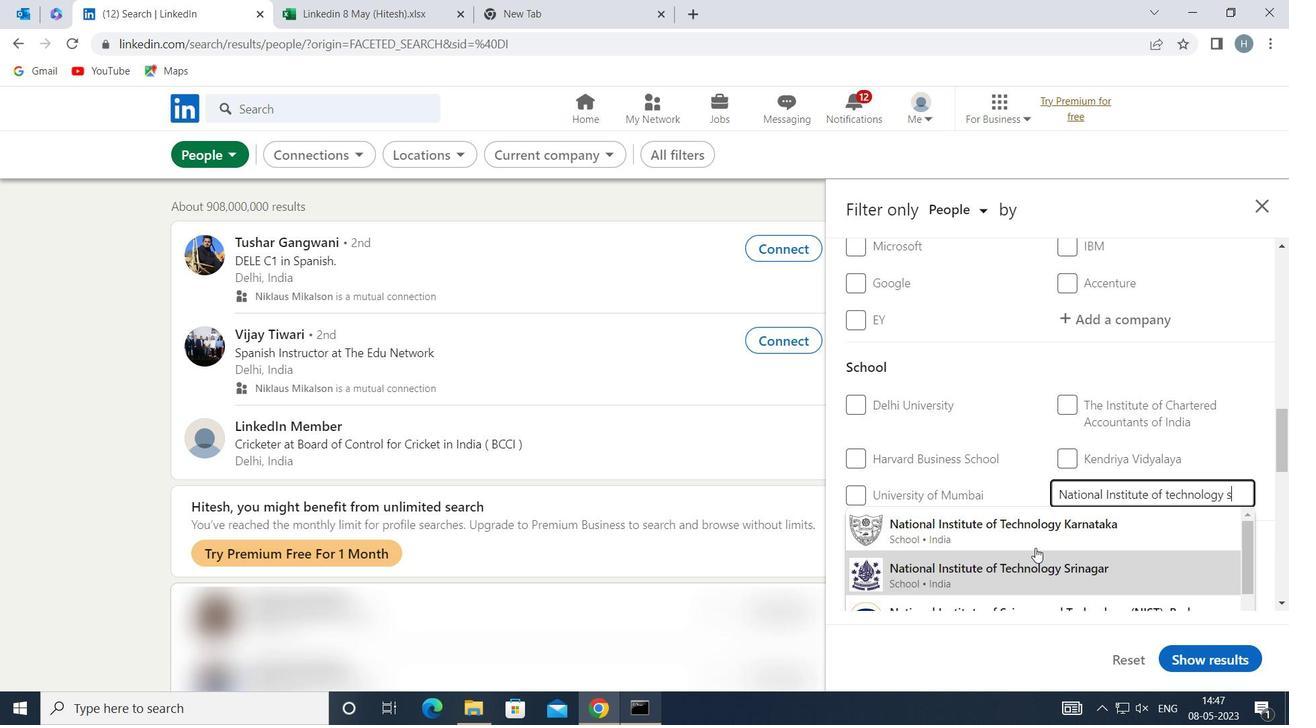 
Action: Mouse moved to (1042, 542)
Screenshot: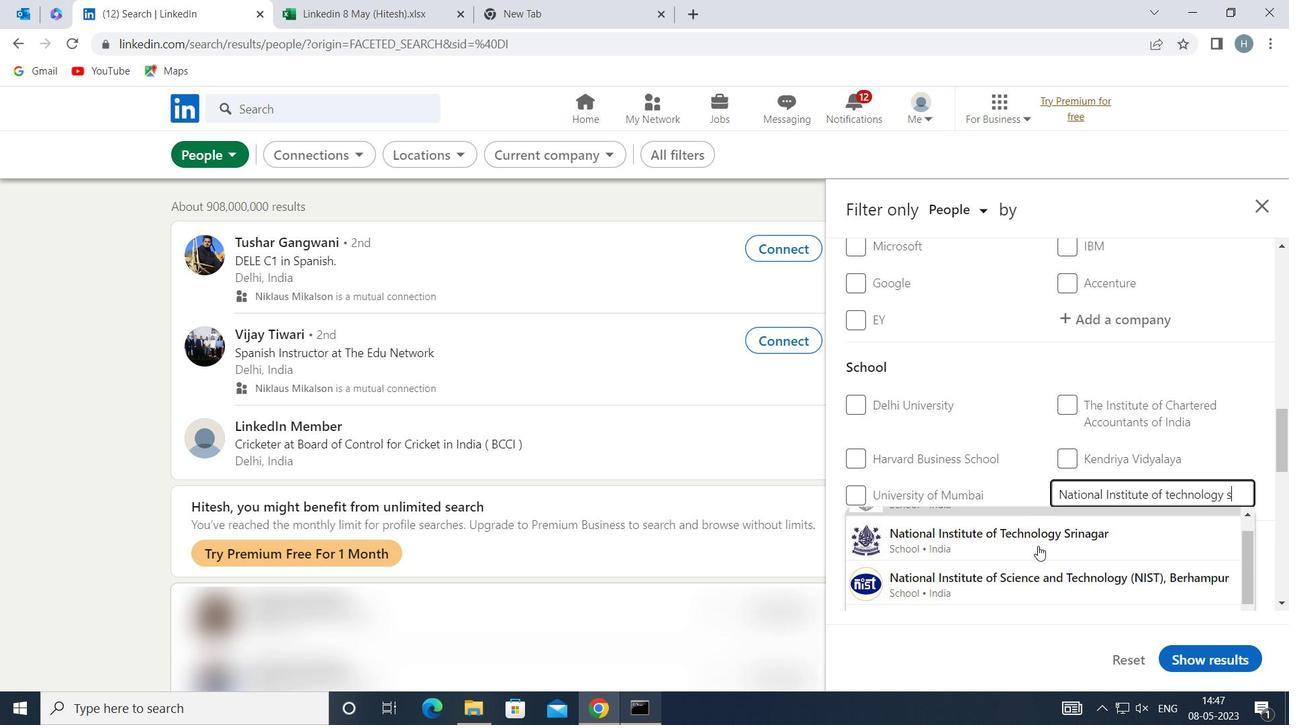 
Action: Mouse scrolled (1042, 541) with delta (0, 0)
Screenshot: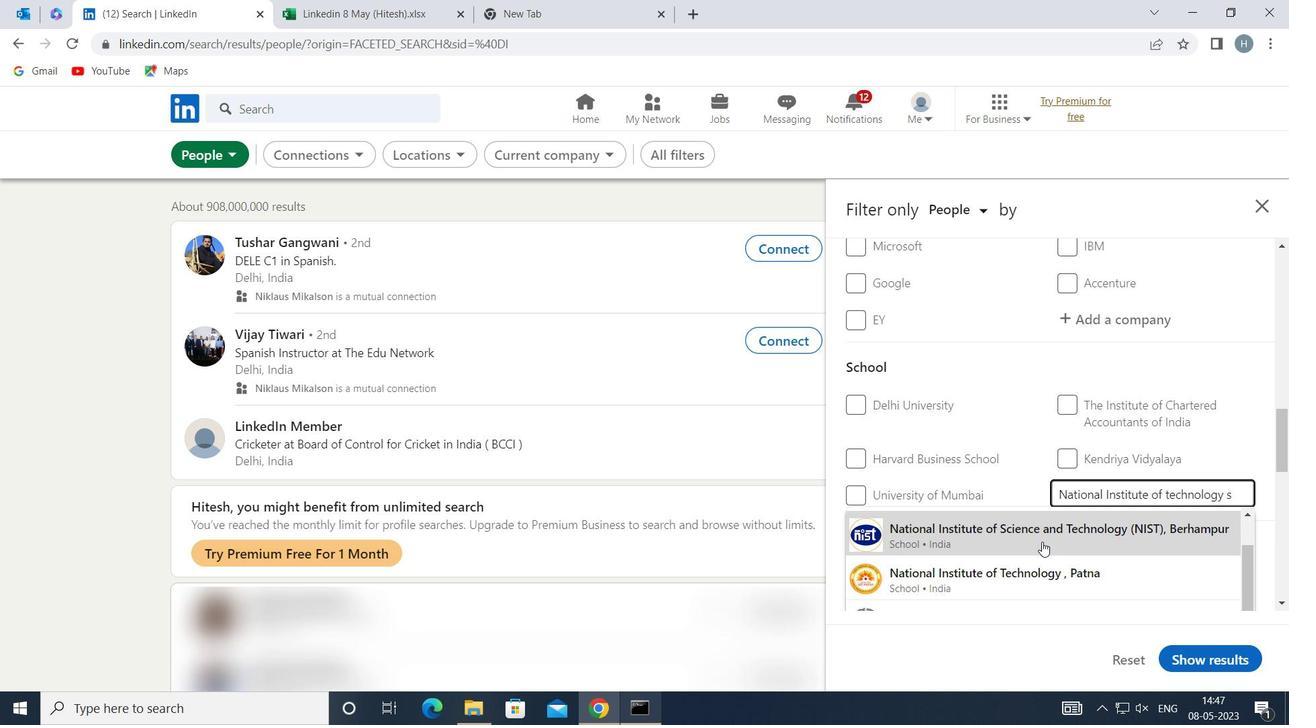 
Action: Mouse moved to (1046, 540)
Screenshot: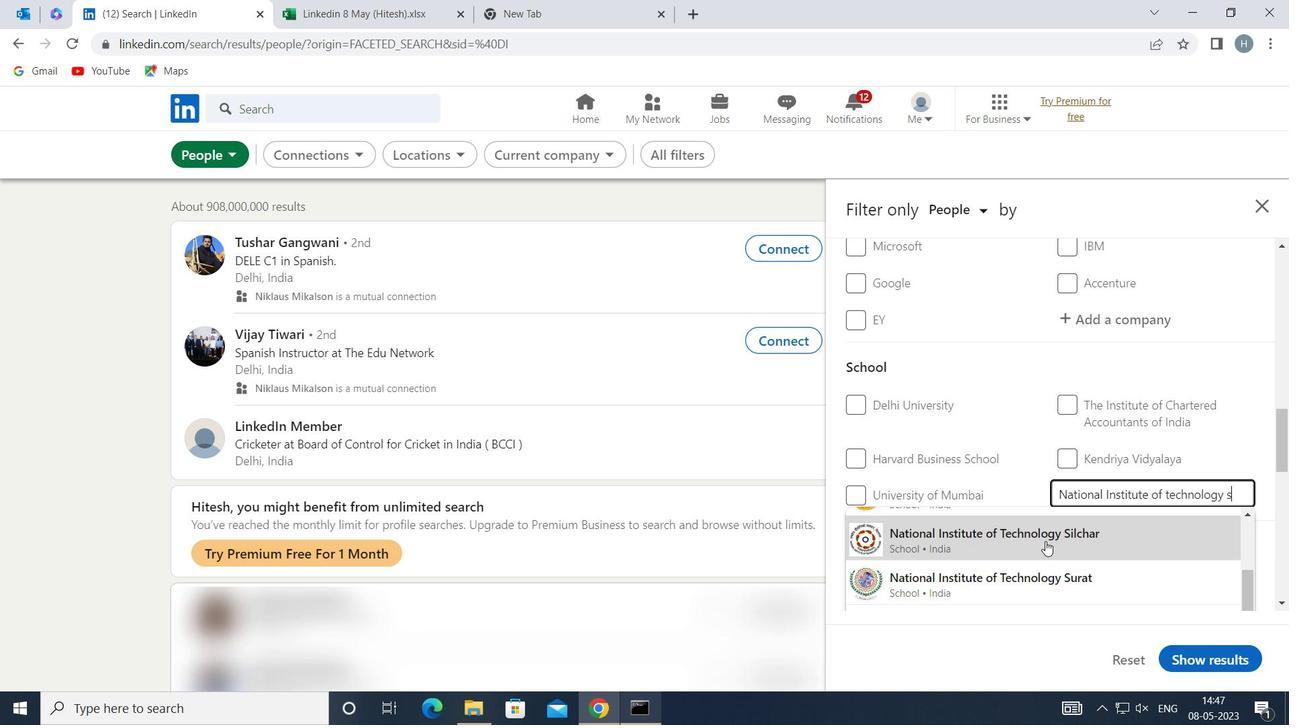 
Action: Mouse pressed left at (1046, 540)
Screenshot: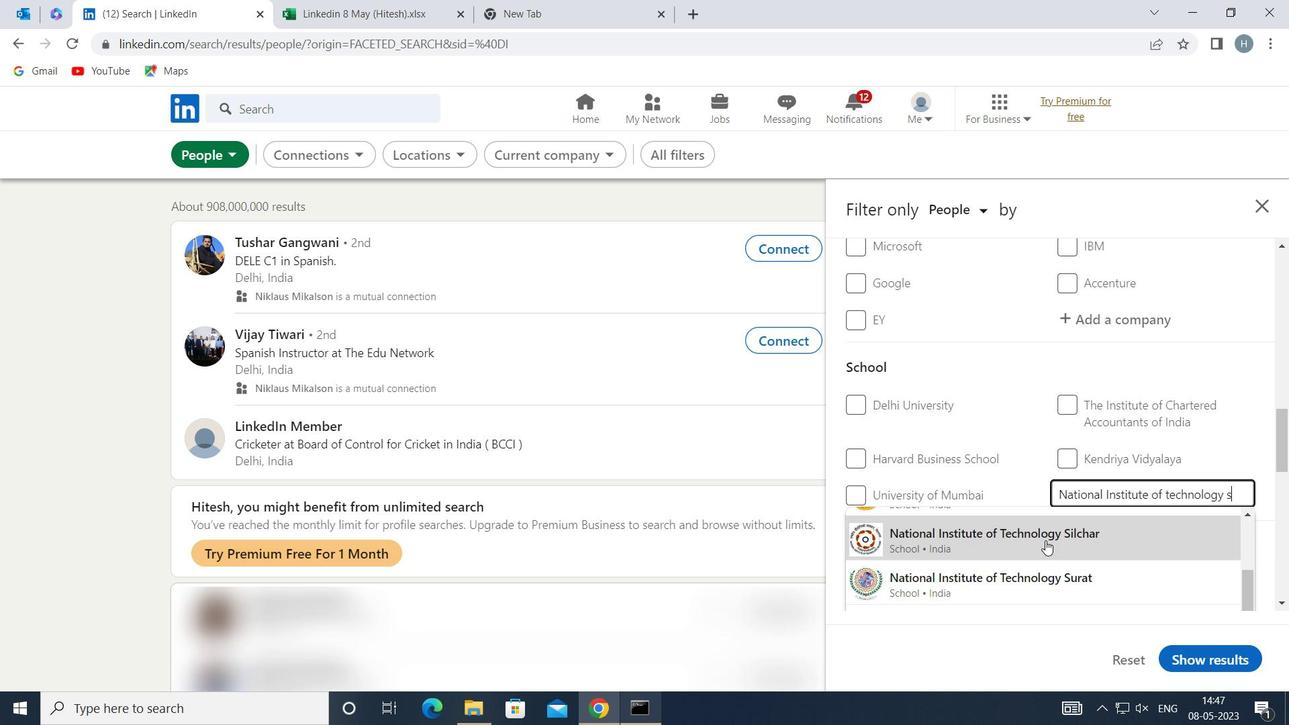
Action: Mouse moved to (1046, 517)
Screenshot: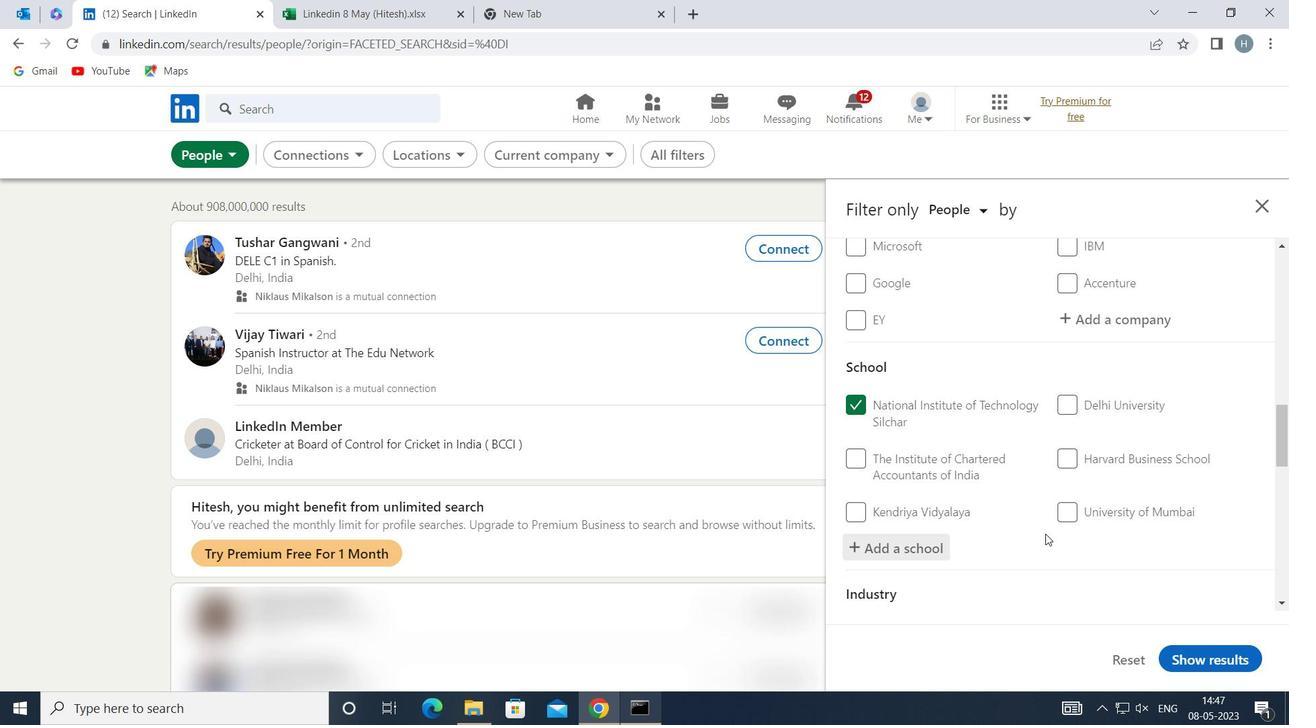 
Action: Mouse scrolled (1046, 517) with delta (0, 0)
Screenshot: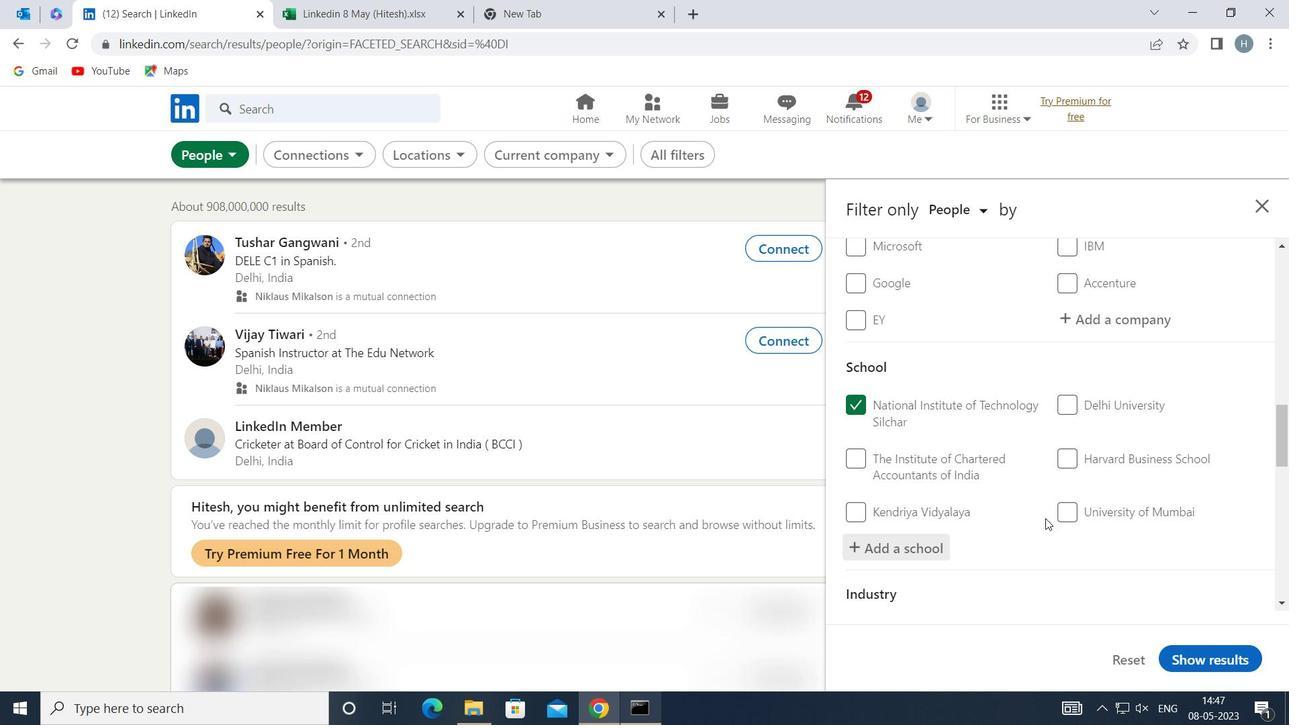 
Action: Mouse moved to (1046, 513)
Screenshot: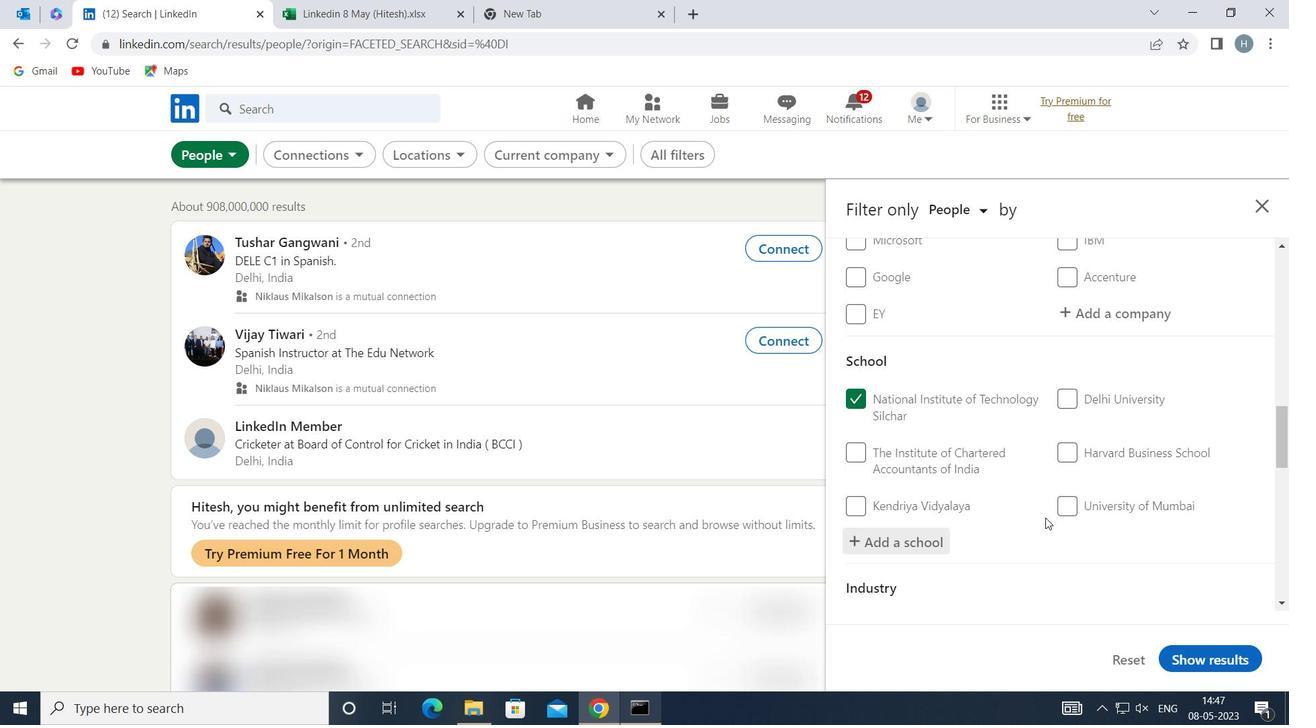 
Action: Mouse scrolled (1046, 512) with delta (0, 0)
Screenshot: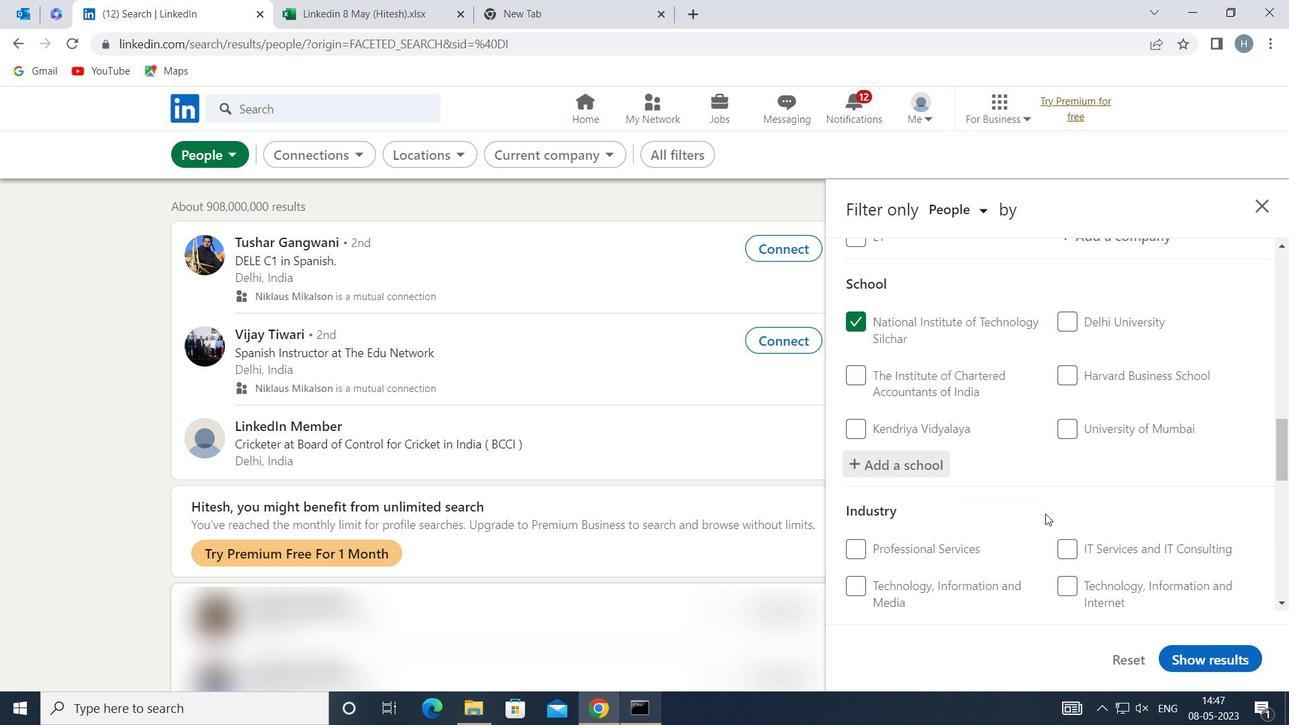 
Action: Mouse moved to (1115, 548)
Screenshot: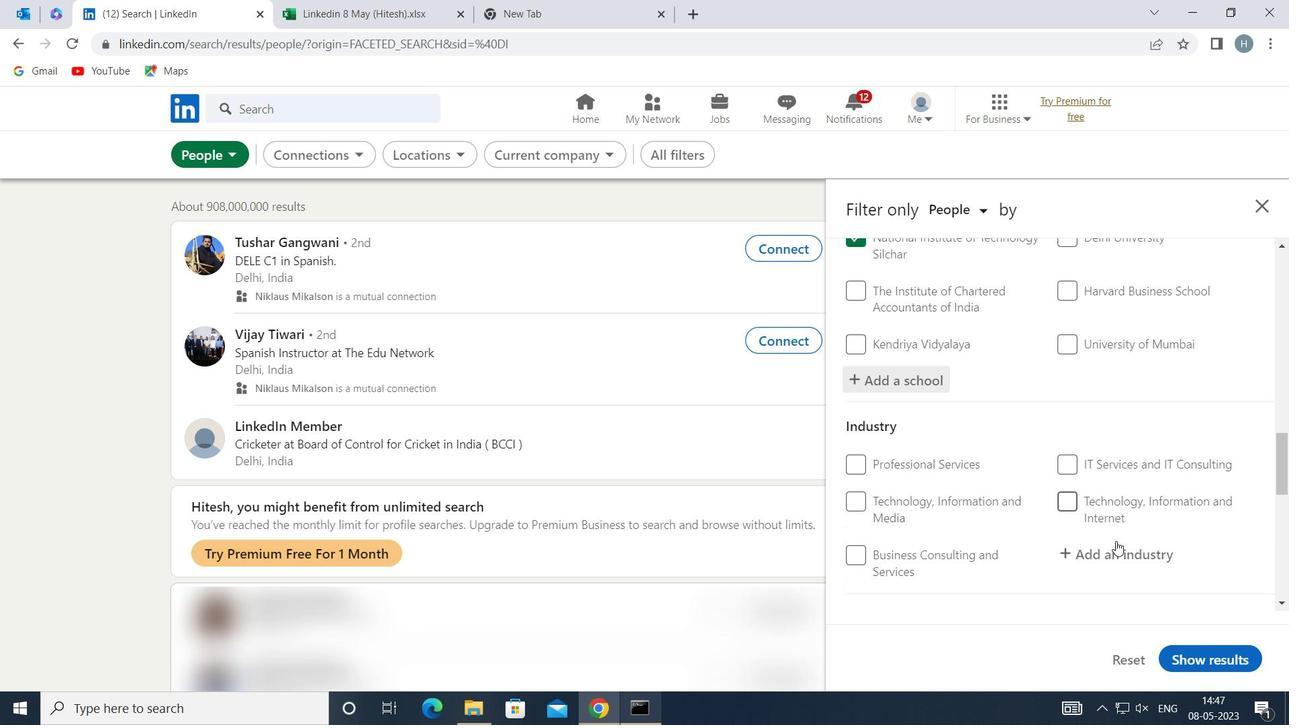 
Action: Mouse pressed left at (1115, 548)
Screenshot: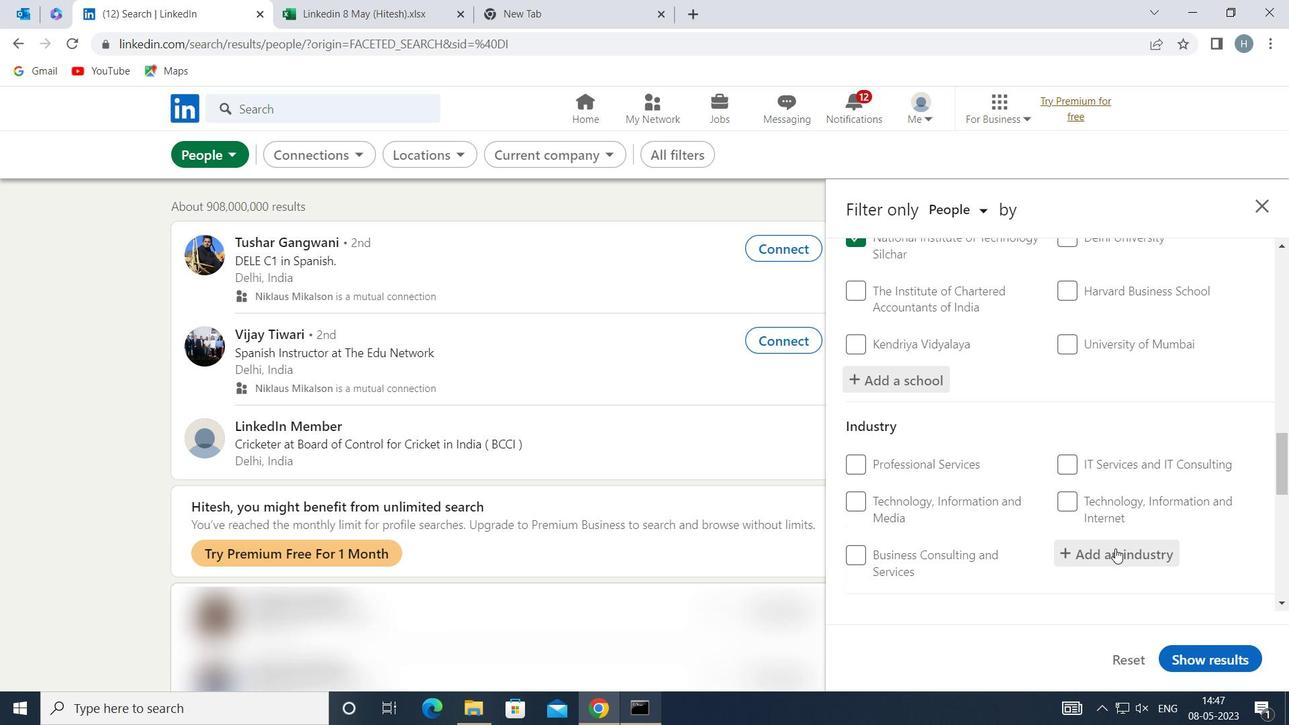 
Action: Key pressed <Key.shift>ACCESS
Screenshot: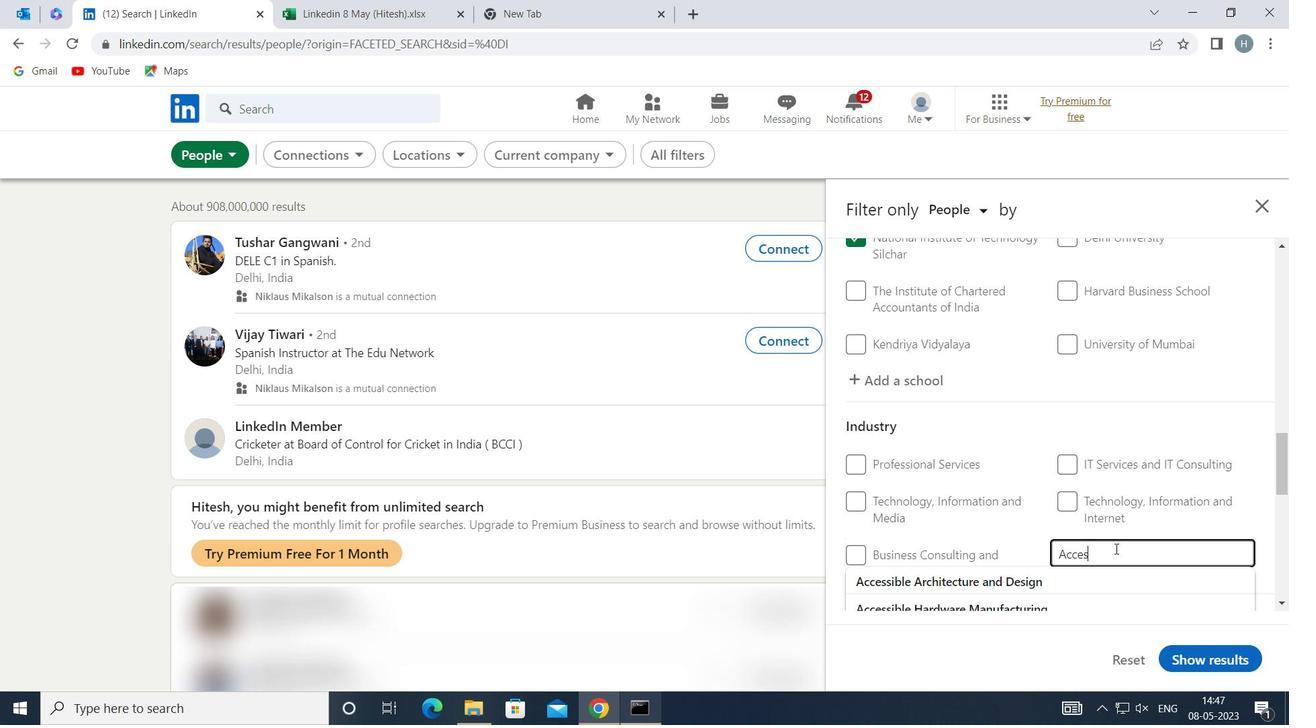 
Action: Mouse moved to (1087, 555)
Screenshot: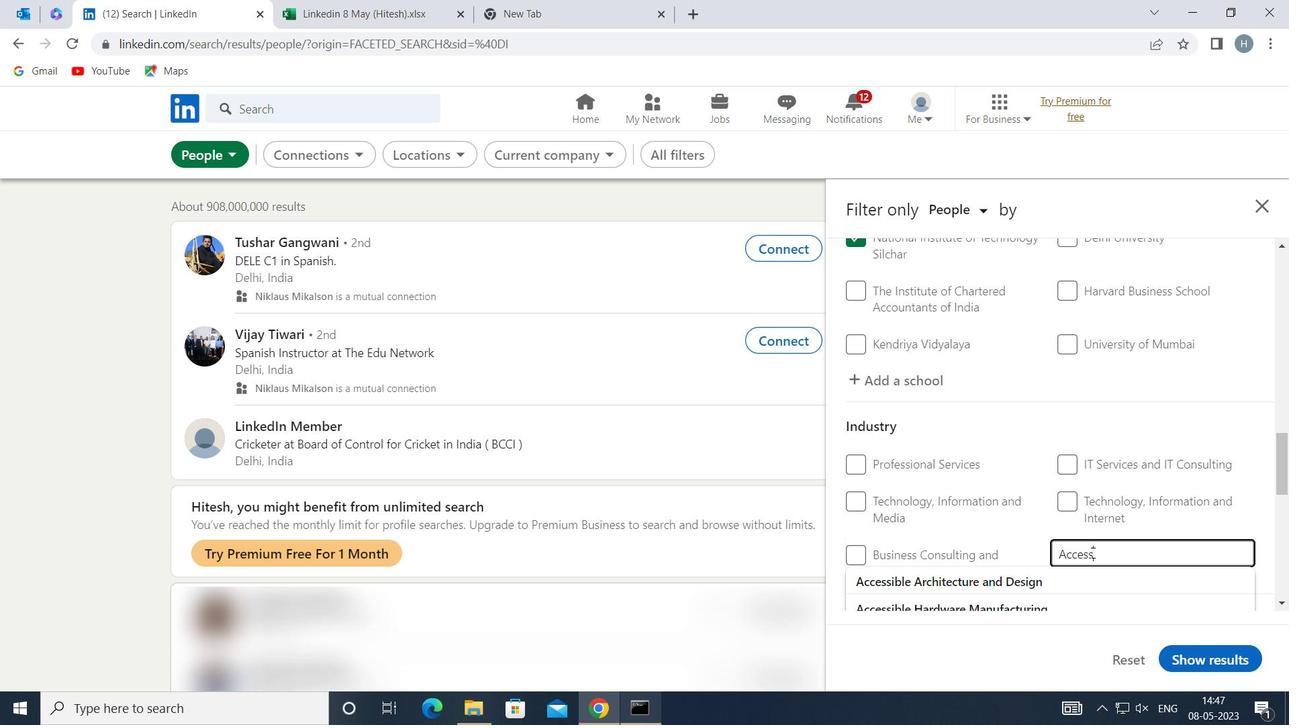 
Action: Mouse scrolled (1087, 554) with delta (0, 0)
Screenshot: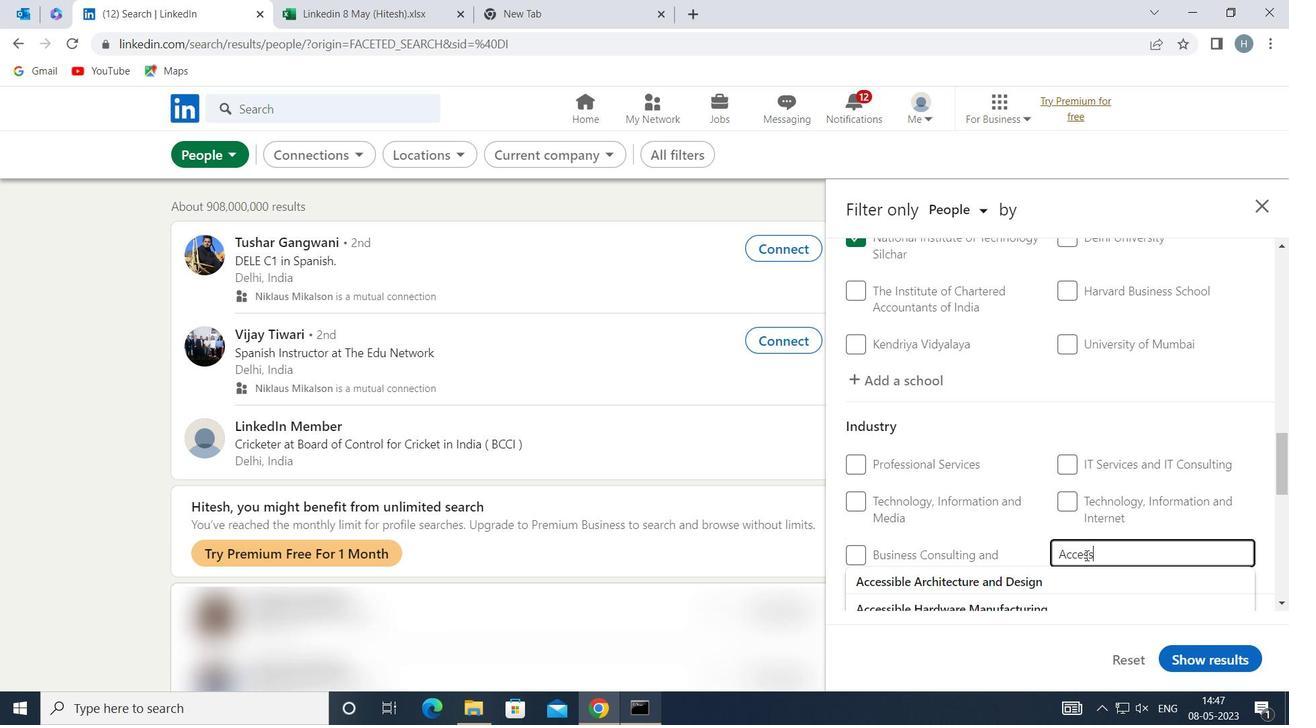 
Action: Mouse moved to (1070, 526)
Screenshot: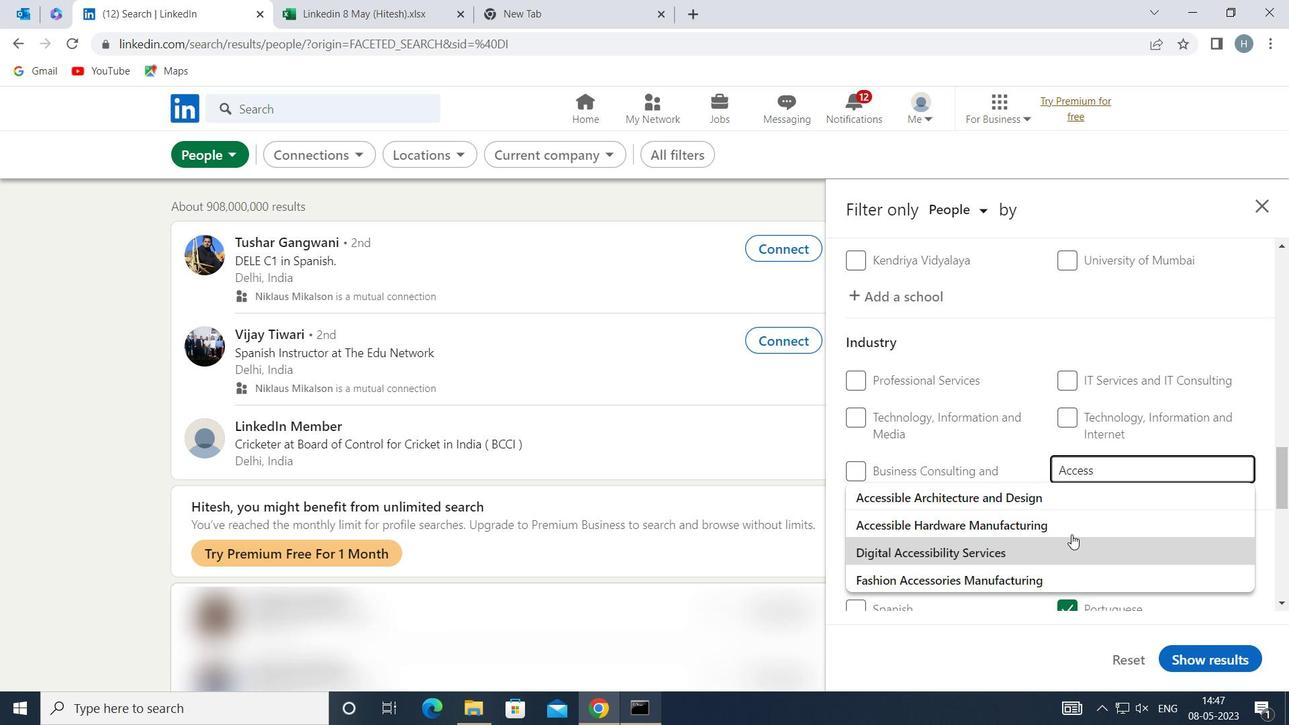 
Action: Mouse pressed left at (1070, 526)
Screenshot: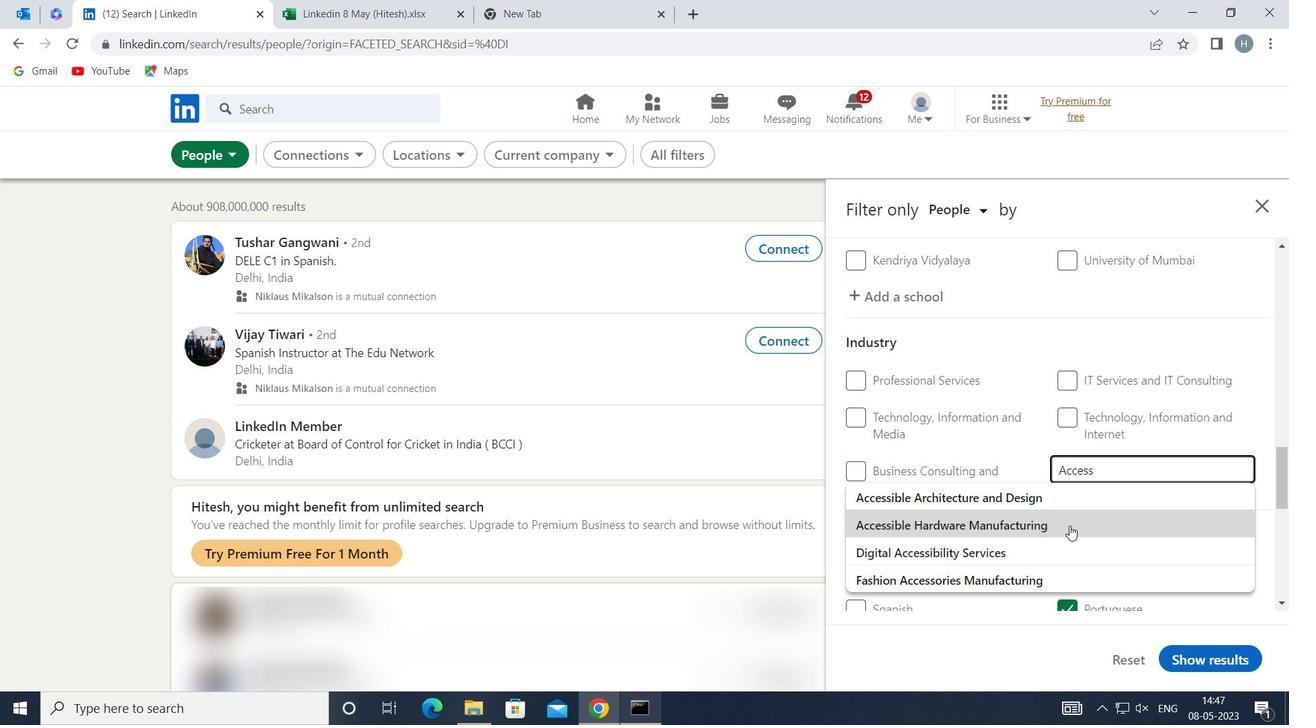 
Action: Mouse moved to (1071, 522)
Screenshot: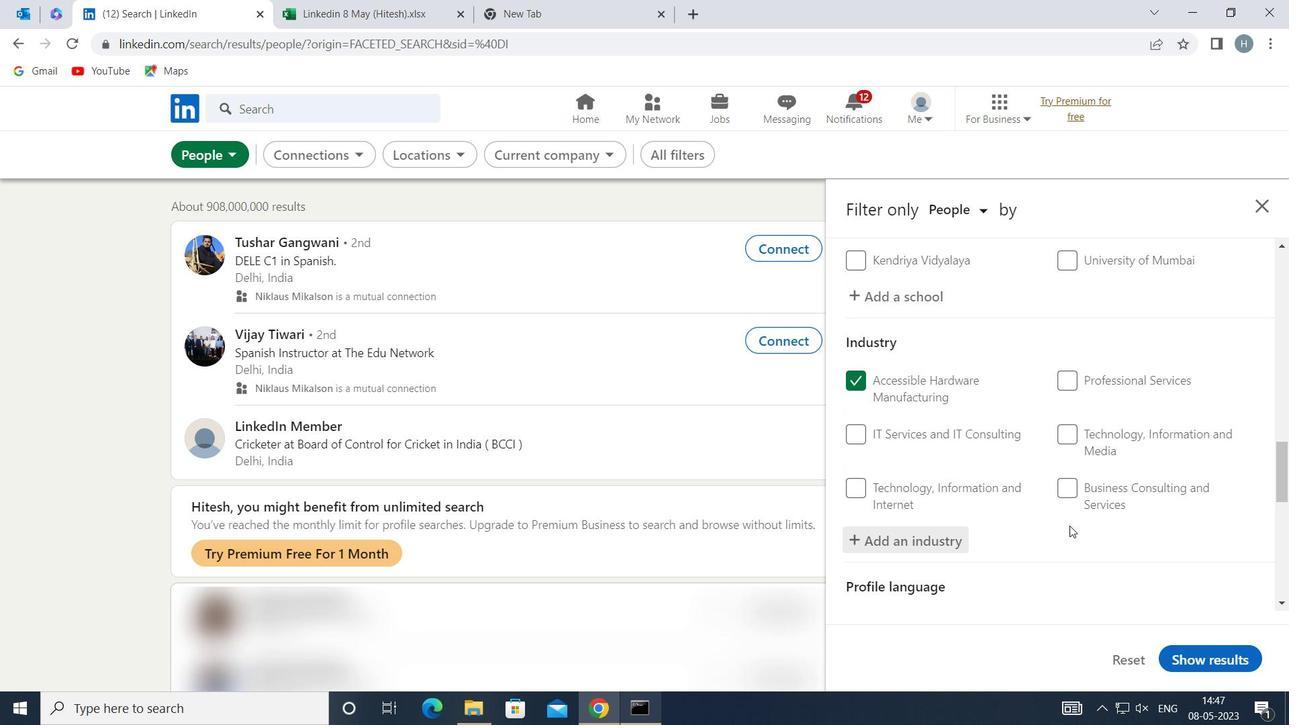 
Action: Mouse scrolled (1071, 521) with delta (0, 0)
Screenshot: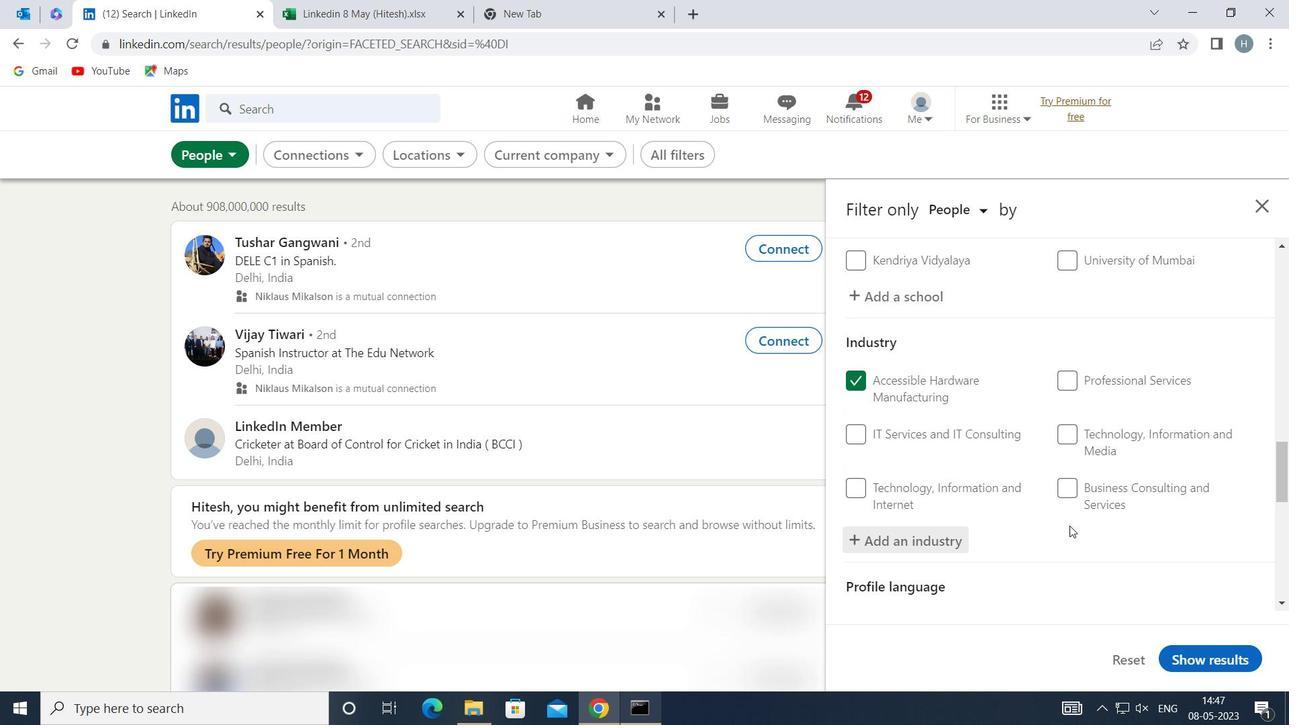 
Action: Mouse scrolled (1071, 521) with delta (0, 0)
Screenshot: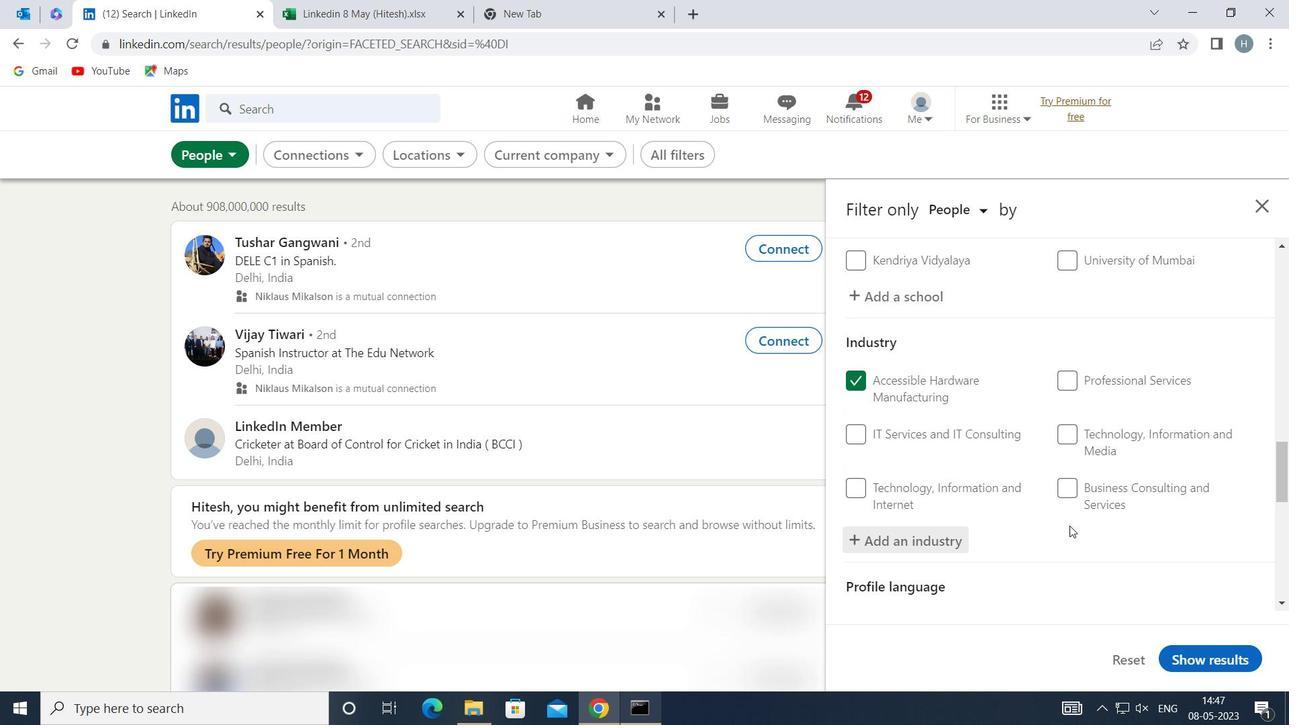 
Action: Mouse moved to (1071, 521)
Screenshot: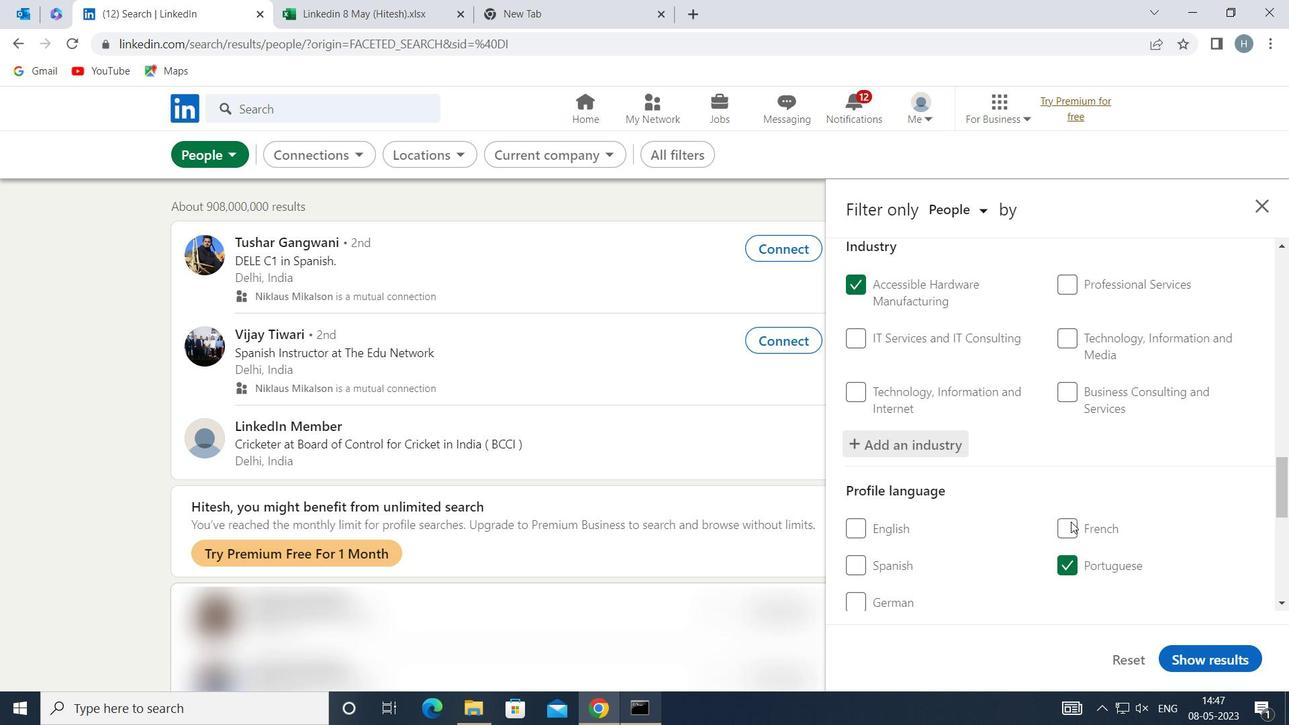 
Action: Mouse scrolled (1071, 520) with delta (0, 0)
Screenshot: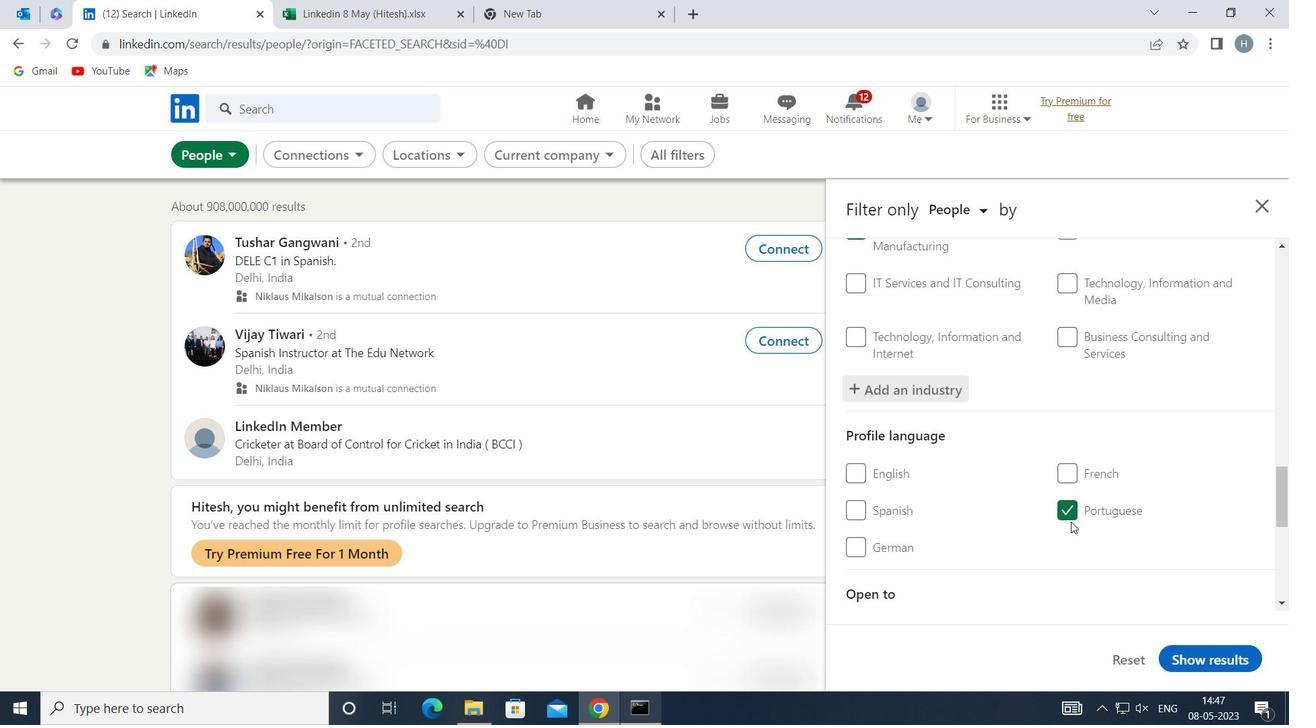 
Action: Mouse moved to (1073, 519)
Screenshot: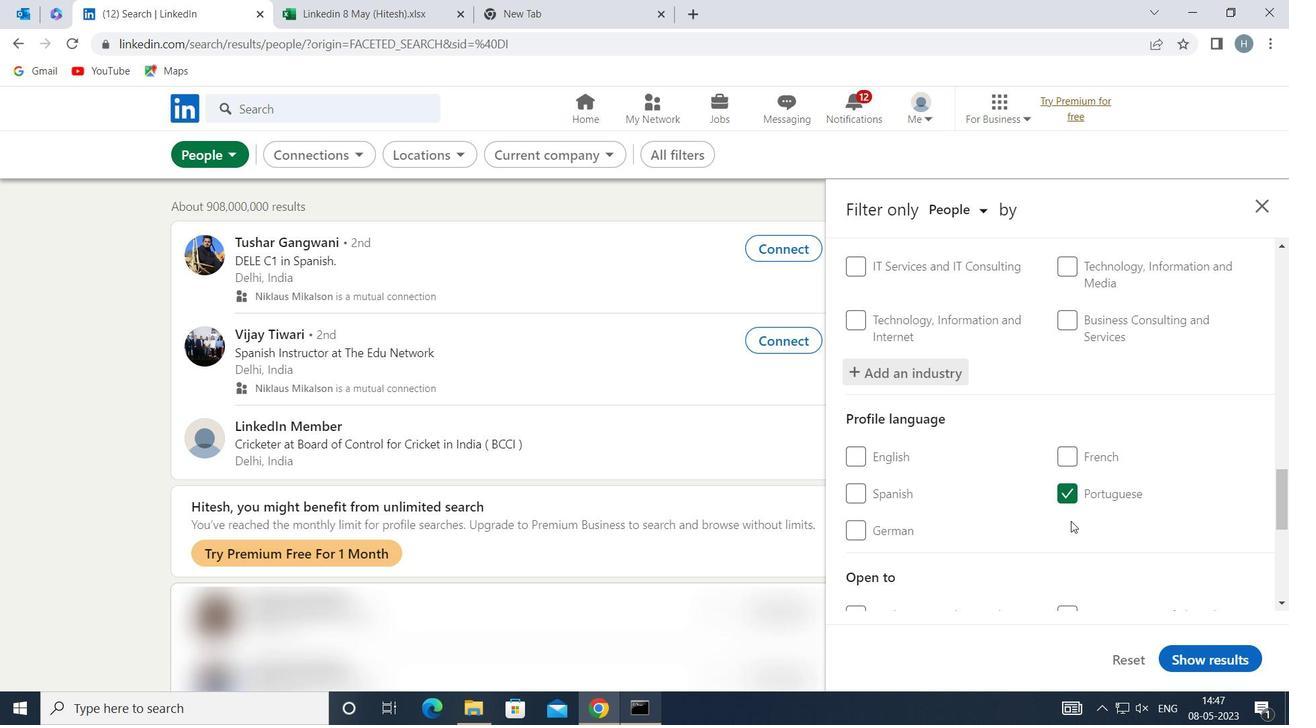 
Action: Mouse scrolled (1073, 518) with delta (0, 0)
Screenshot: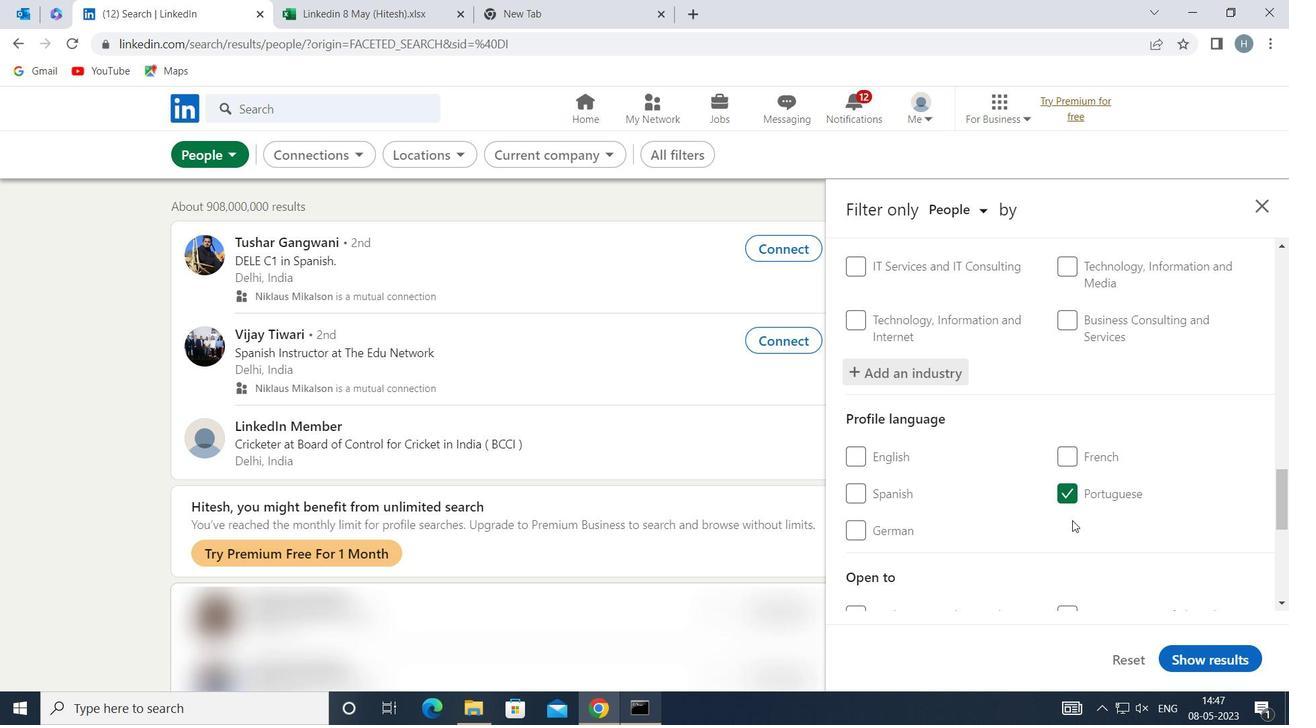 
Action: Mouse moved to (1090, 514)
Screenshot: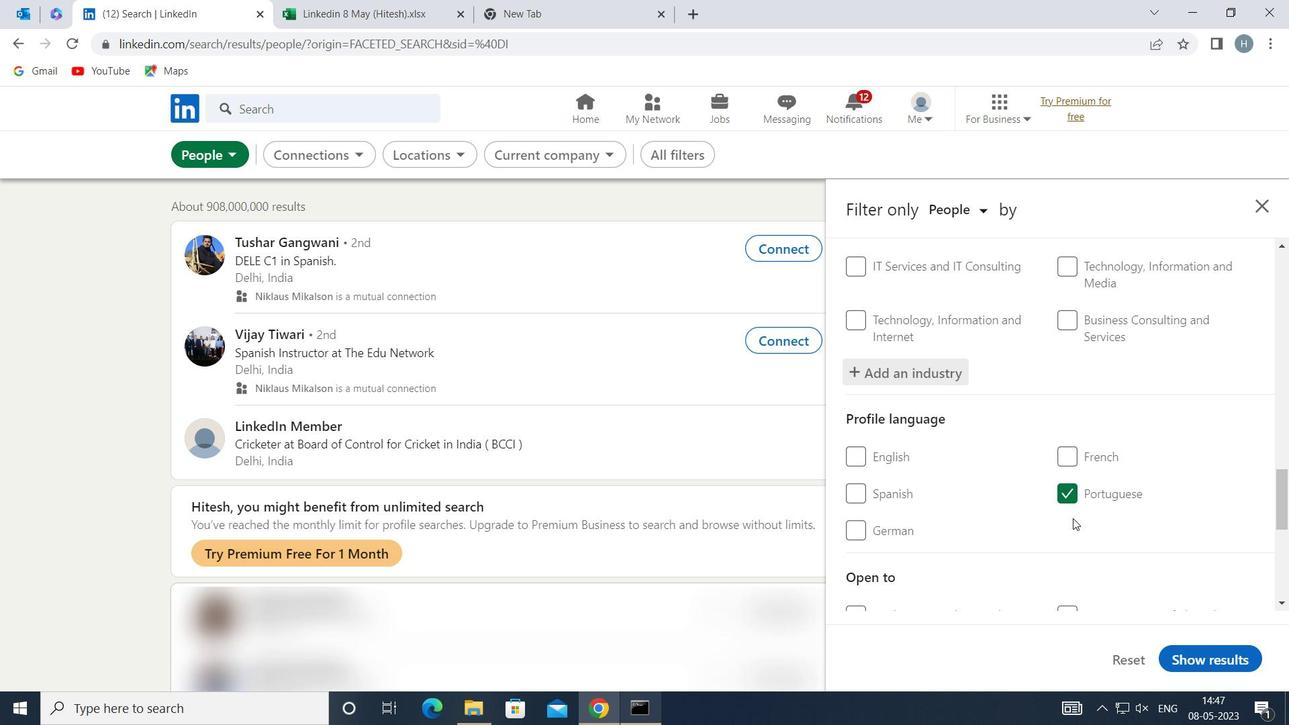
Action: Mouse scrolled (1090, 513) with delta (0, 0)
Screenshot: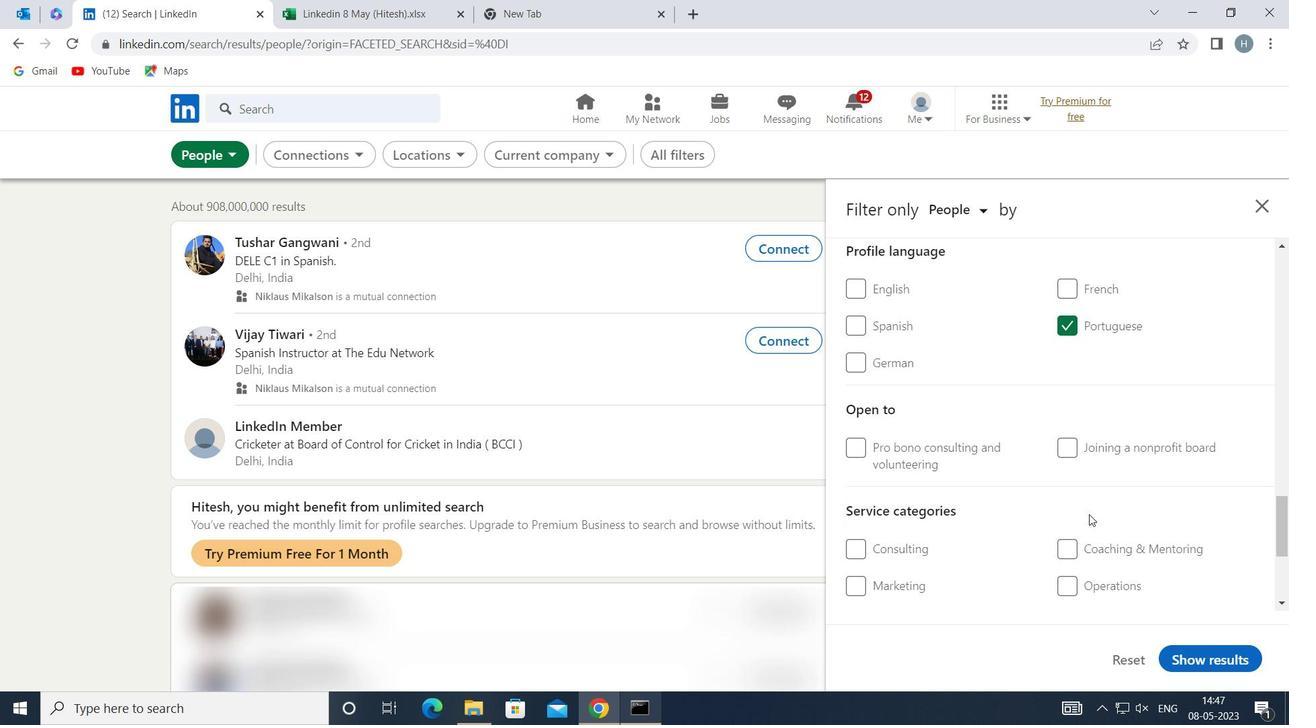 
Action: Mouse scrolled (1090, 513) with delta (0, 0)
Screenshot: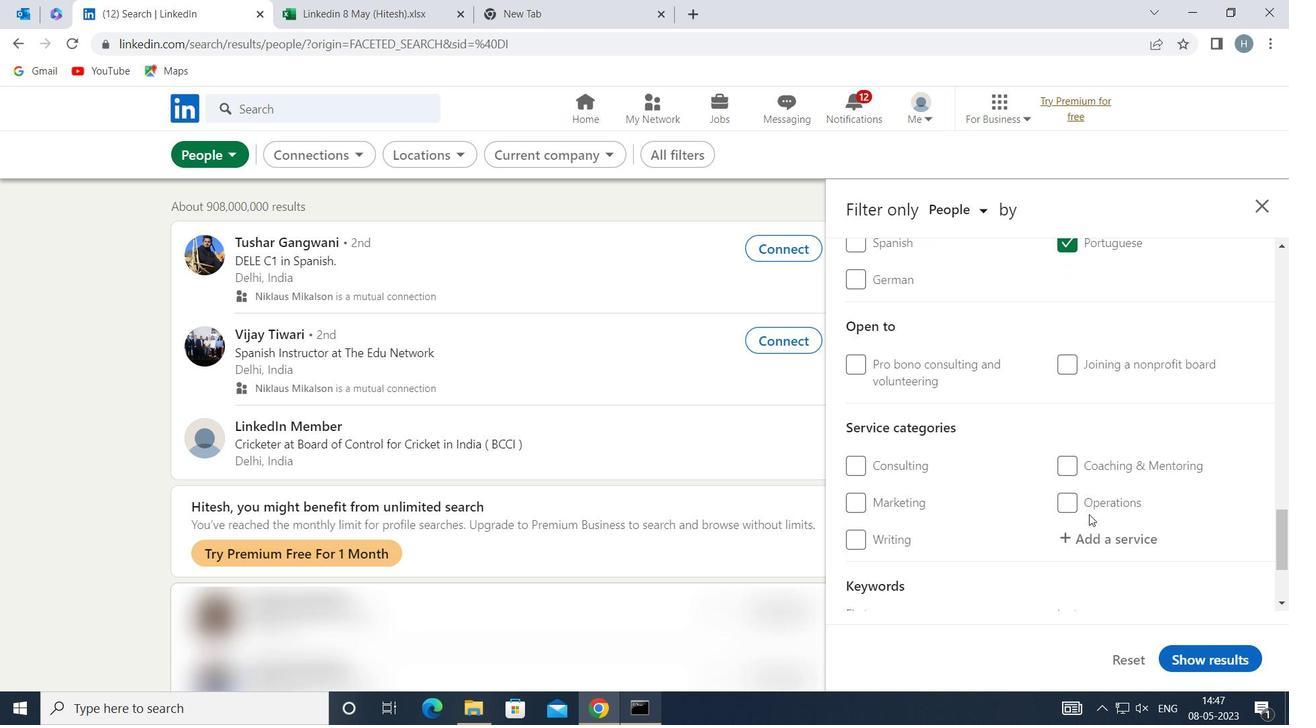 
Action: Mouse moved to (1125, 450)
Screenshot: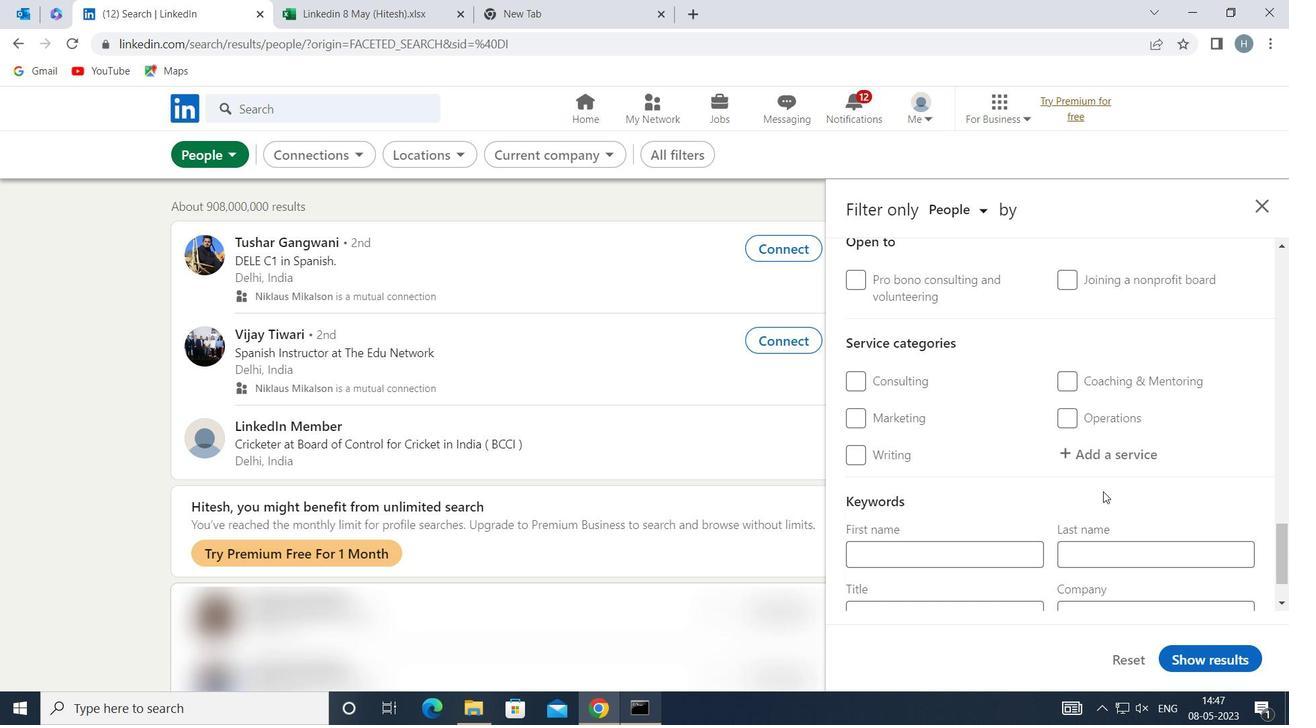 
Action: Mouse pressed left at (1125, 450)
Screenshot: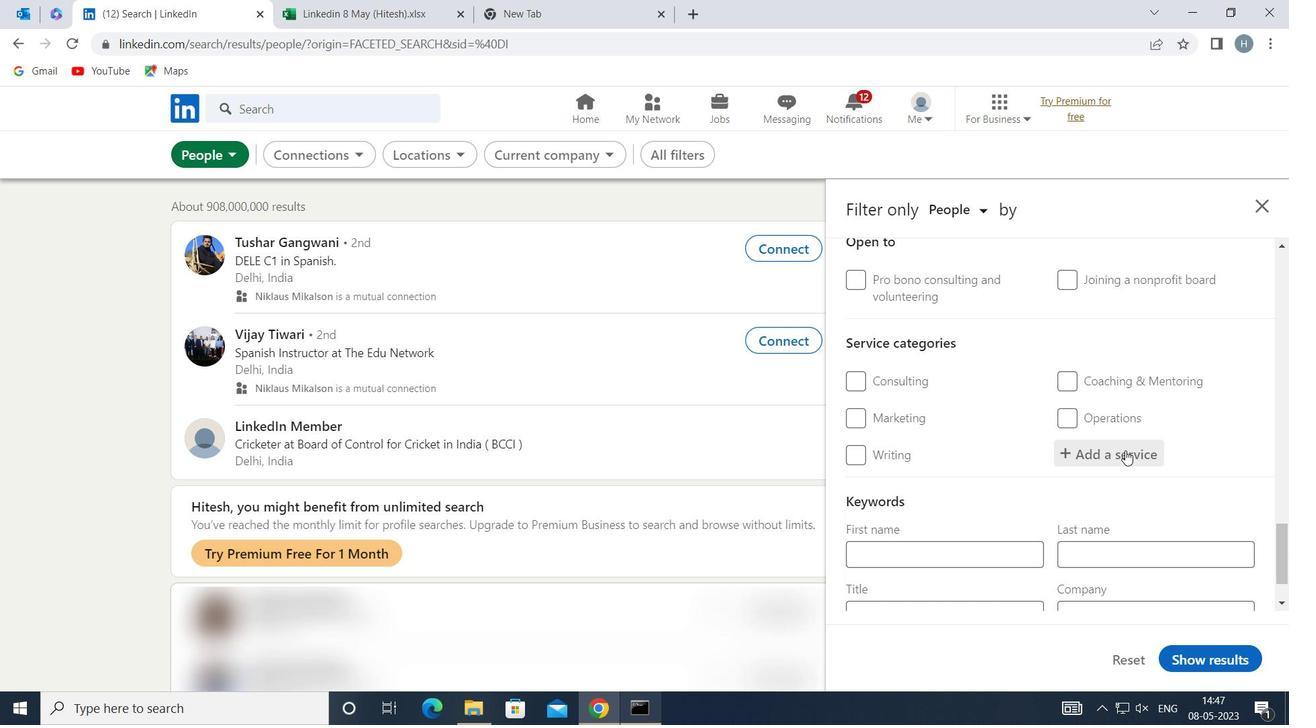 
Action: Key pressed <Key.shift>LOGO<Key.space><Key.shift>DE
Screenshot: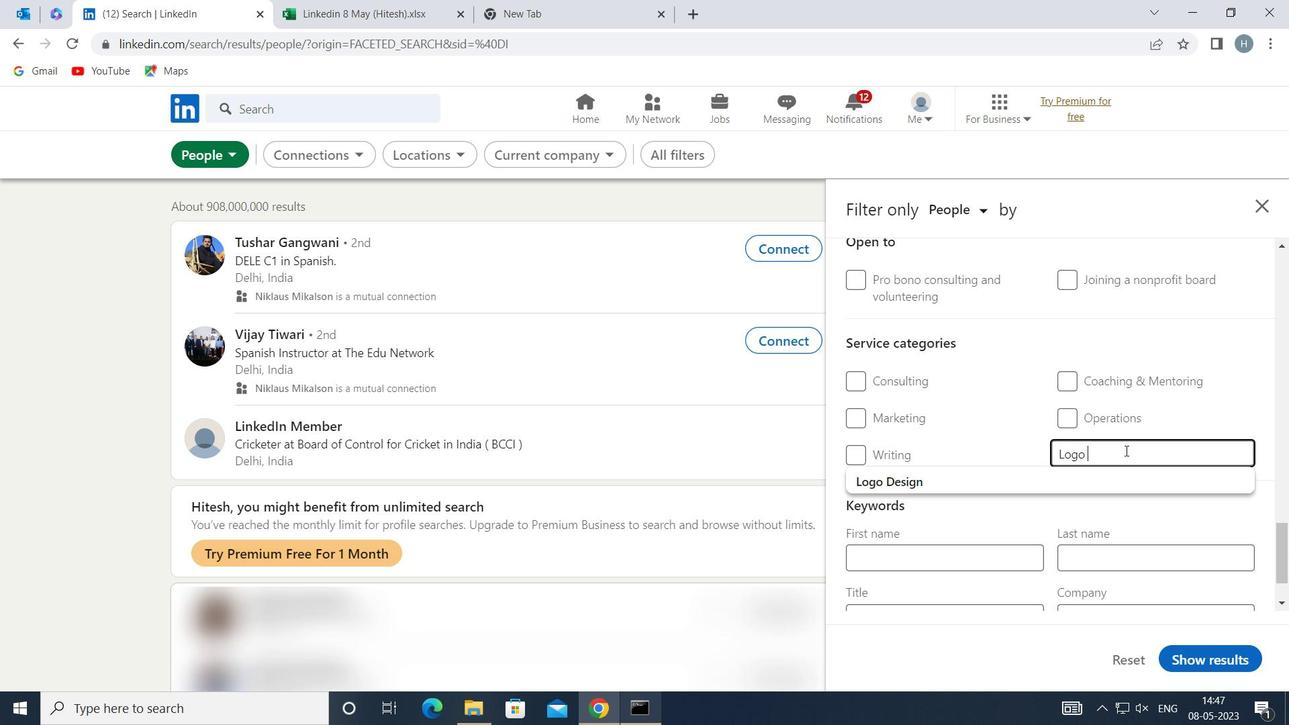 
Action: Mouse moved to (1031, 479)
Screenshot: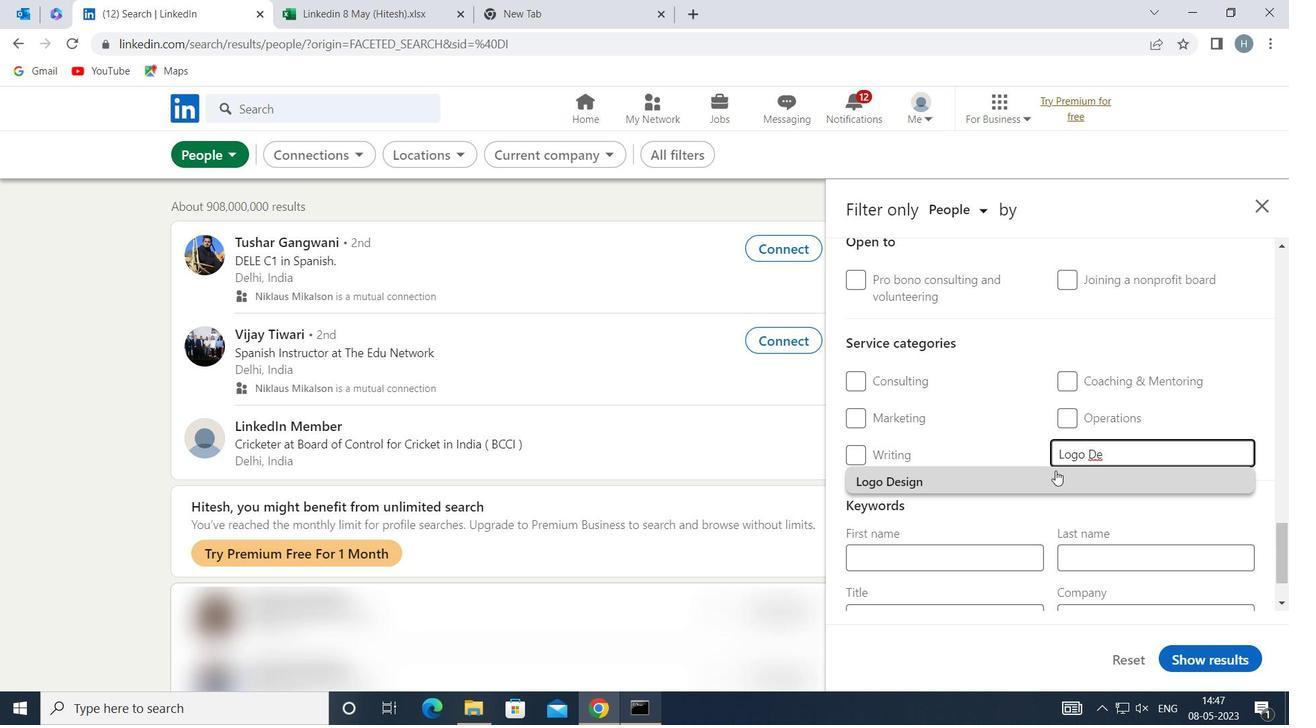 
Action: Mouse pressed left at (1031, 479)
Screenshot: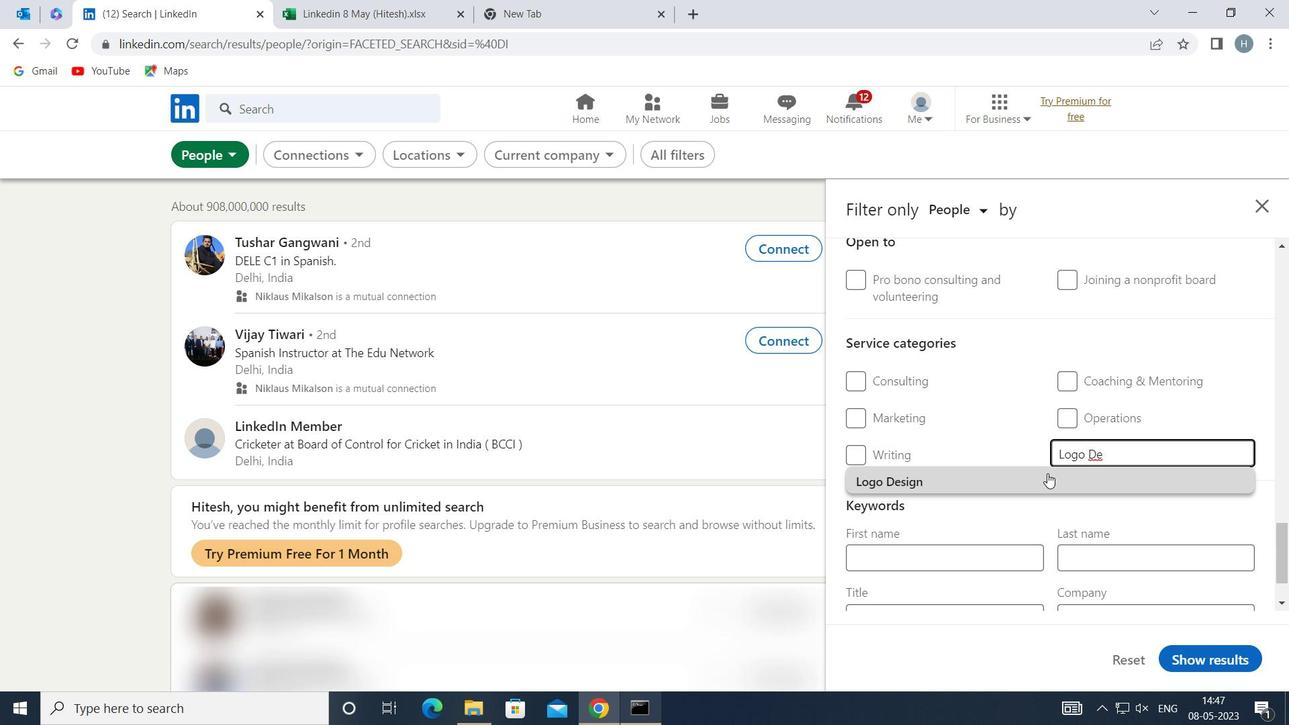 
Action: Mouse moved to (1031, 479)
Screenshot: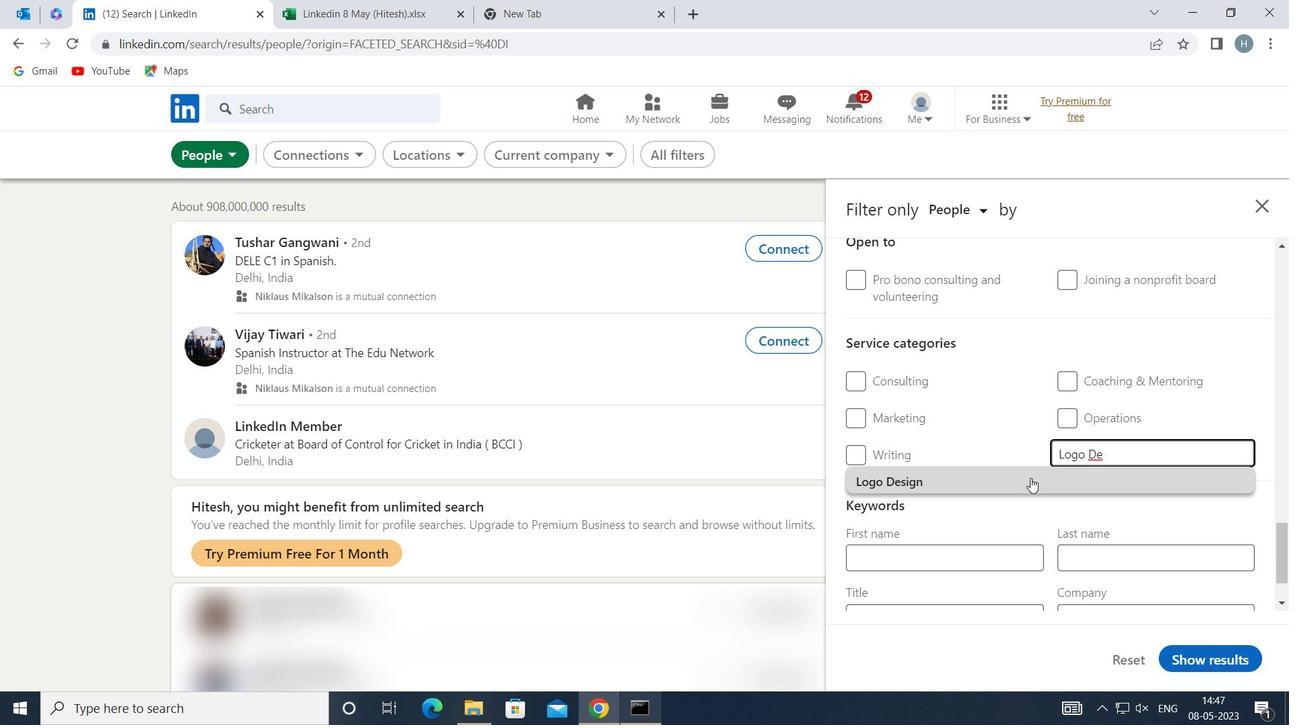 
Action: Mouse scrolled (1031, 478) with delta (0, 0)
Screenshot: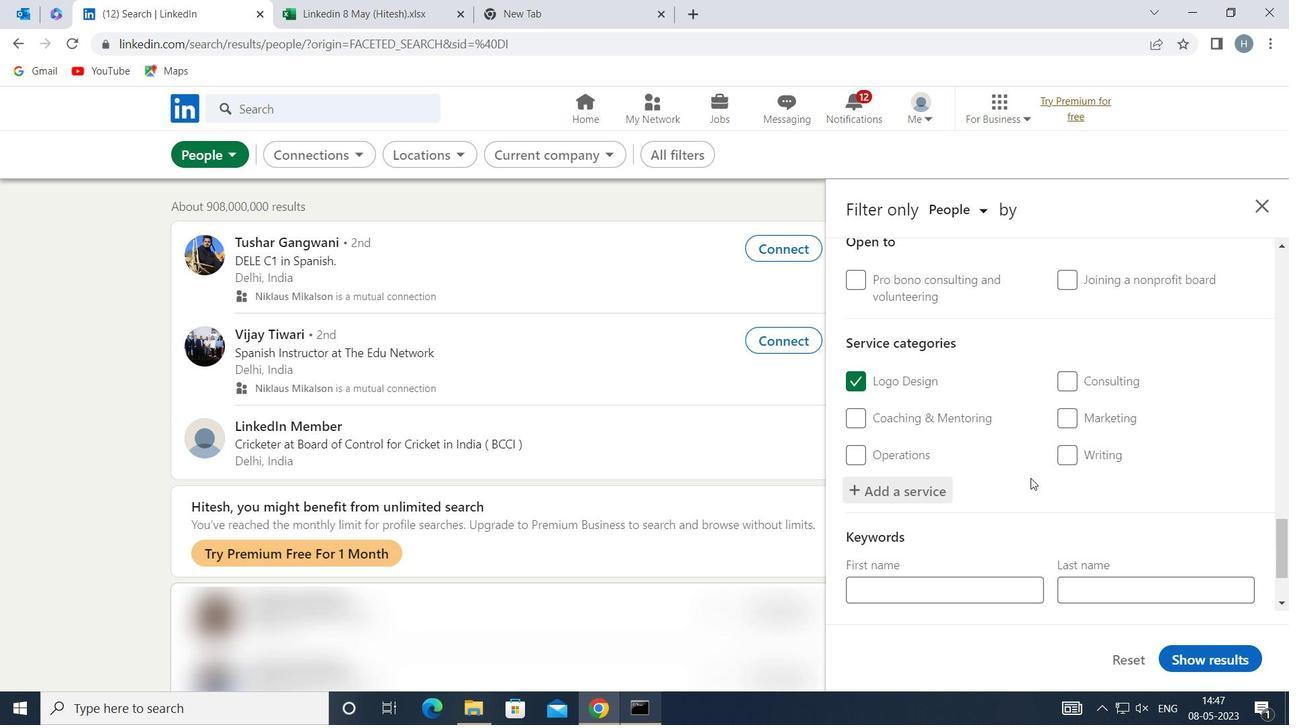 
Action: Mouse scrolled (1031, 478) with delta (0, 0)
Screenshot: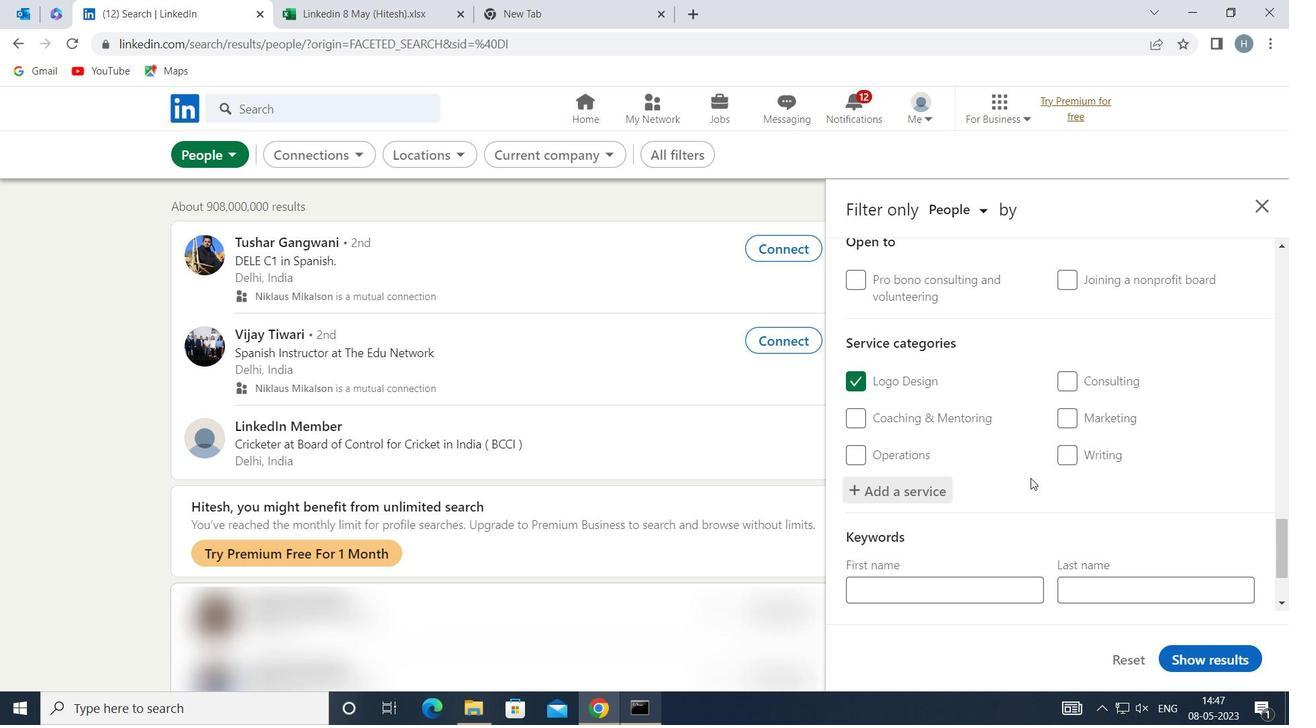 
Action: Mouse scrolled (1031, 478) with delta (0, 0)
Screenshot: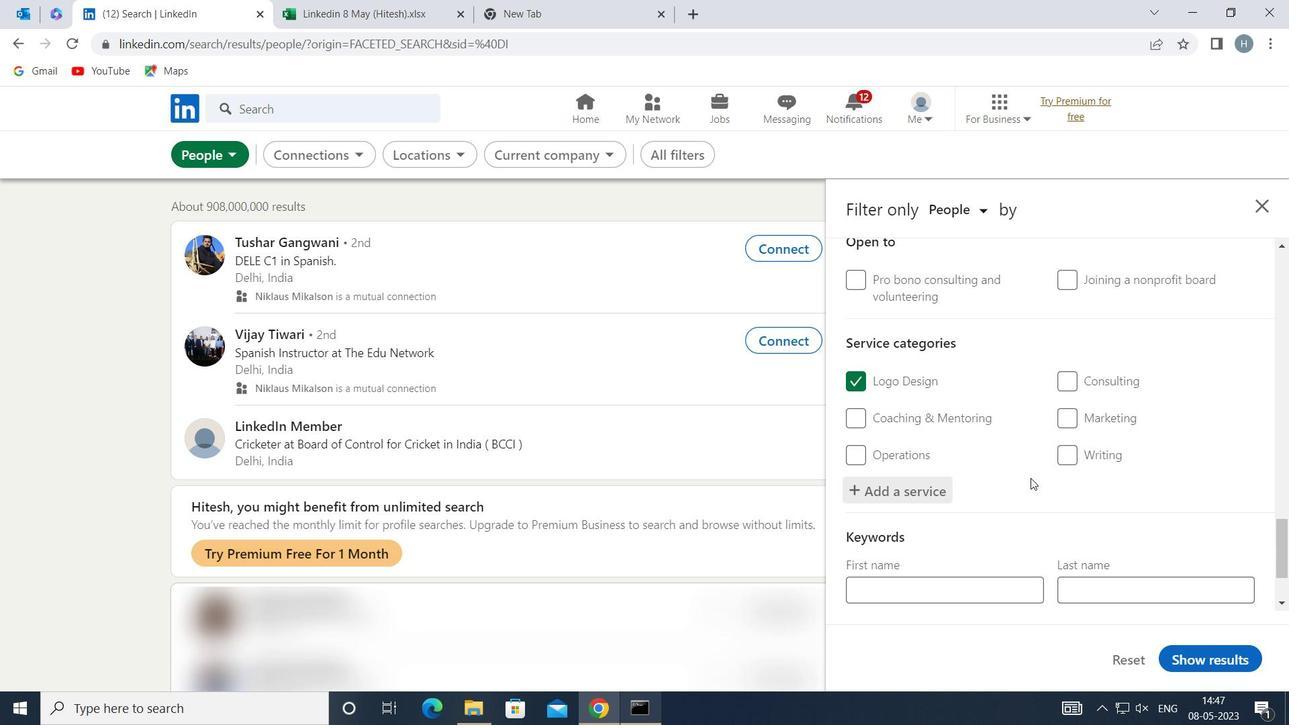 
Action: Mouse moved to (1027, 479)
Screenshot: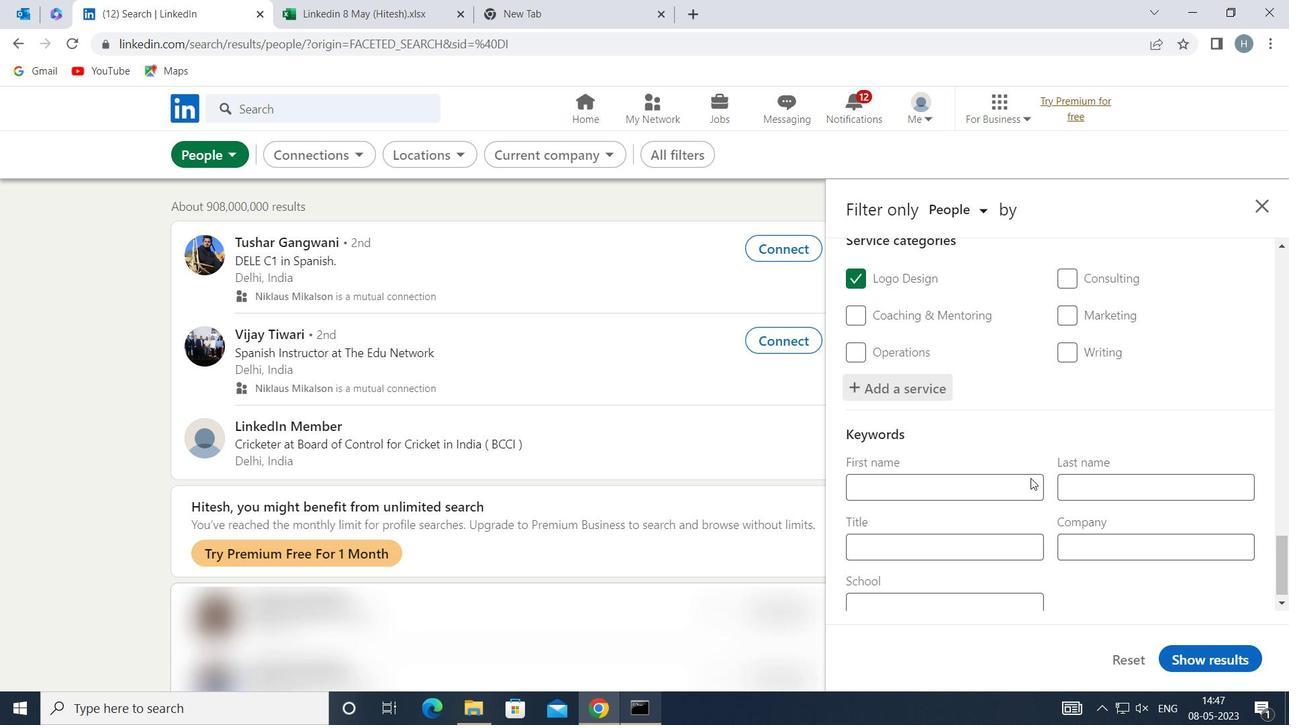 
Action: Mouse scrolled (1027, 478) with delta (0, 0)
Screenshot: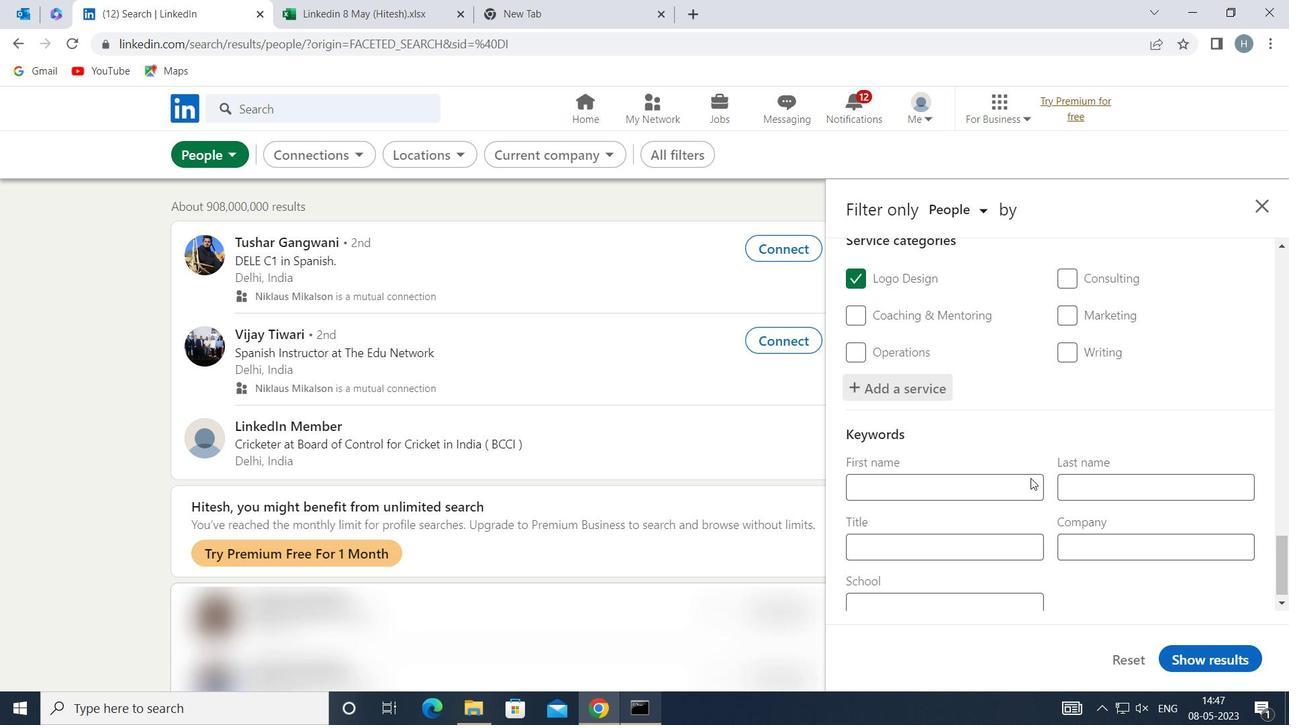
Action: Mouse moved to (1027, 484)
Screenshot: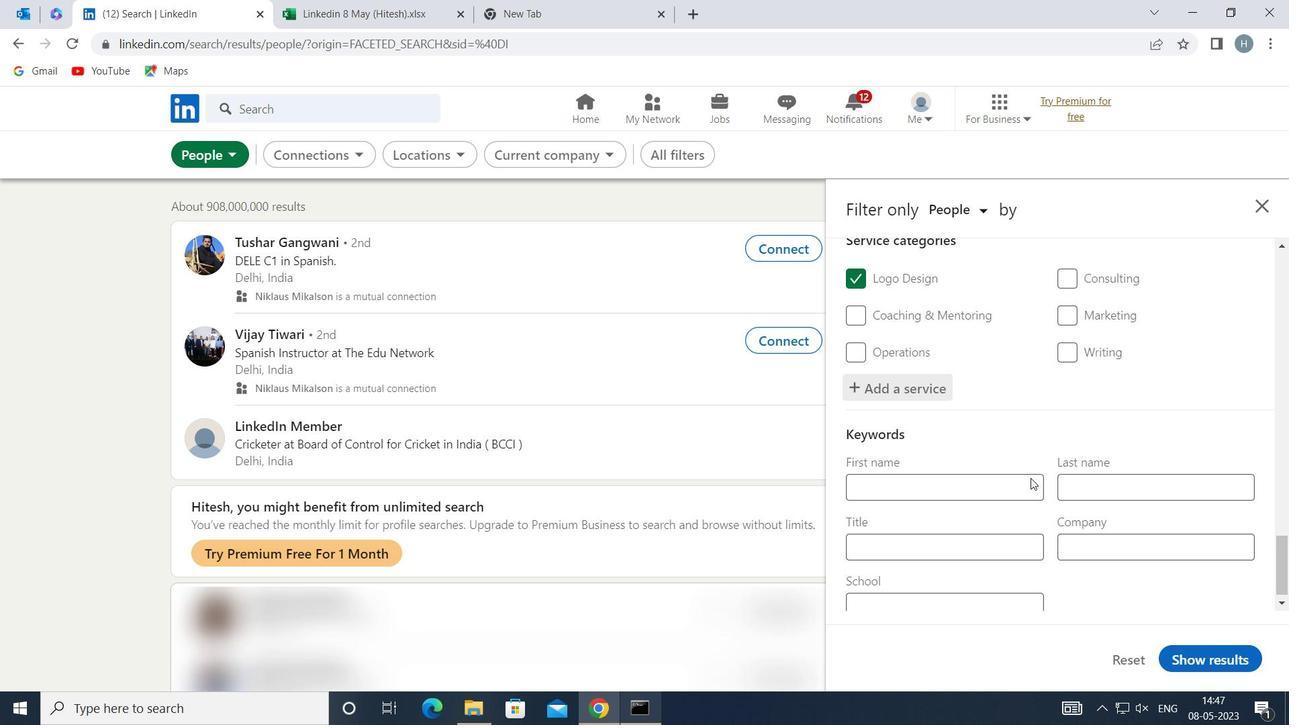 
Action: Mouse scrolled (1027, 483) with delta (0, 0)
Screenshot: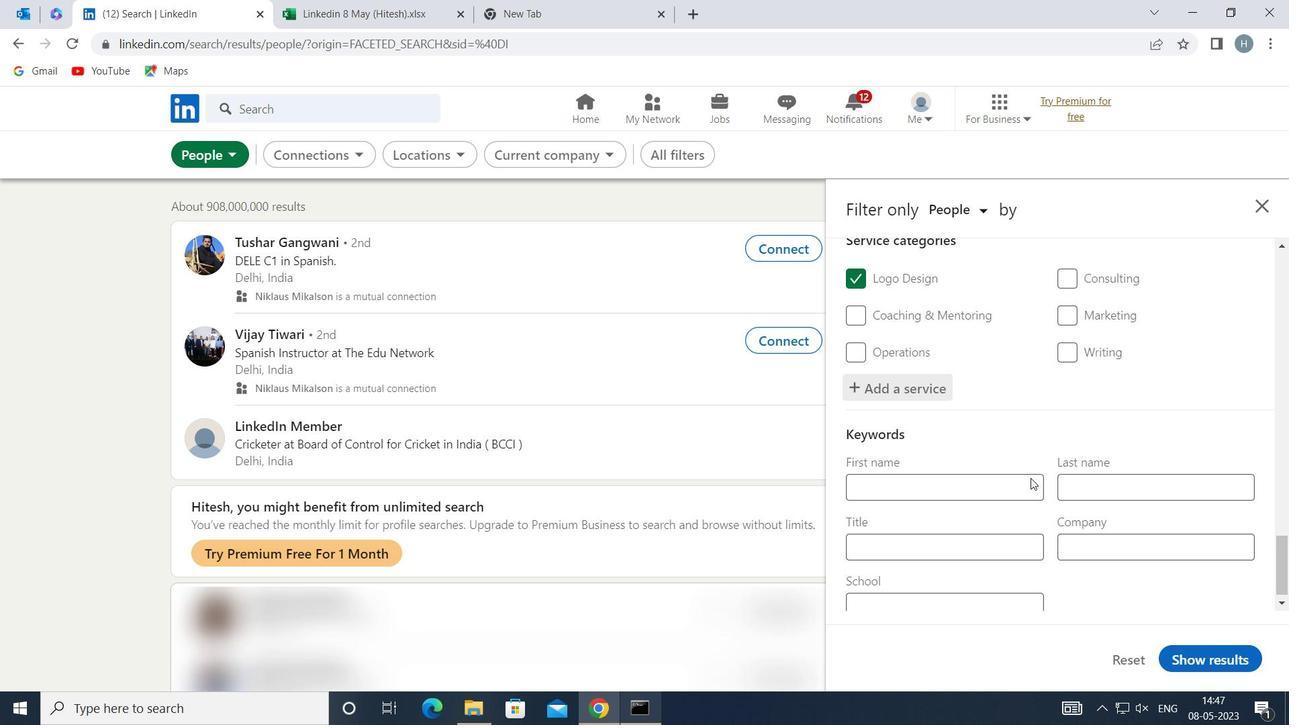 
Action: Mouse moved to (1004, 539)
Screenshot: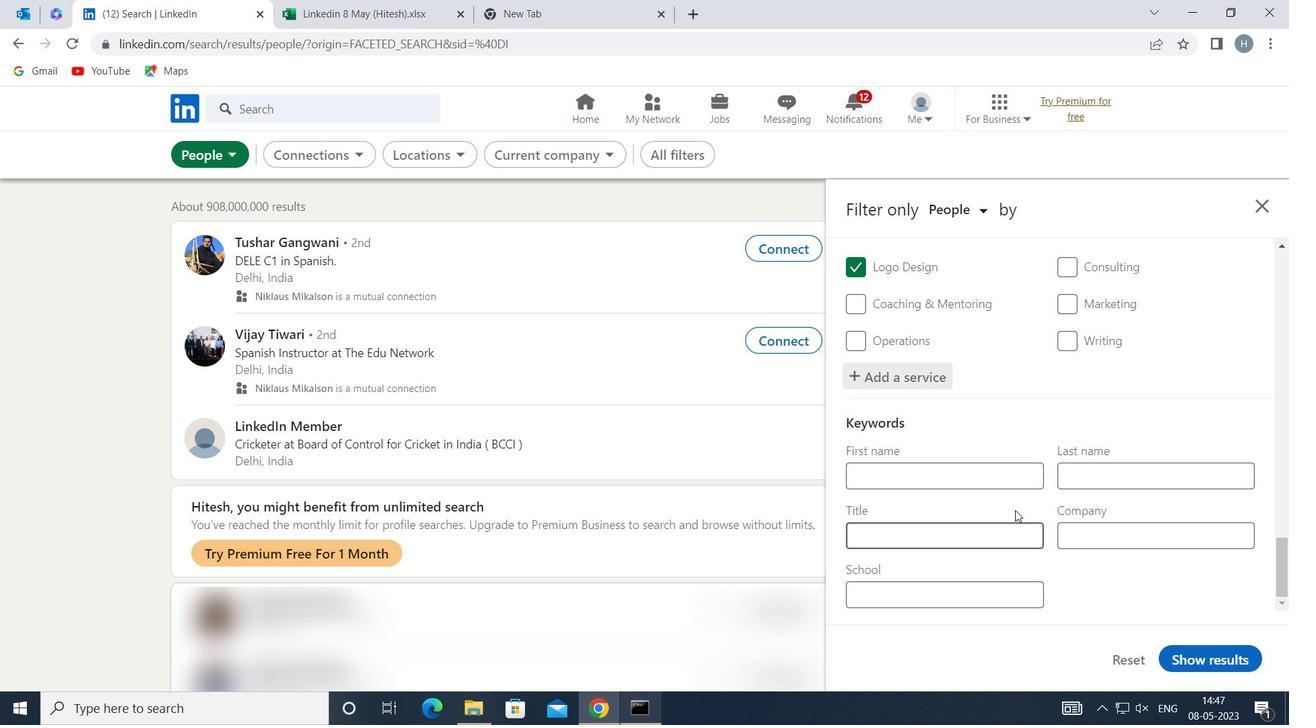 
Action: Mouse pressed left at (1004, 539)
Screenshot: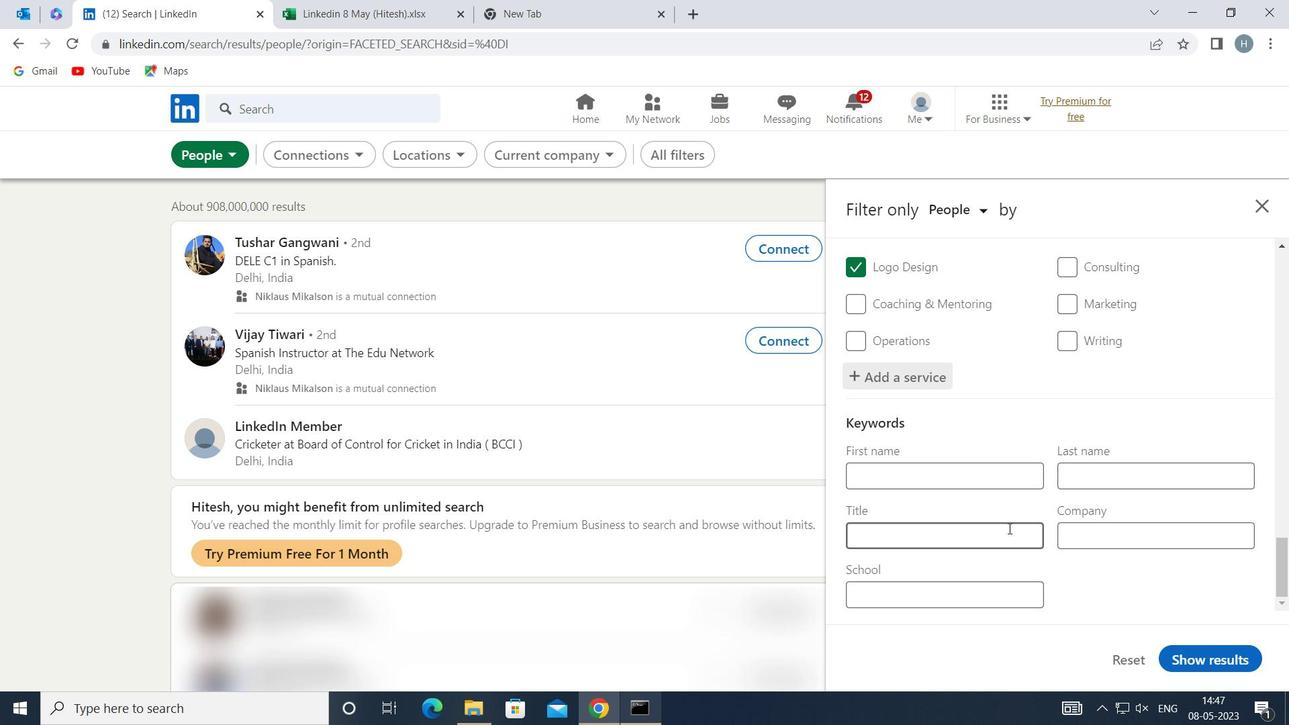 
Action: Mouse moved to (1005, 538)
Screenshot: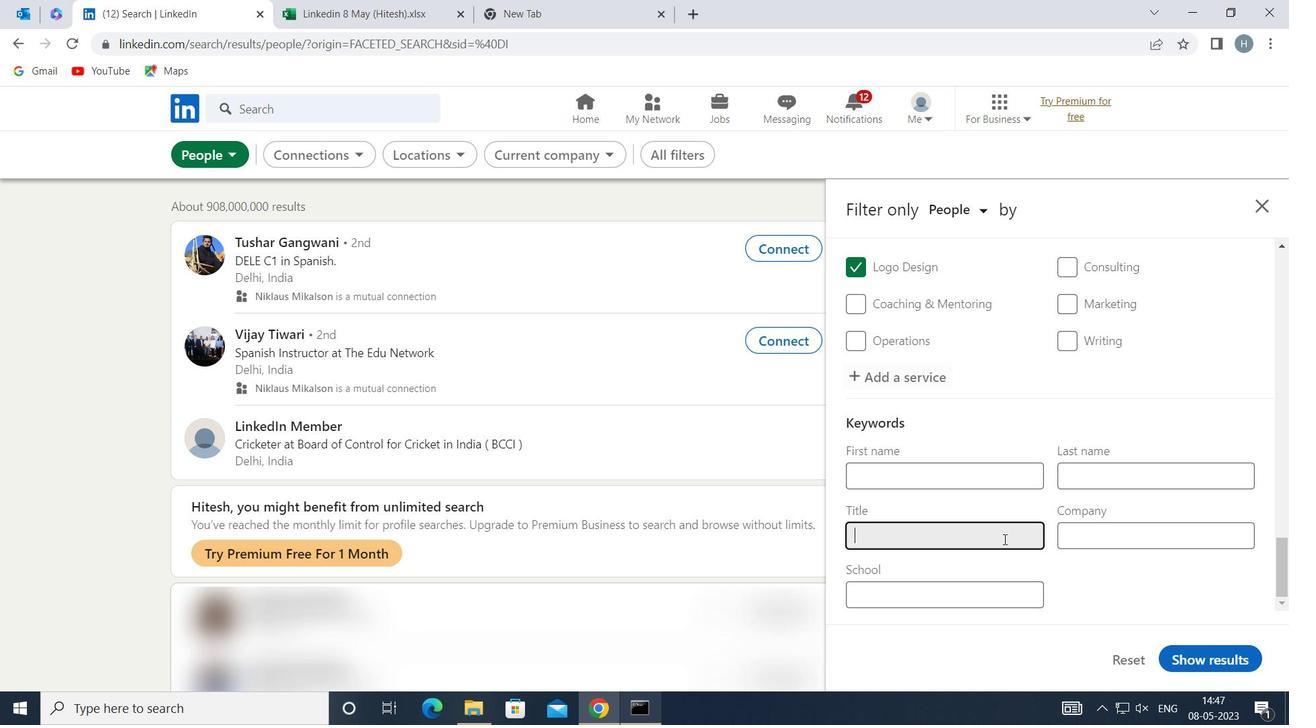 
Action: Key pressed <Key.shift>ACCOUNTING<Key.space><Key.shift>DO<Key.backspace>IRECTOR
Screenshot: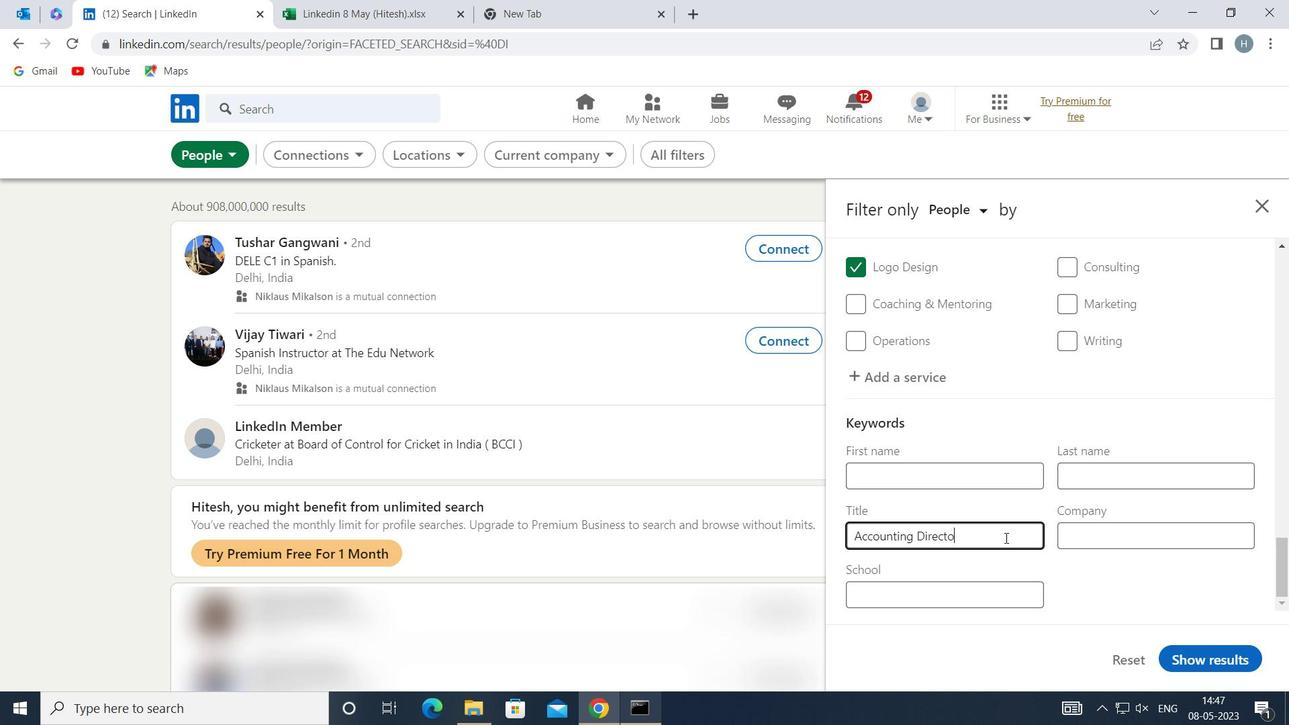 
Action: Mouse moved to (1211, 656)
Screenshot: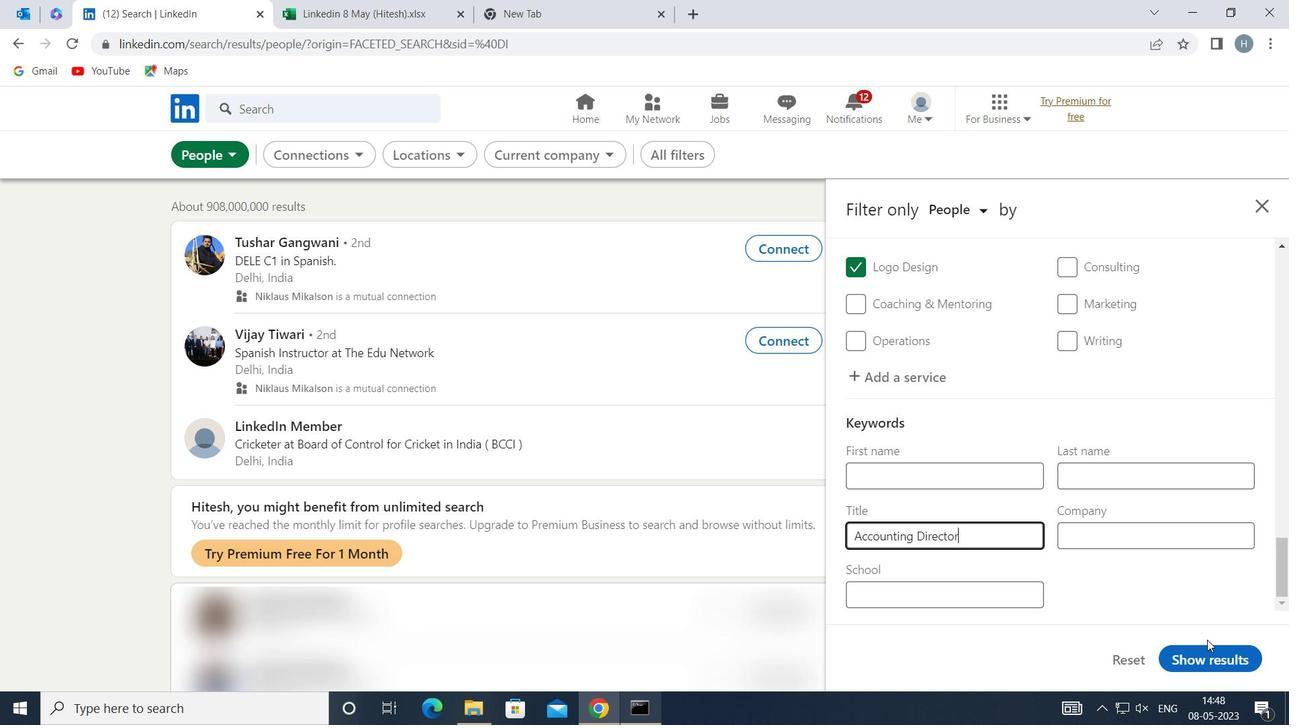 
Action: Mouse pressed left at (1211, 656)
Screenshot: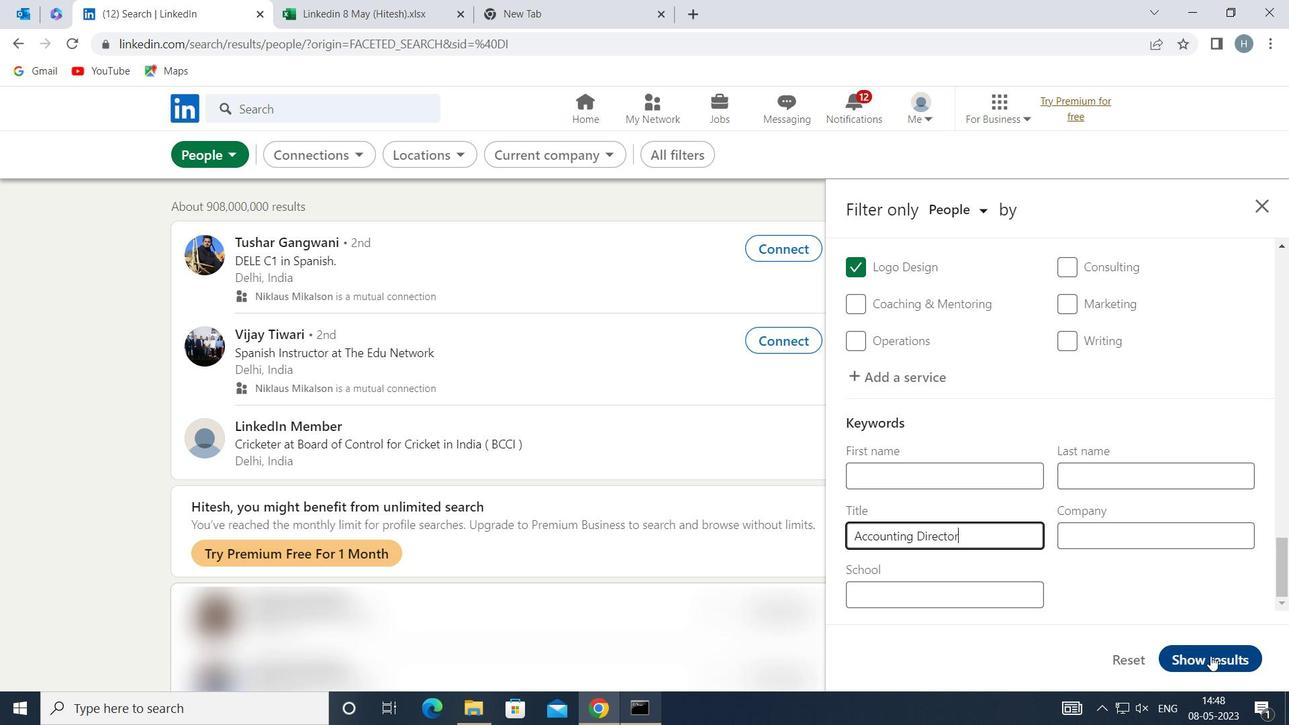 
Action: Mouse moved to (1037, 404)
Screenshot: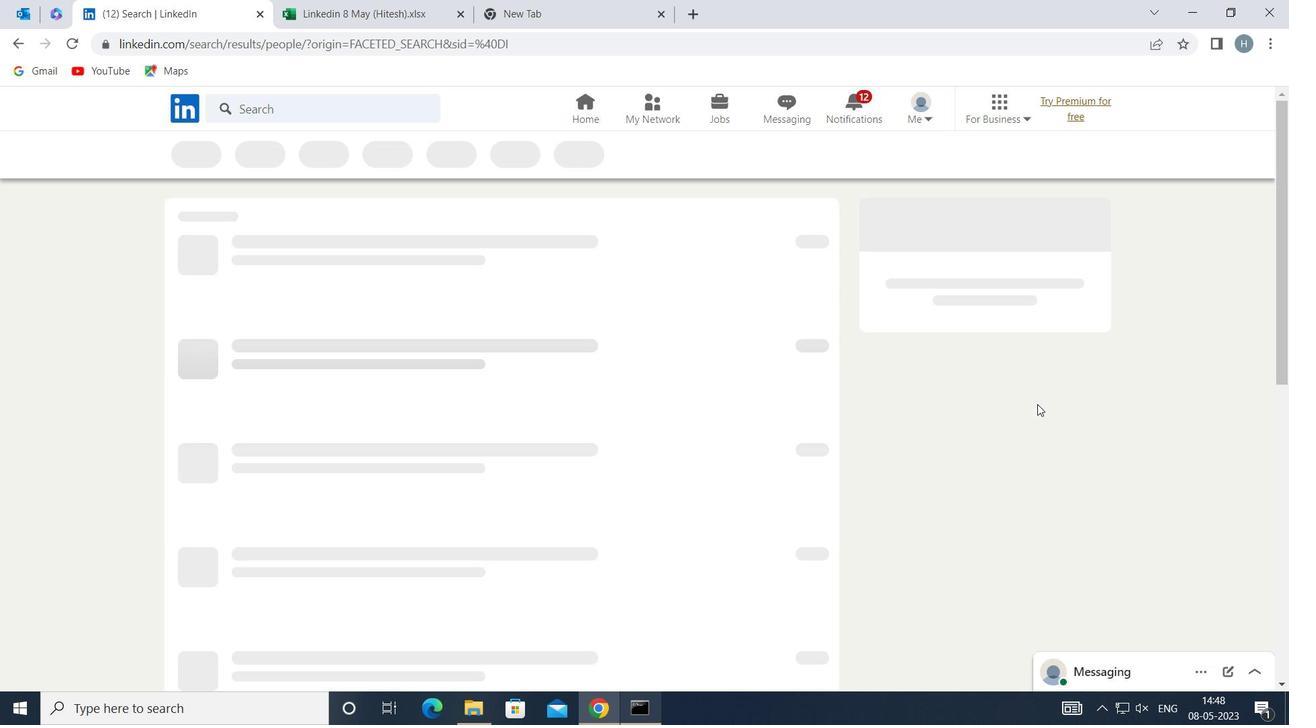 
